 Task: Find connections with filter location Chāībāsa with filter topic #Leanstartupswith filter profile language German with filter current company Ampstek with filter school FLAME University with filter industry Steam and Air-Conditioning Supply with filter service category Outsourcing with filter keywords title Esthetician
Action: Mouse moved to (612, 67)
Screenshot: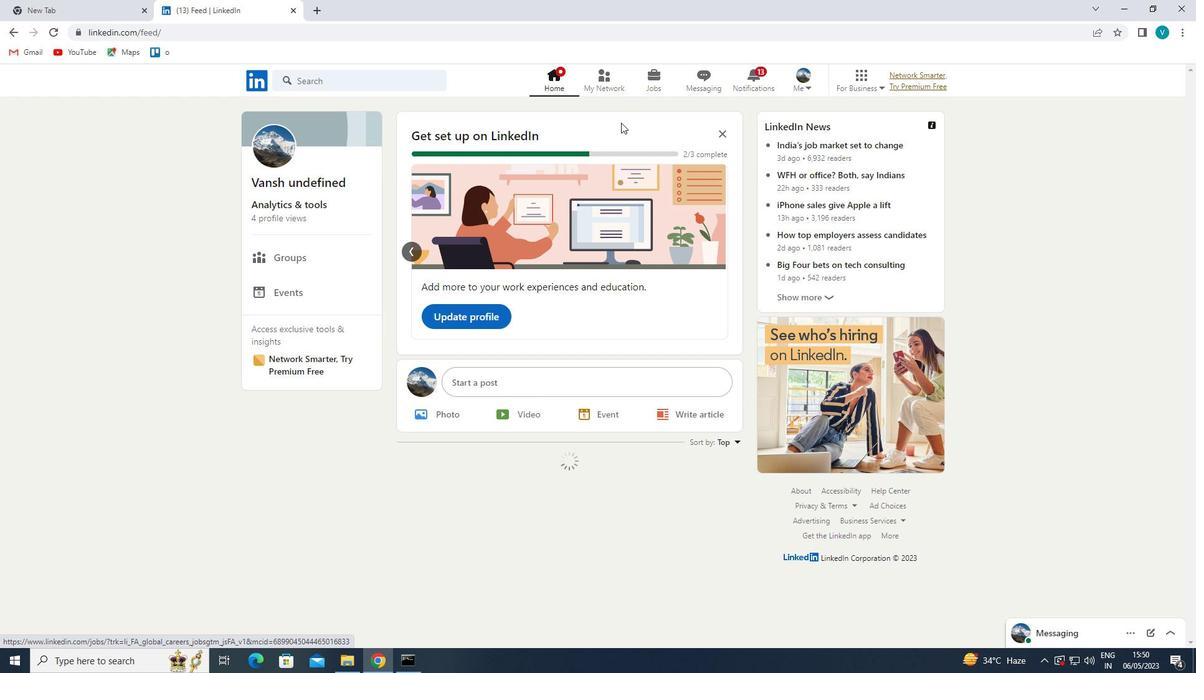 
Action: Mouse pressed left at (612, 67)
Screenshot: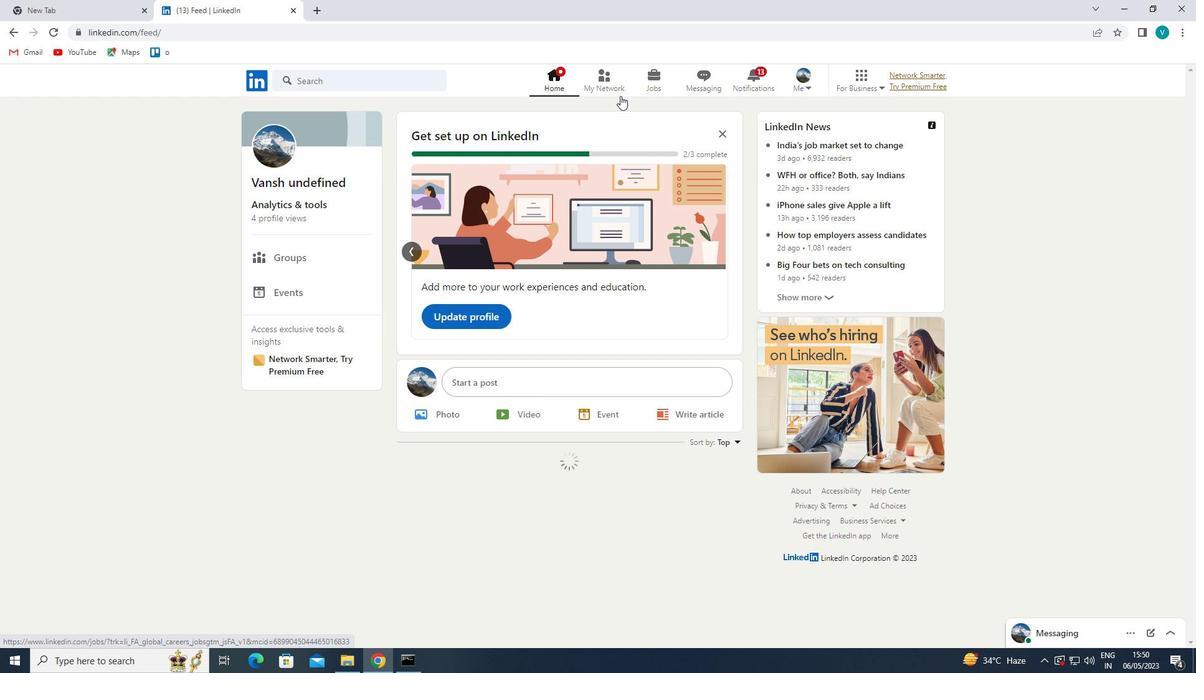 
Action: Mouse moved to (296, 159)
Screenshot: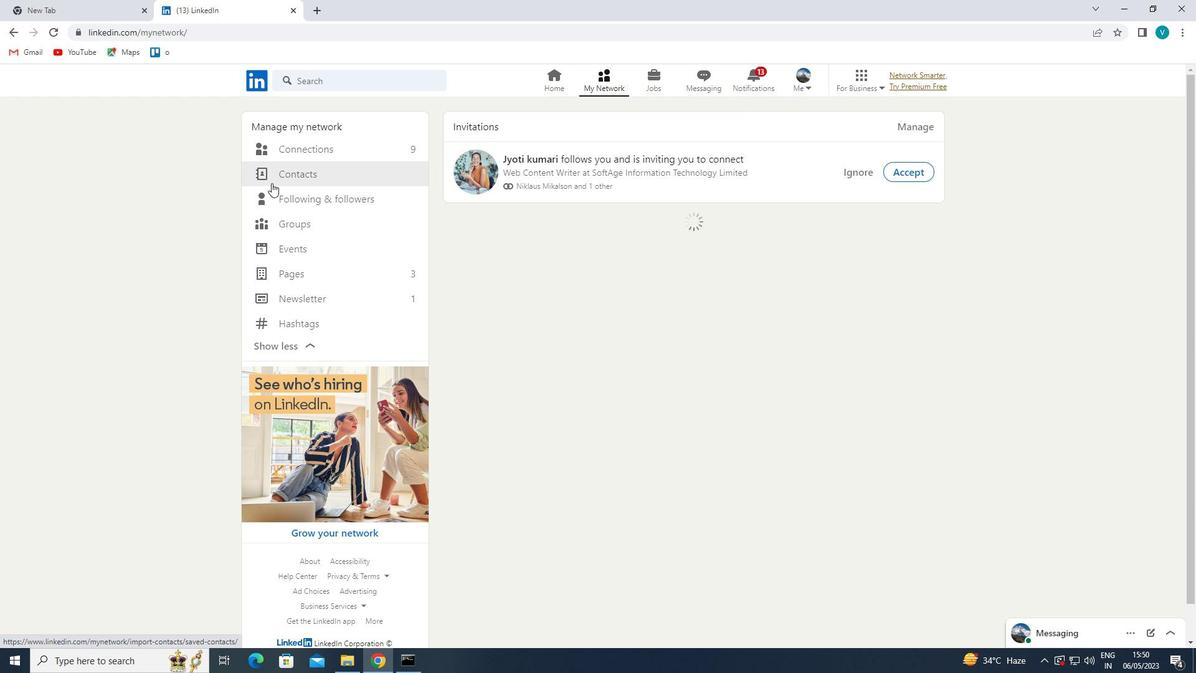 
Action: Mouse pressed left at (296, 159)
Screenshot: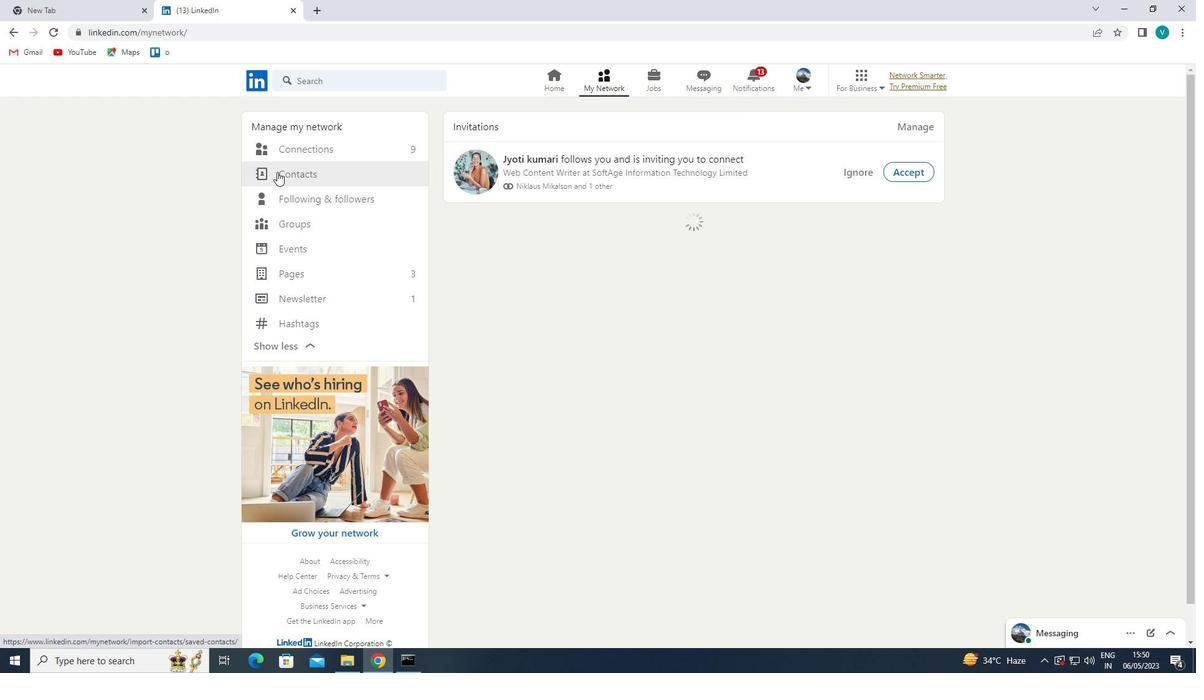 
Action: Mouse moved to (353, 148)
Screenshot: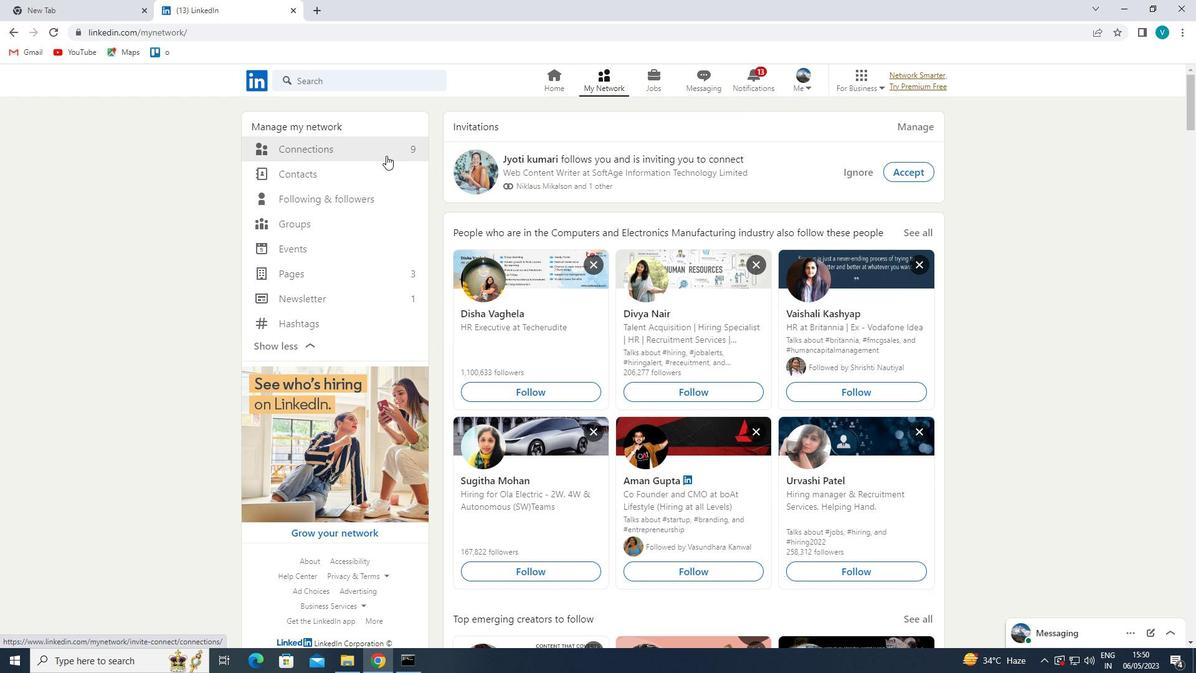 
Action: Mouse pressed left at (353, 148)
Screenshot: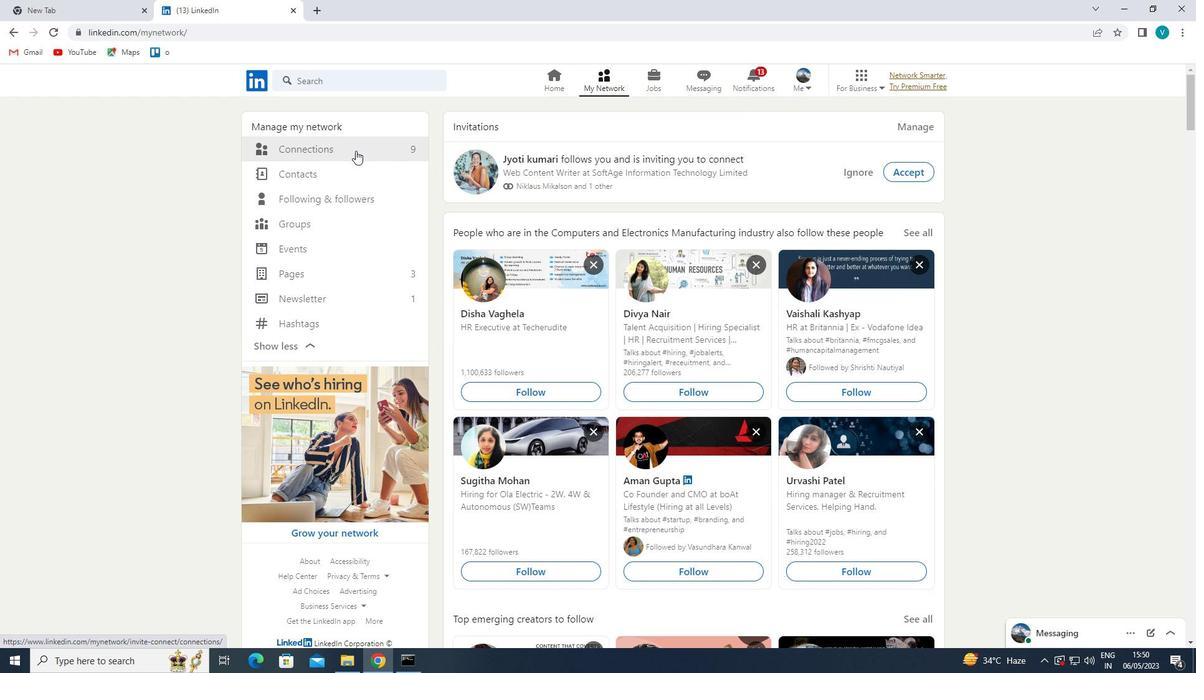 
Action: Mouse moved to (691, 148)
Screenshot: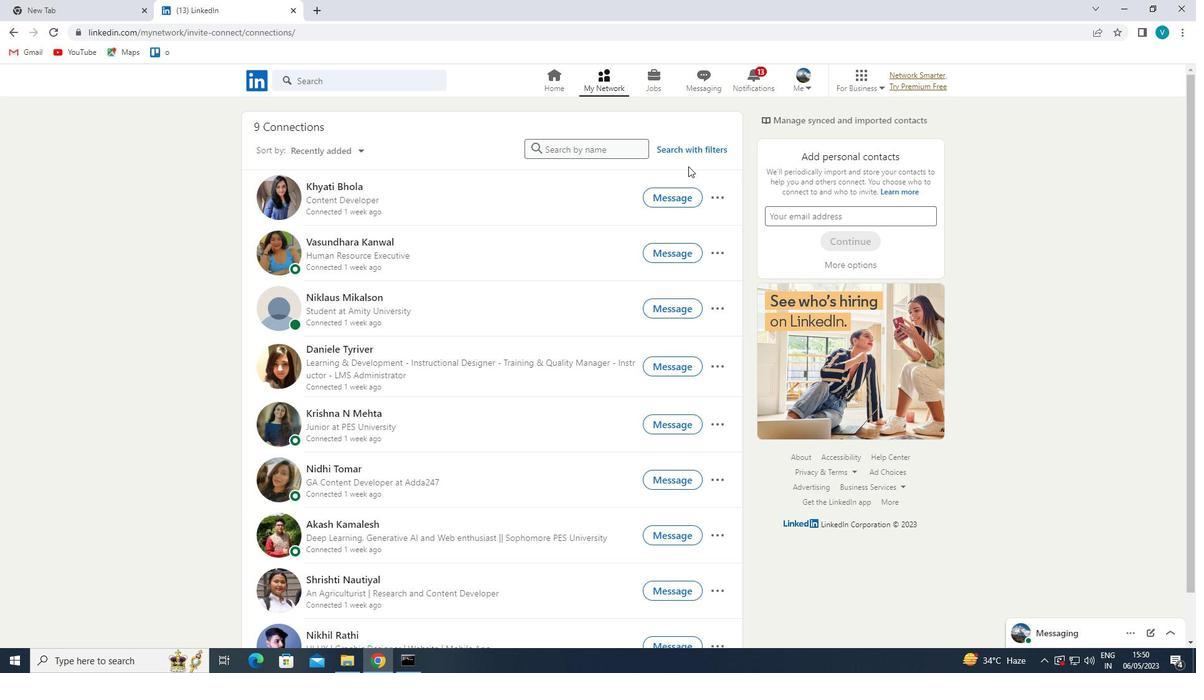 
Action: Mouse pressed left at (691, 148)
Screenshot: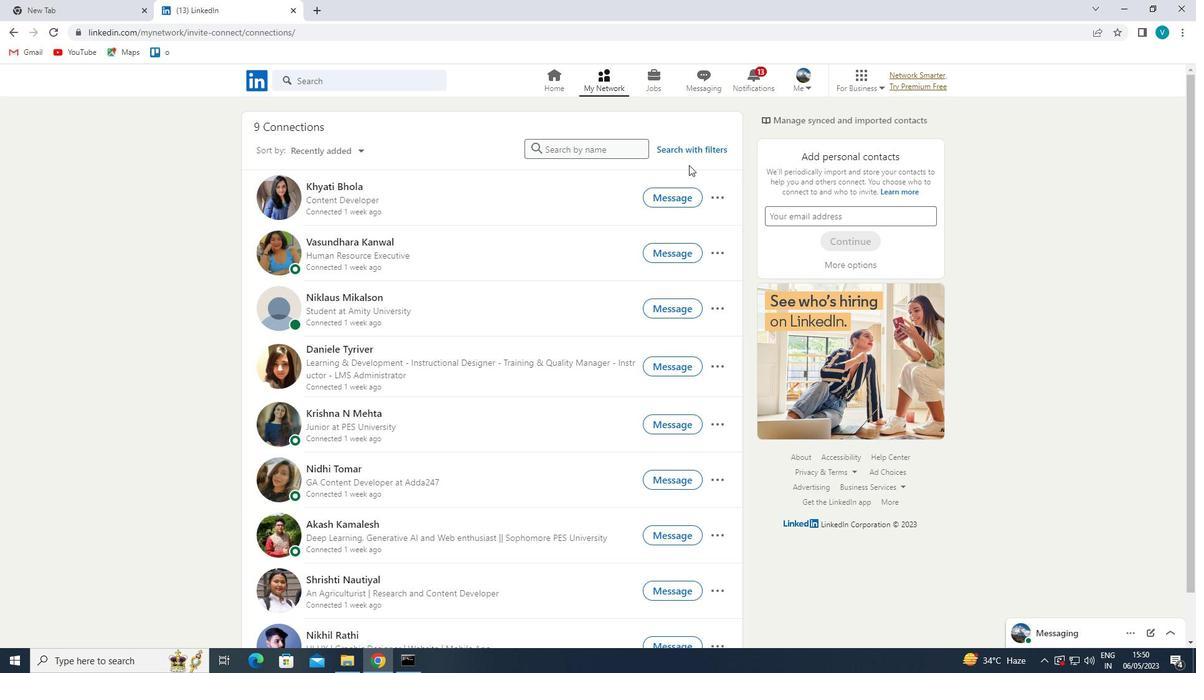 
Action: Mouse moved to (593, 116)
Screenshot: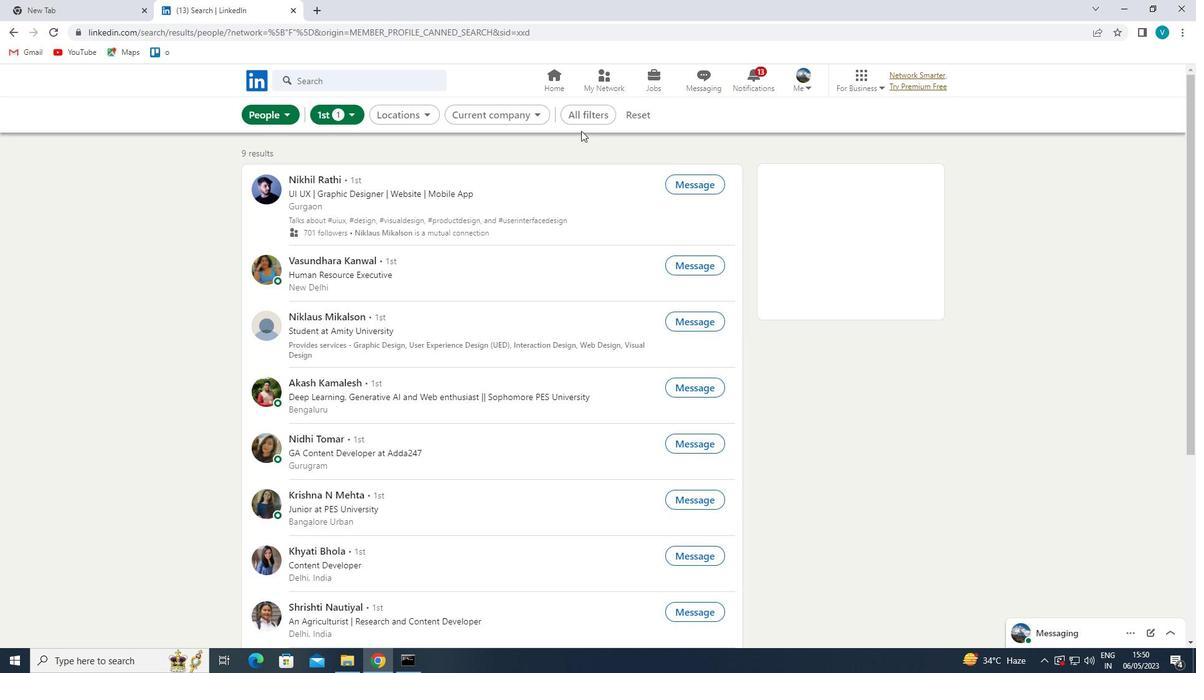 
Action: Mouse pressed left at (593, 116)
Screenshot: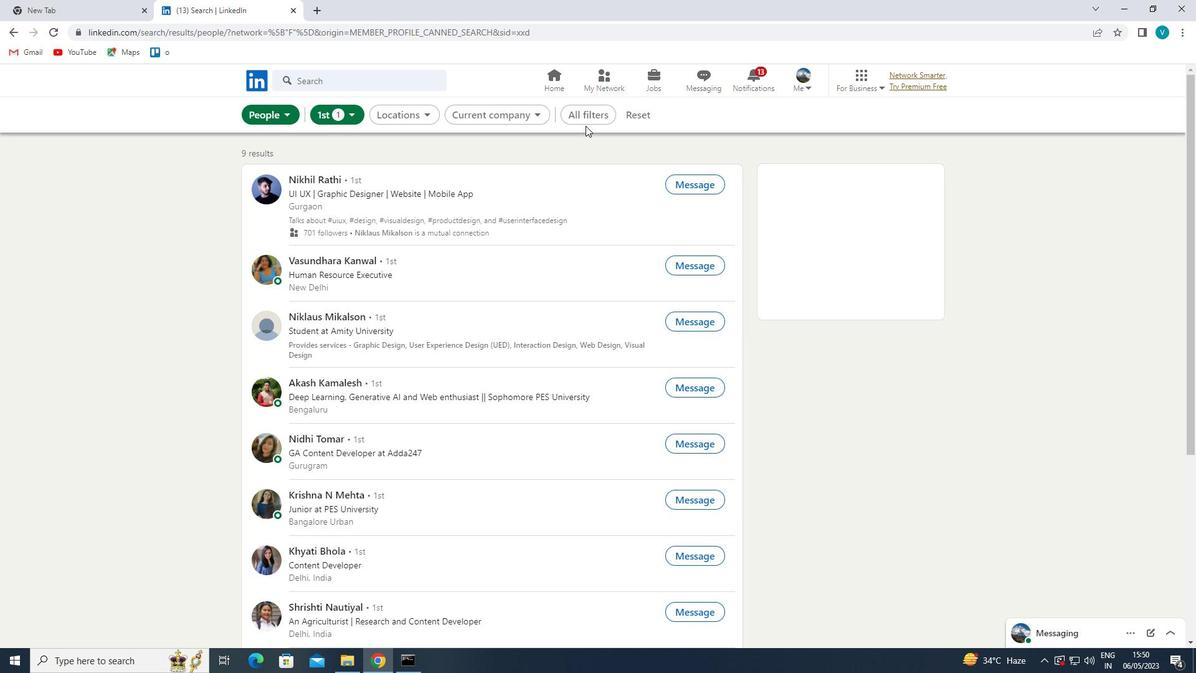 
Action: Mouse moved to (991, 268)
Screenshot: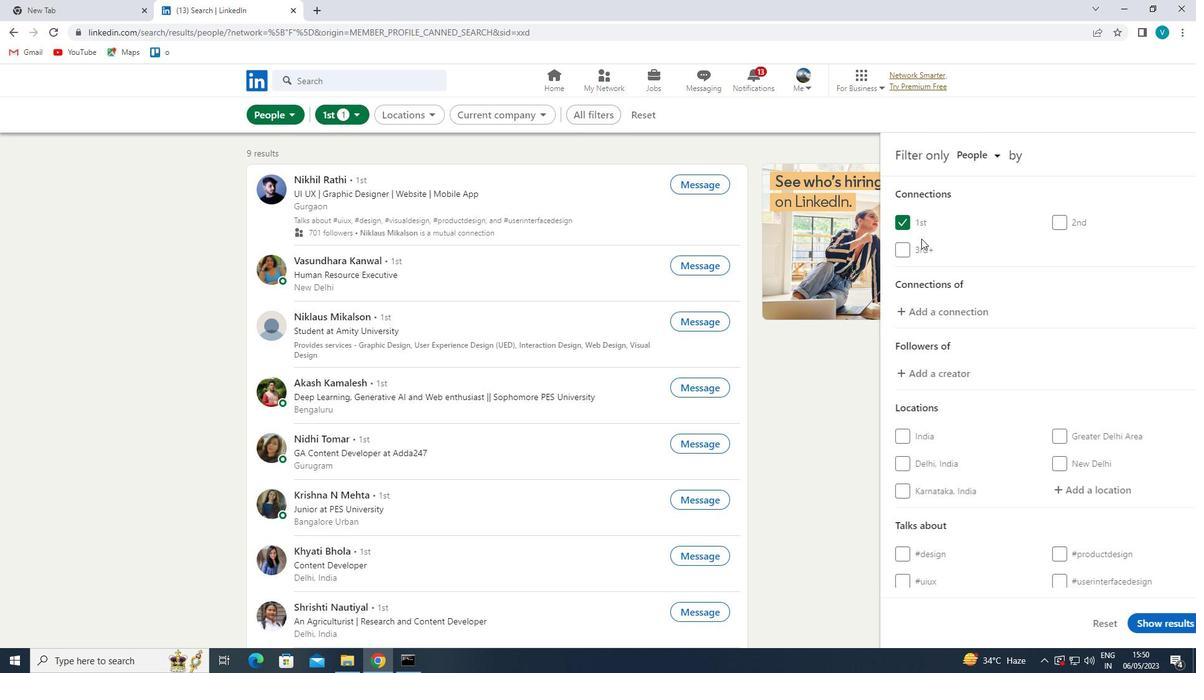 
Action: Mouse scrolled (991, 268) with delta (0, 0)
Screenshot: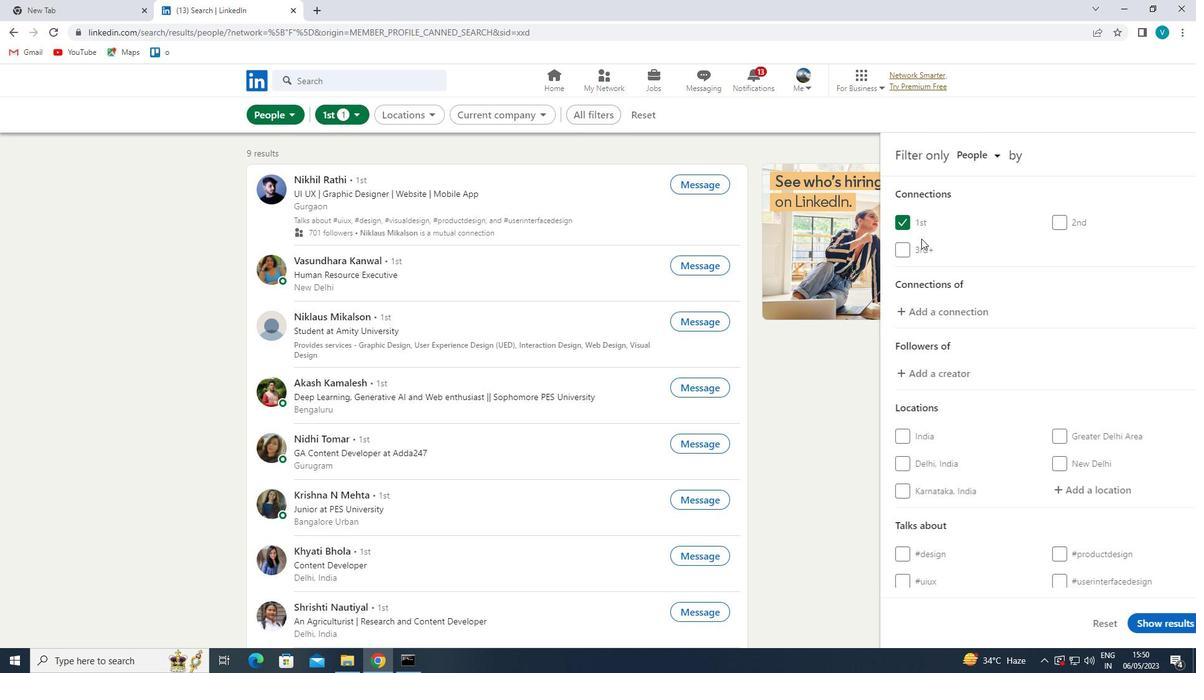 
Action: Mouse moved to (1062, 429)
Screenshot: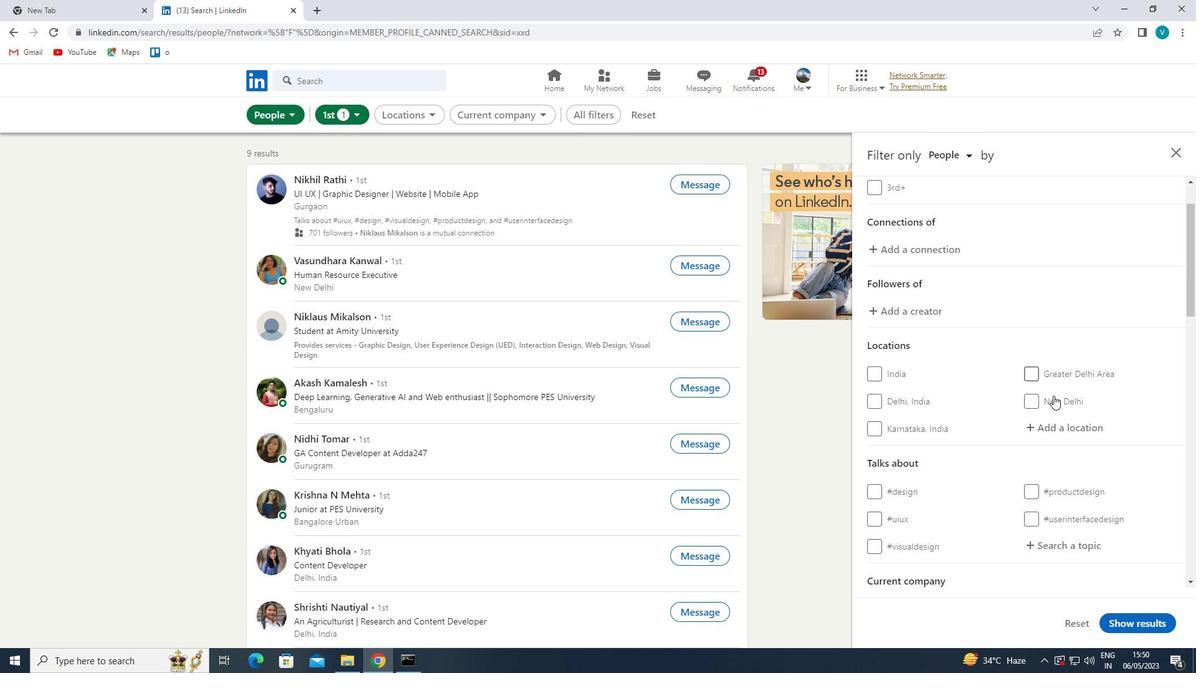 
Action: Mouse pressed left at (1062, 429)
Screenshot: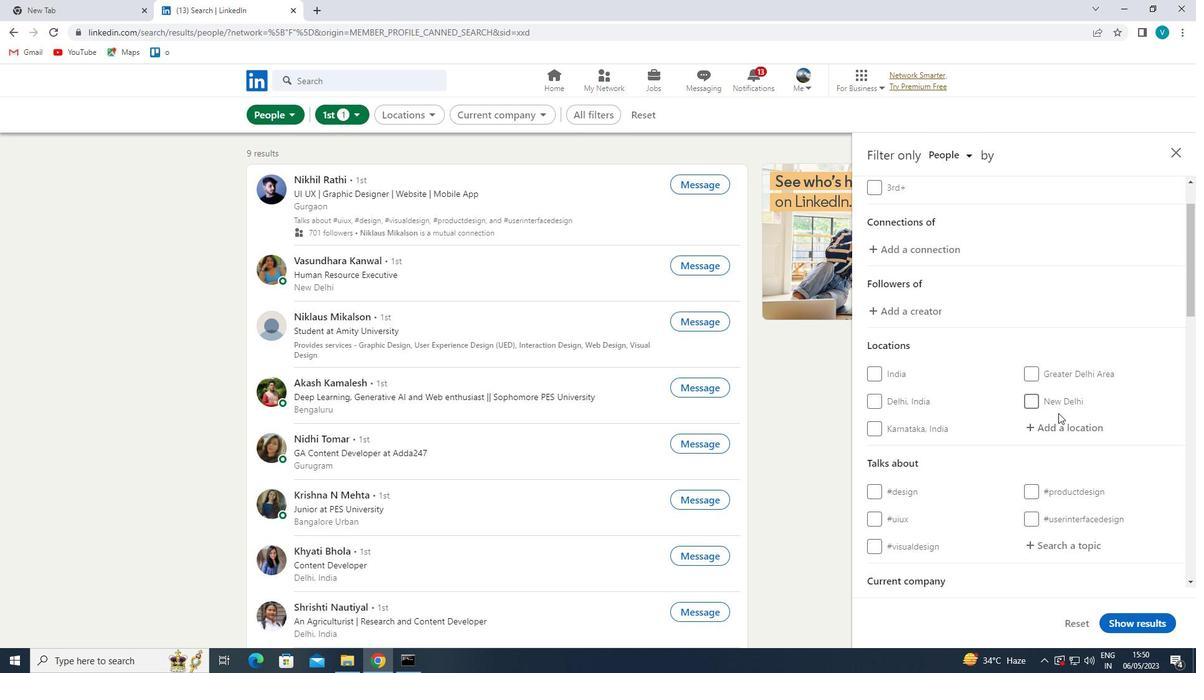 
Action: Mouse moved to (818, 295)
Screenshot: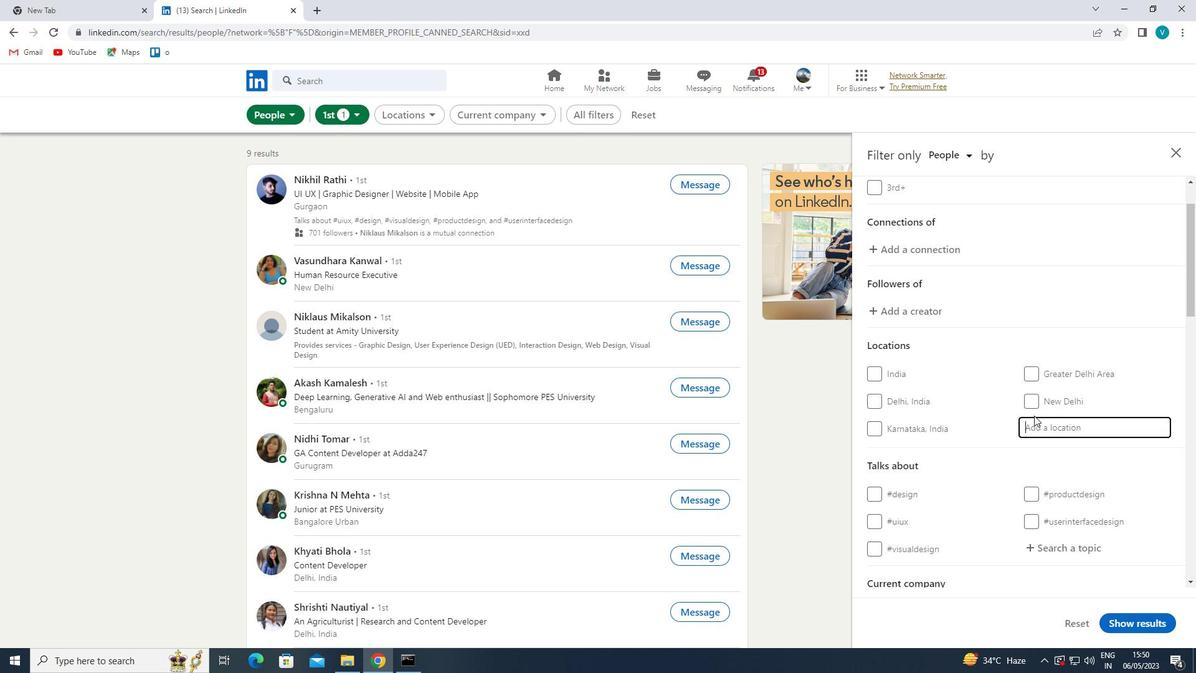 
Action: Key pressed <Key.shift>CHAIBASA
Screenshot: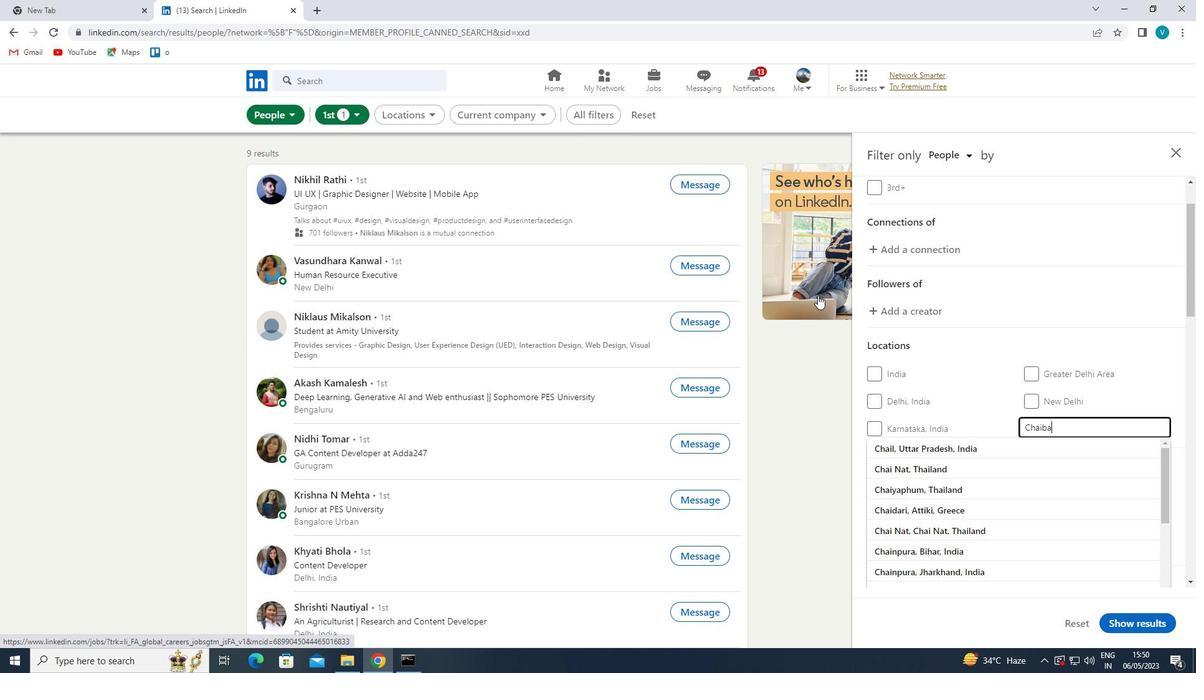 
Action: Mouse moved to (975, 446)
Screenshot: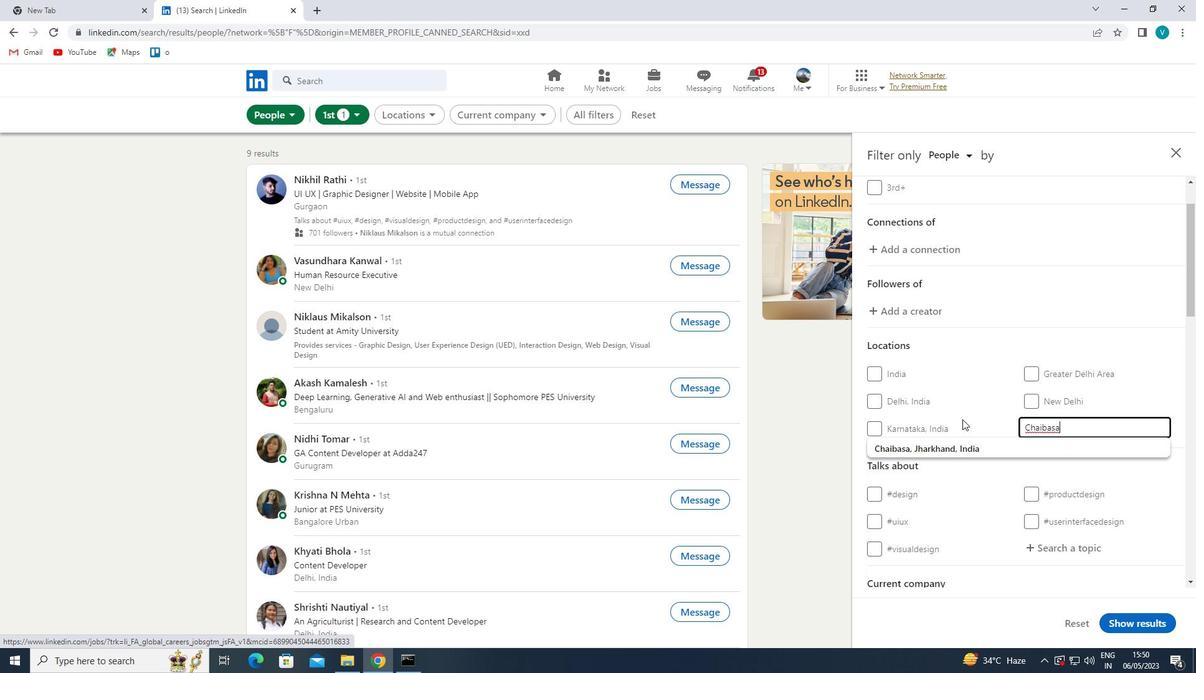 
Action: Mouse pressed left at (975, 446)
Screenshot: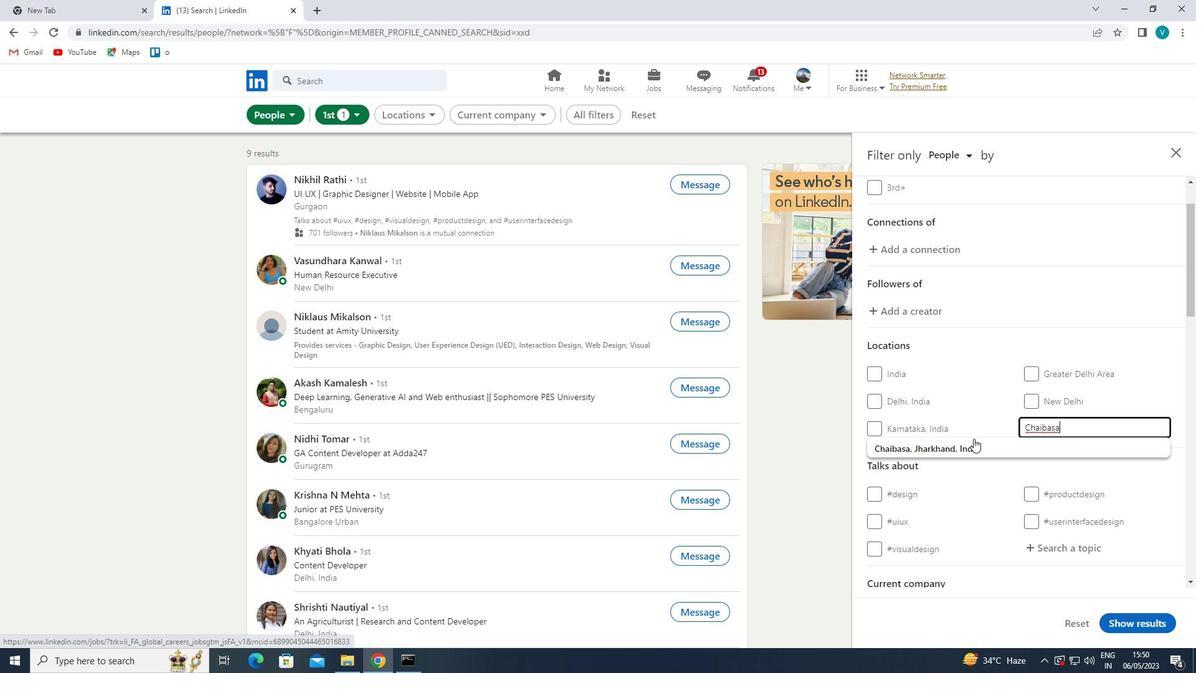 
Action: Mouse moved to (1009, 447)
Screenshot: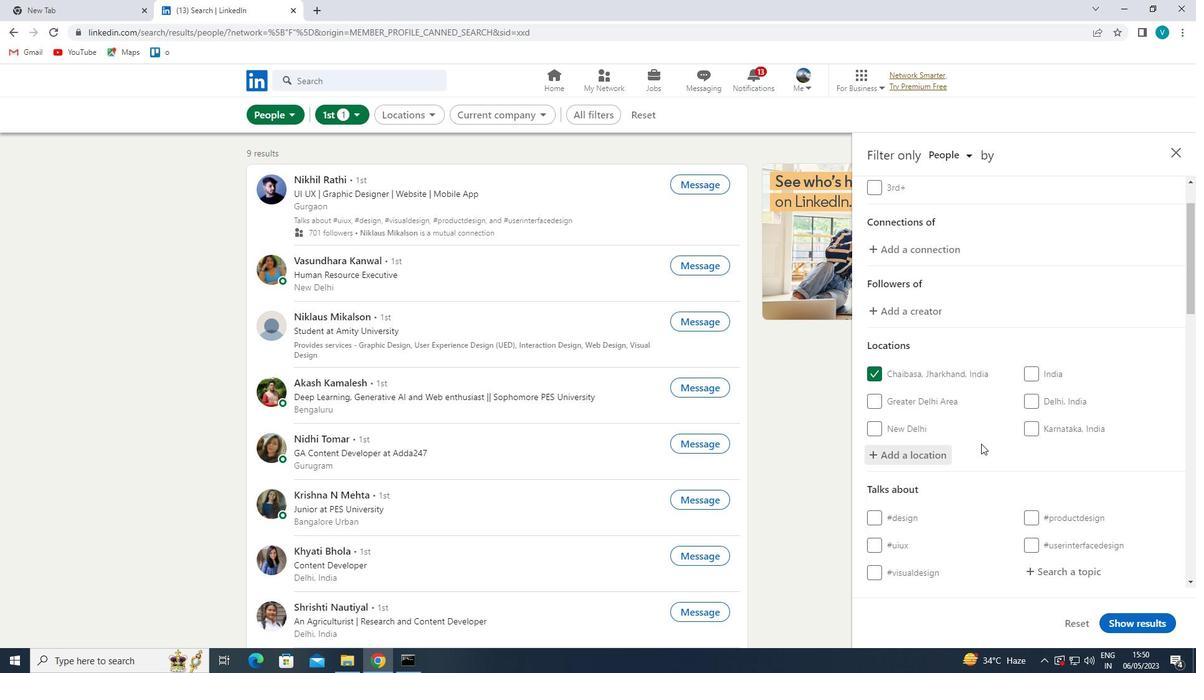 
Action: Mouse scrolled (1009, 446) with delta (0, 0)
Screenshot: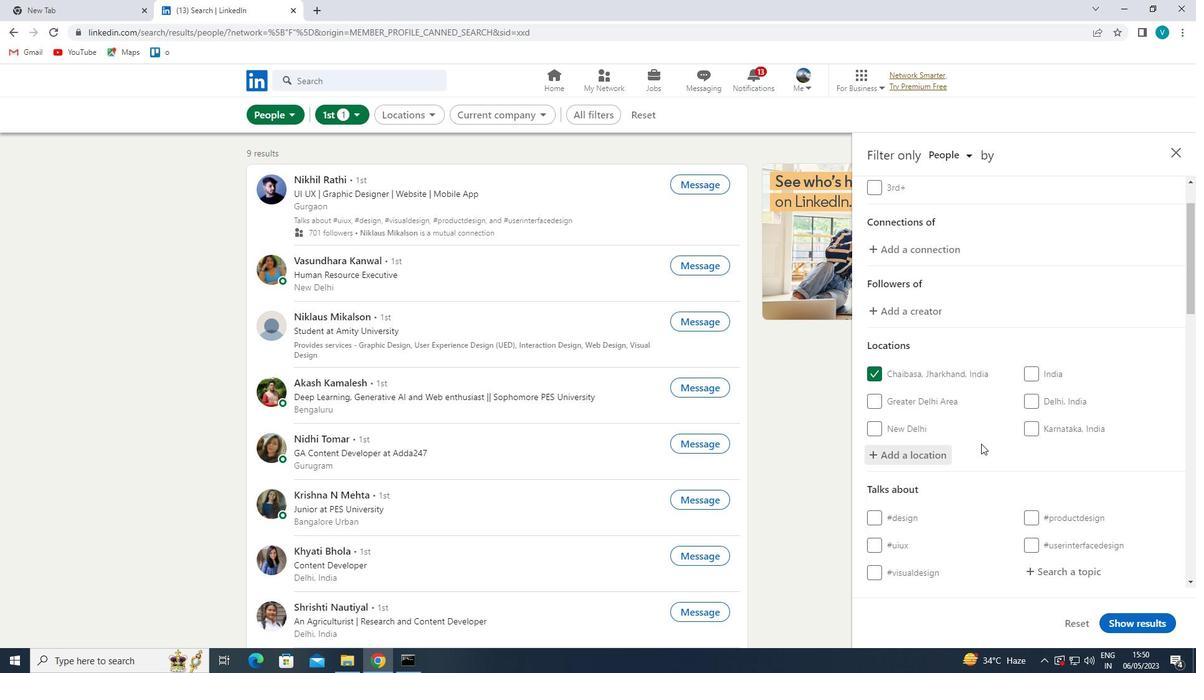 
Action: Mouse moved to (1023, 451)
Screenshot: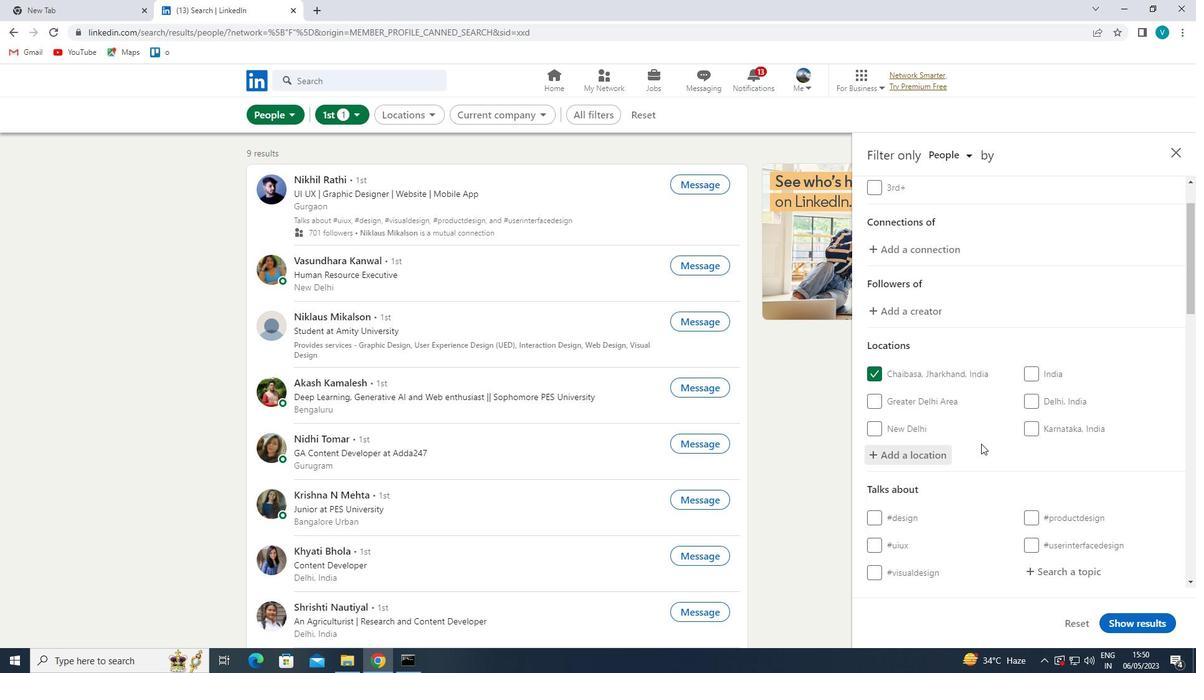 
Action: Mouse scrolled (1023, 451) with delta (0, 0)
Screenshot: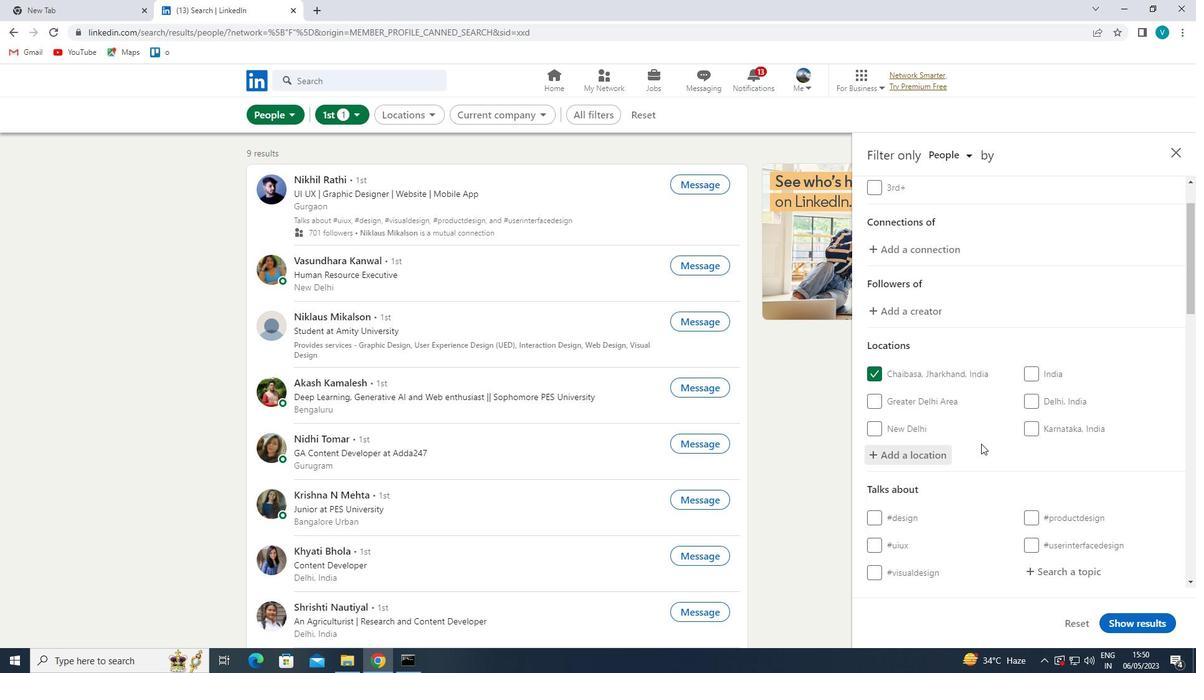 
Action: Mouse moved to (1059, 438)
Screenshot: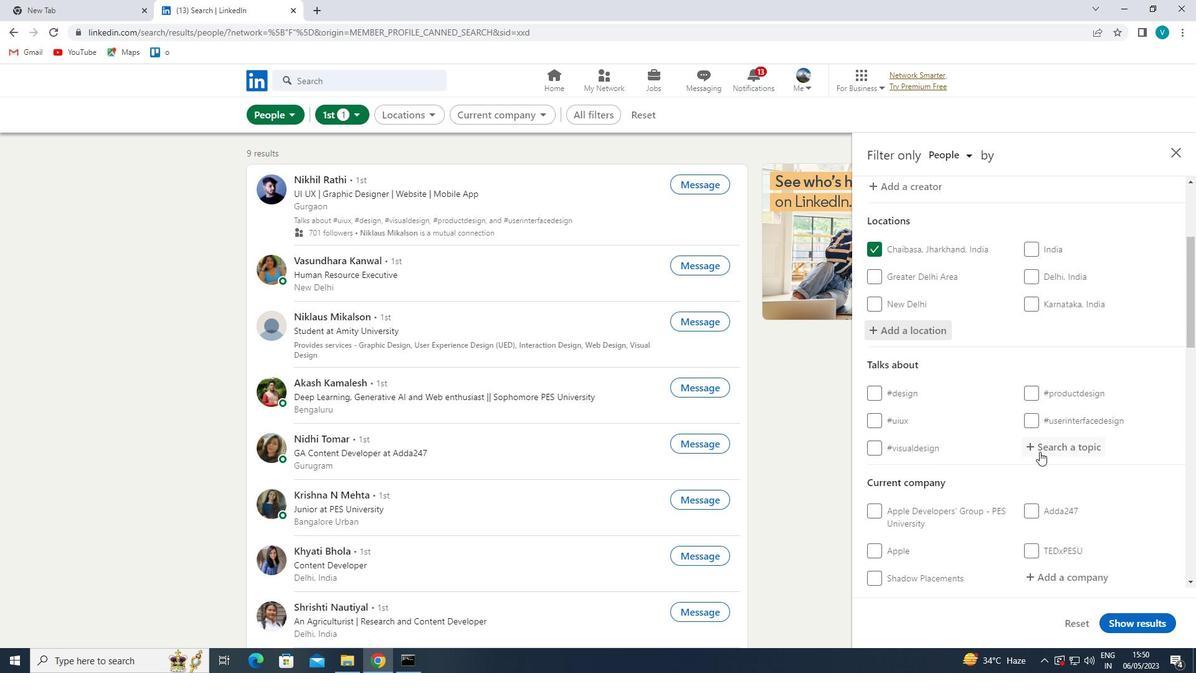 
Action: Mouse pressed left at (1059, 438)
Screenshot: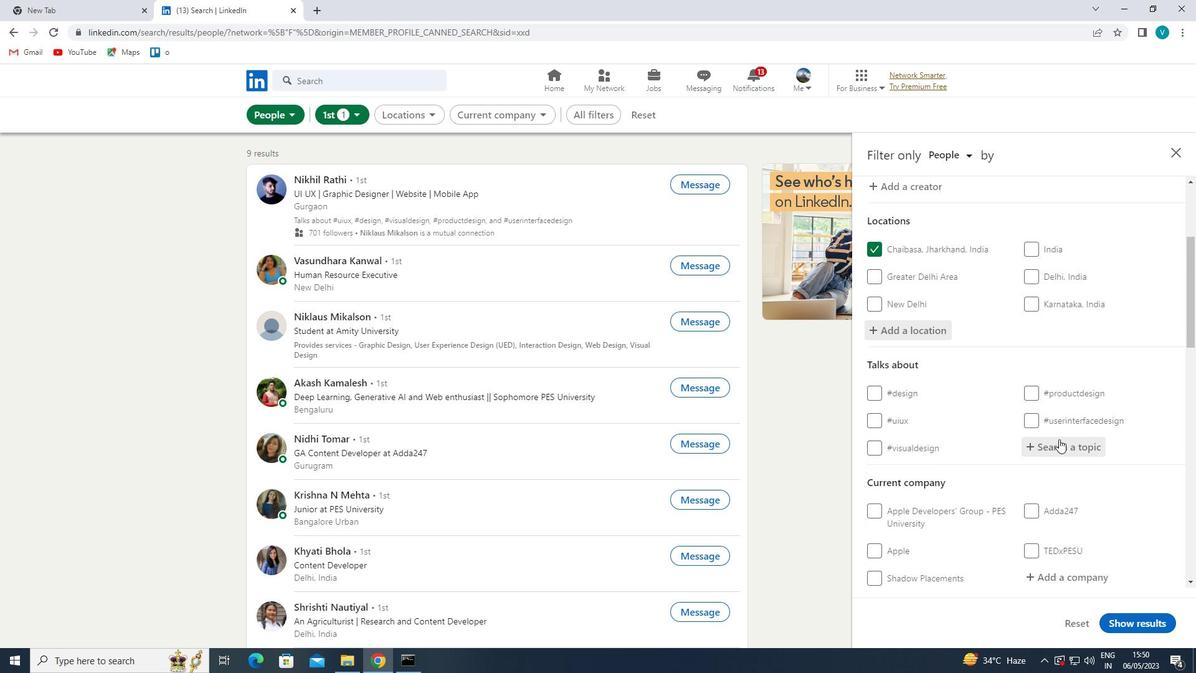
Action: Mouse moved to (975, 420)
Screenshot: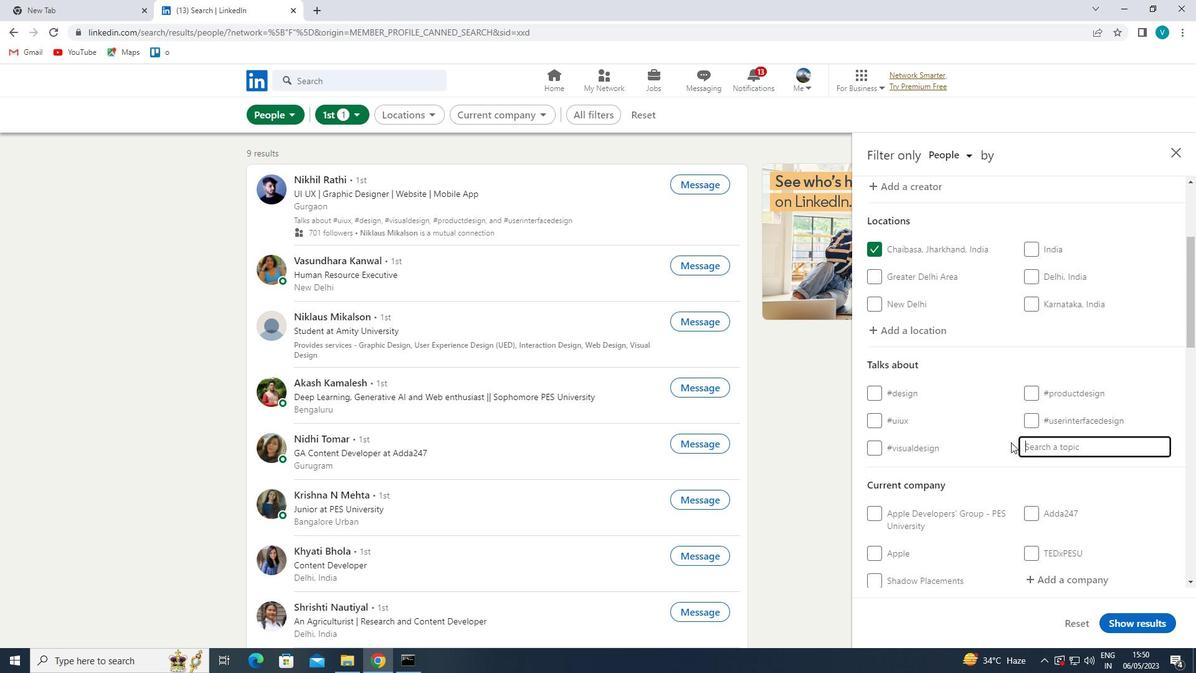 
Action: Key pressed LEARNSTART
Screenshot: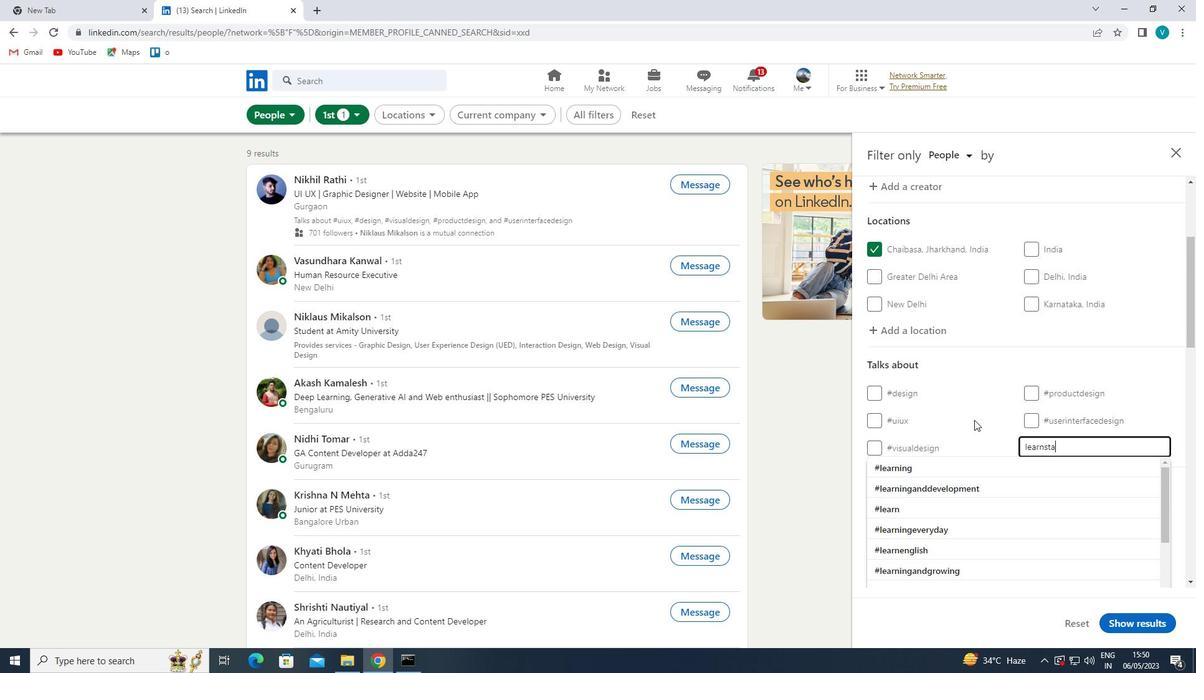 
Action: Mouse moved to (974, 427)
Screenshot: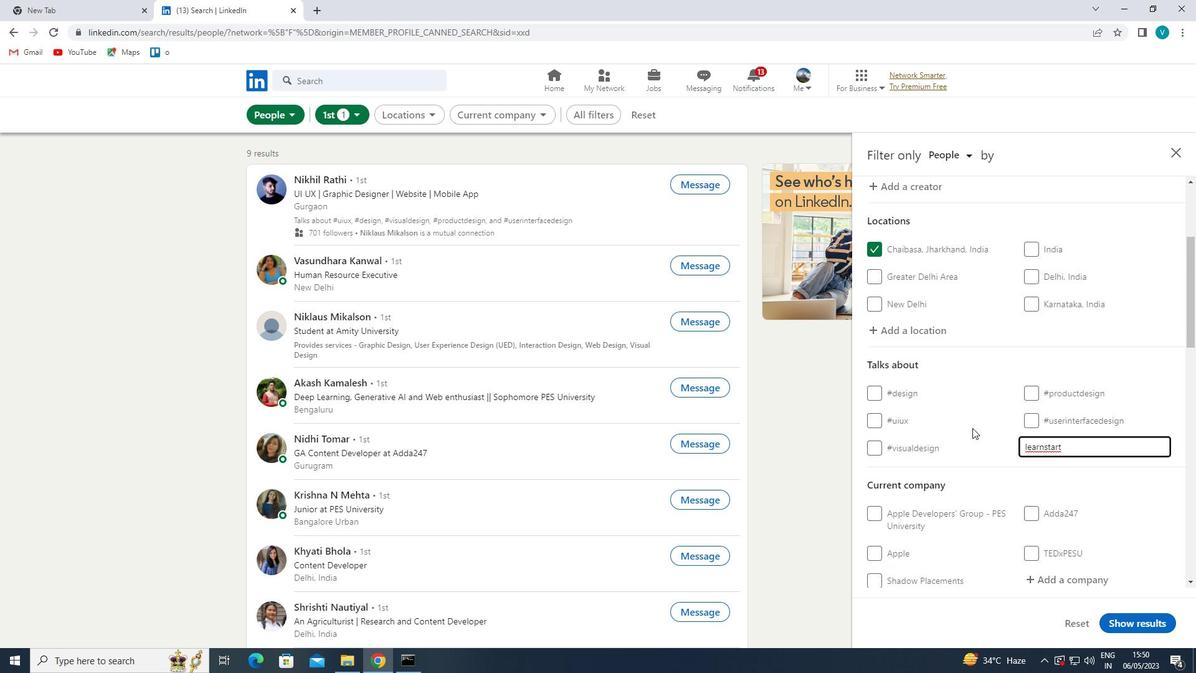 
Action: Key pressed UPS
Screenshot: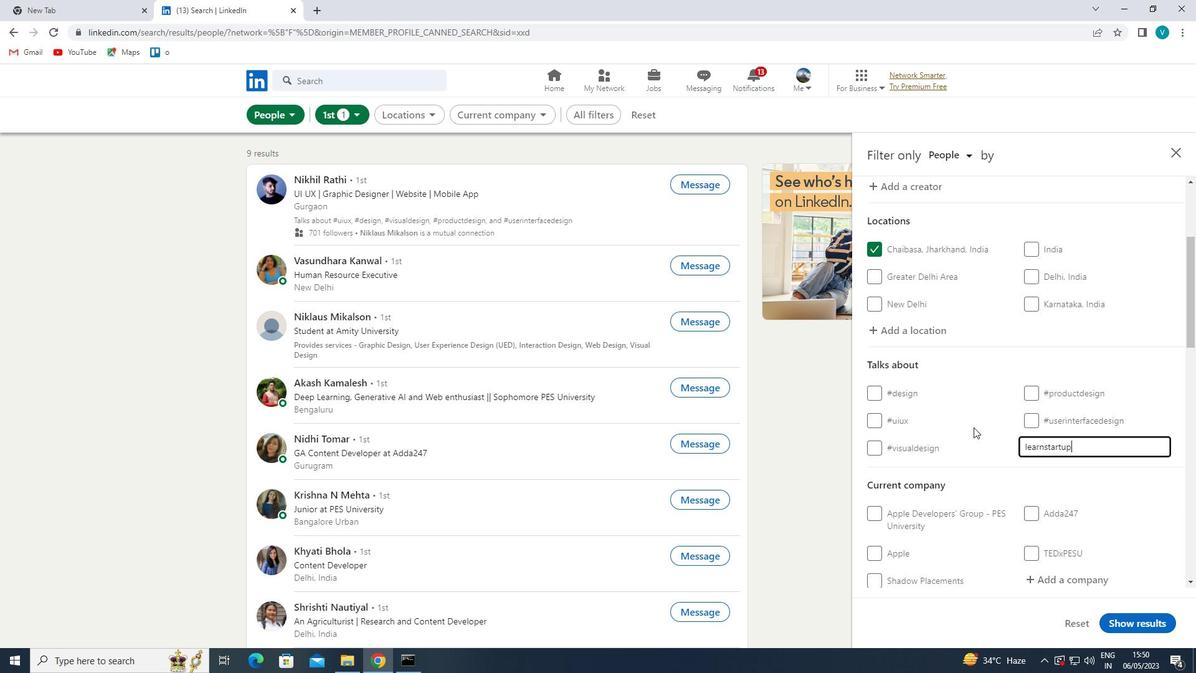 
Action: Mouse moved to (1026, 443)
Screenshot: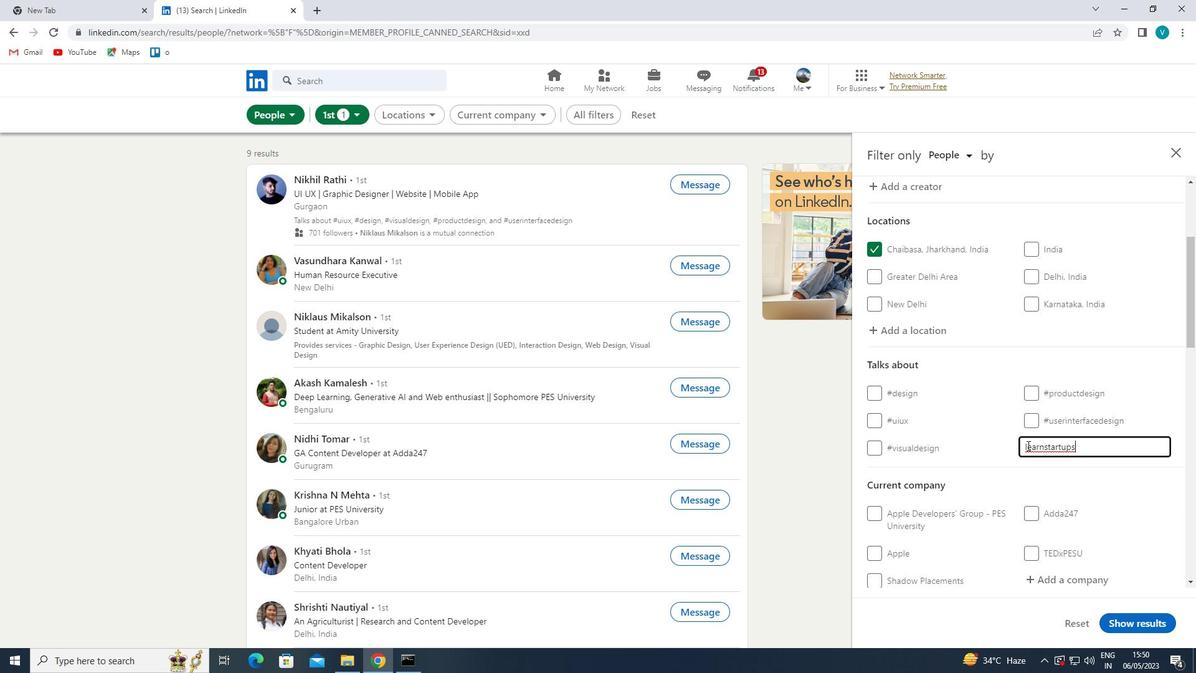 
Action: Mouse pressed left at (1026, 443)
Screenshot: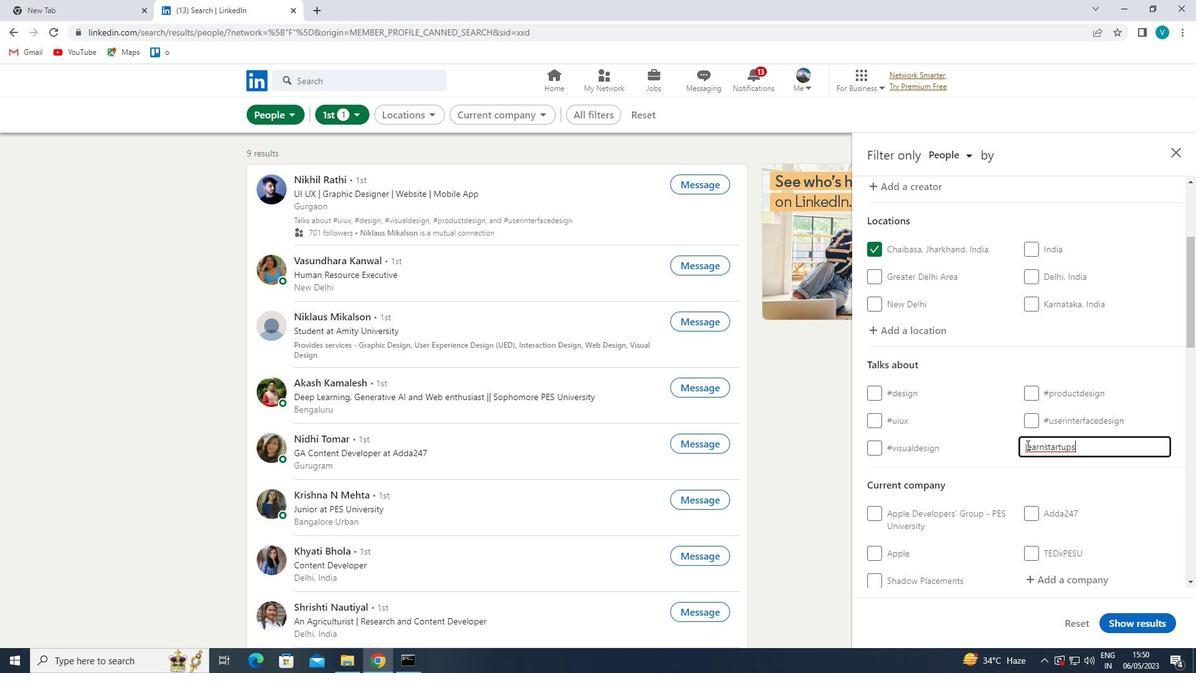 
Action: Mouse moved to (1070, 533)
Screenshot: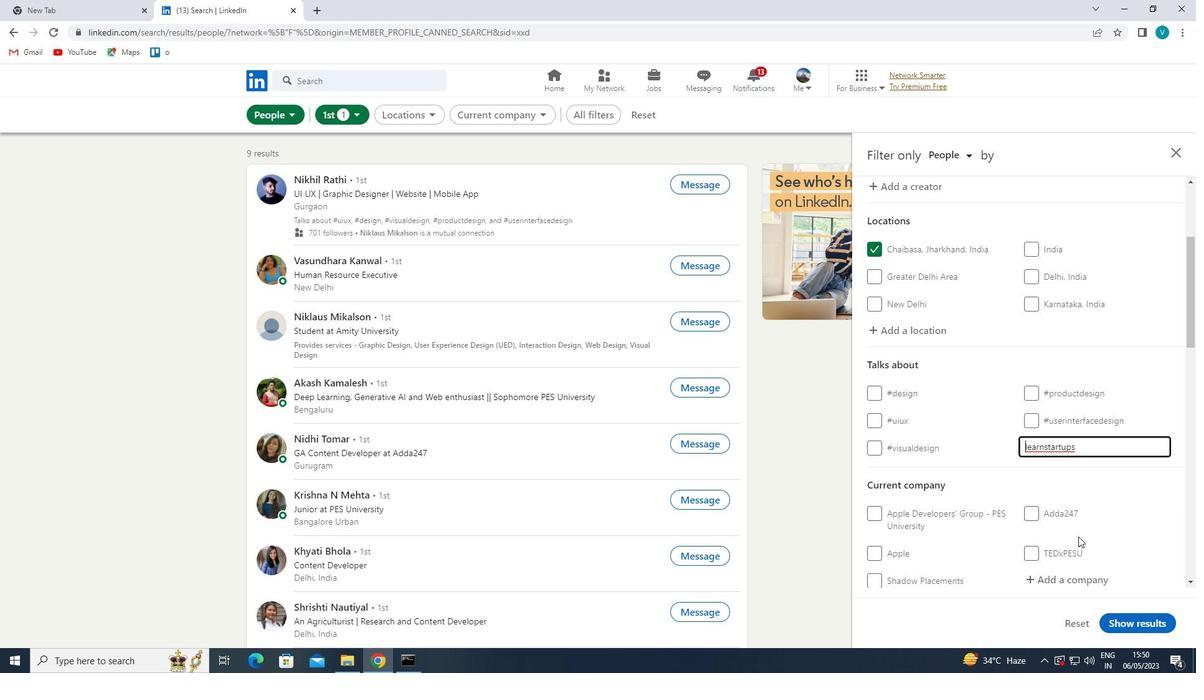 
Action: Key pressed <Key.shift>#
Screenshot: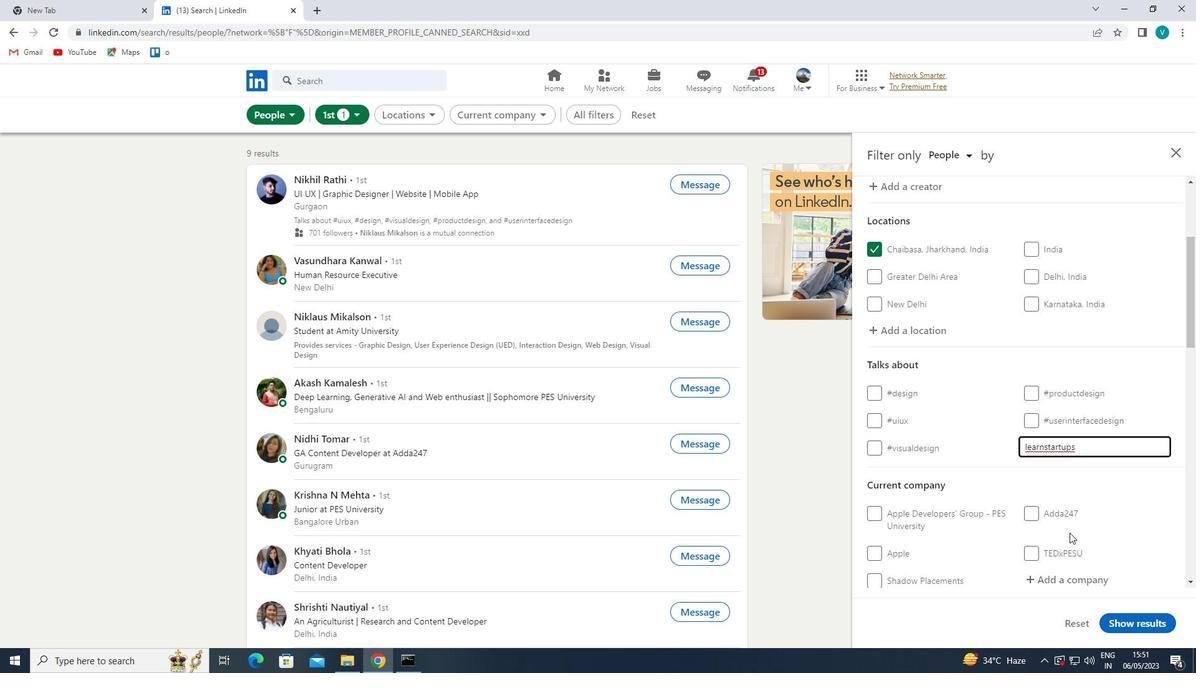 
Action: Mouse moved to (1016, 463)
Screenshot: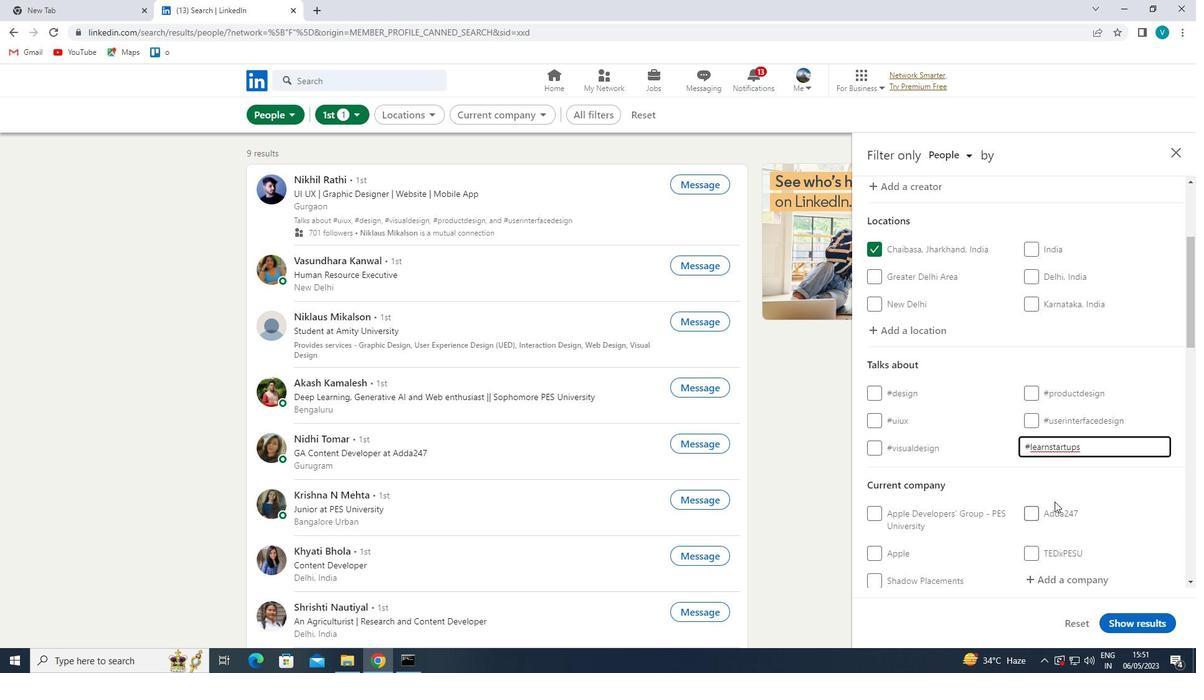 
Action: Mouse pressed left at (1016, 463)
Screenshot: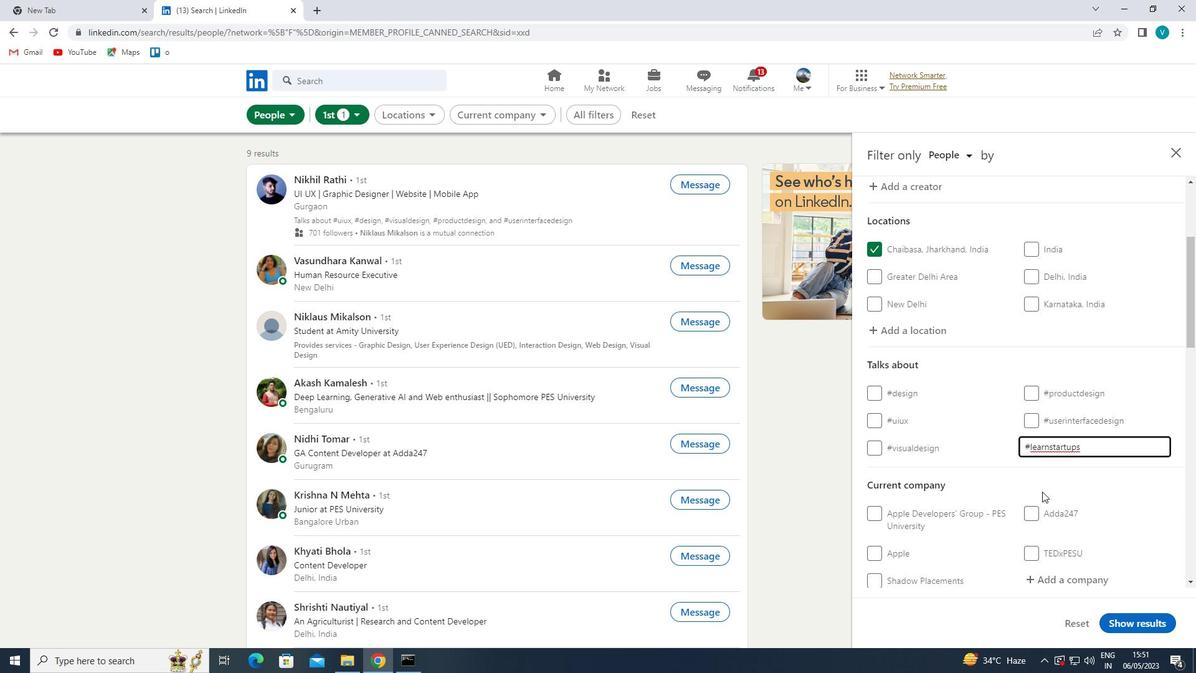 
Action: Mouse moved to (1015, 463)
Screenshot: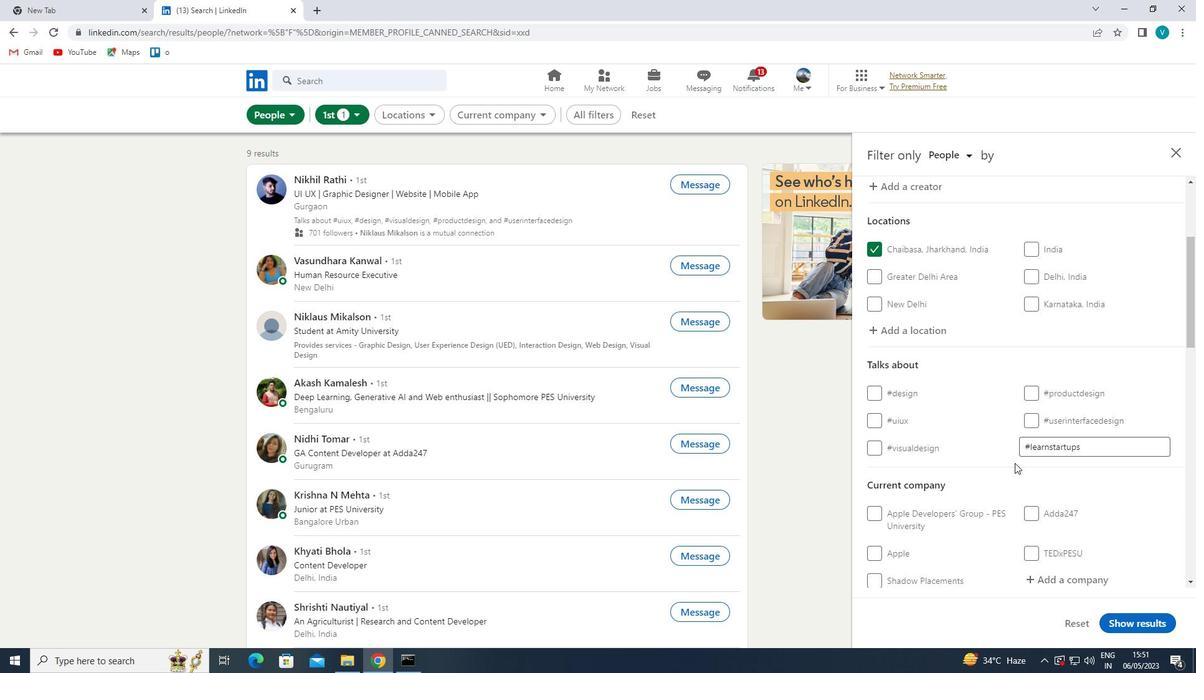 
Action: Mouse scrolled (1015, 462) with delta (0, 0)
Screenshot: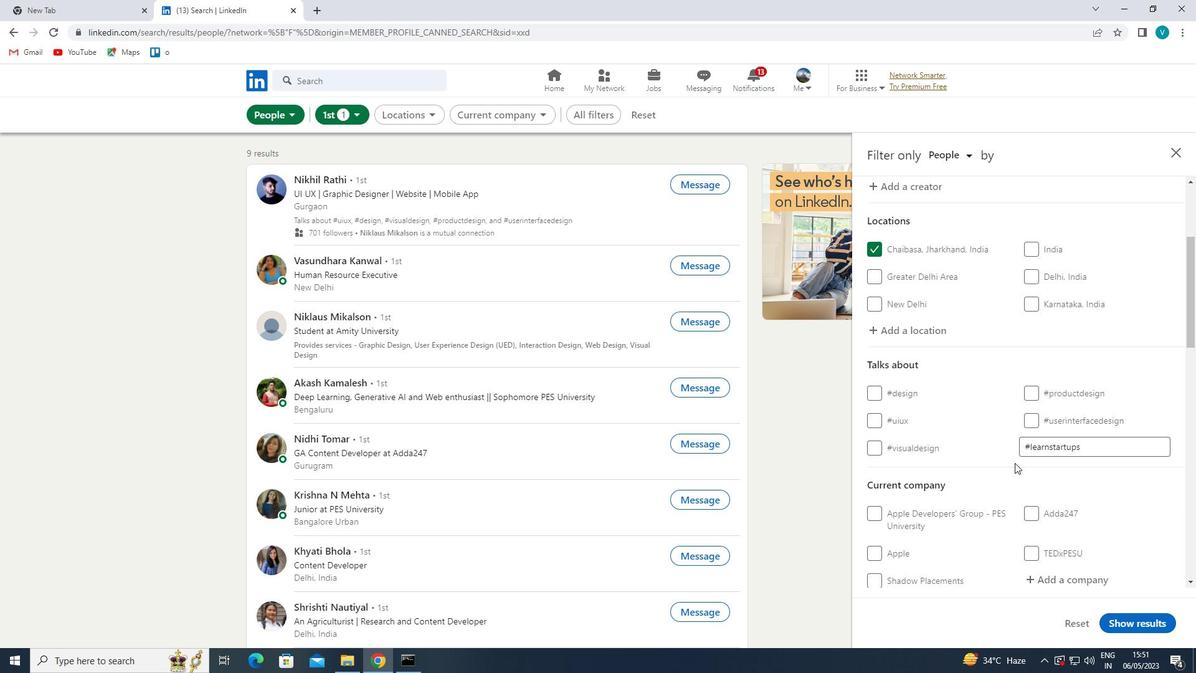 
Action: Mouse scrolled (1015, 462) with delta (0, 0)
Screenshot: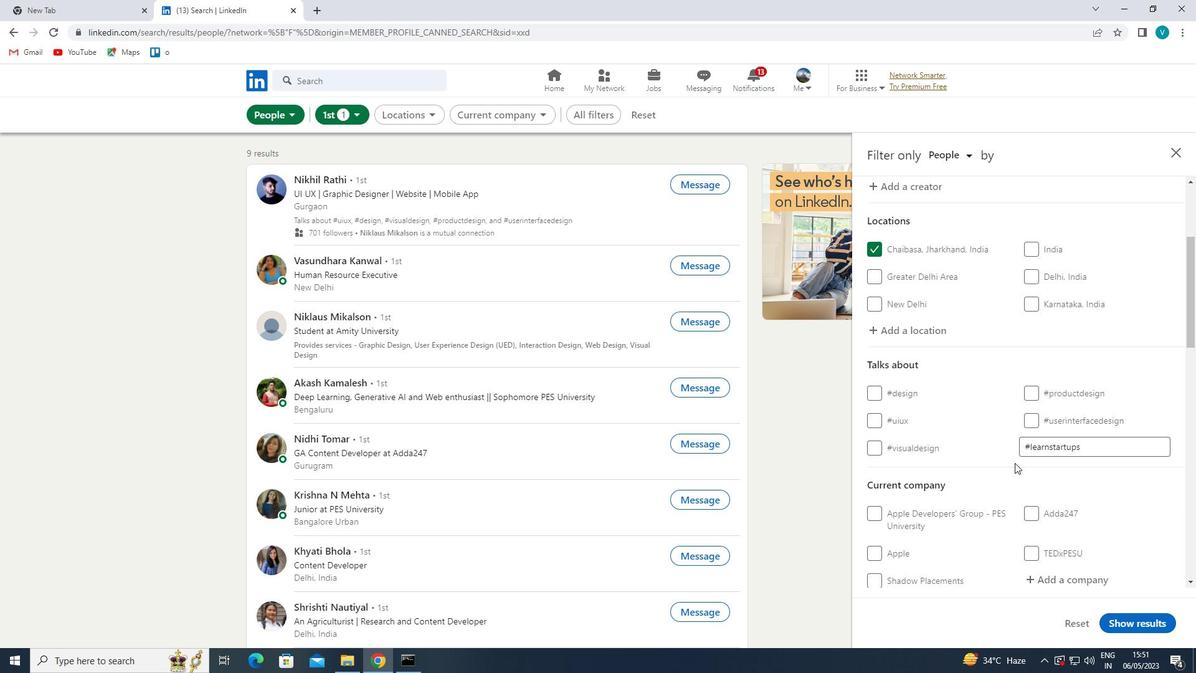 
Action: Mouse scrolled (1015, 462) with delta (0, 0)
Screenshot: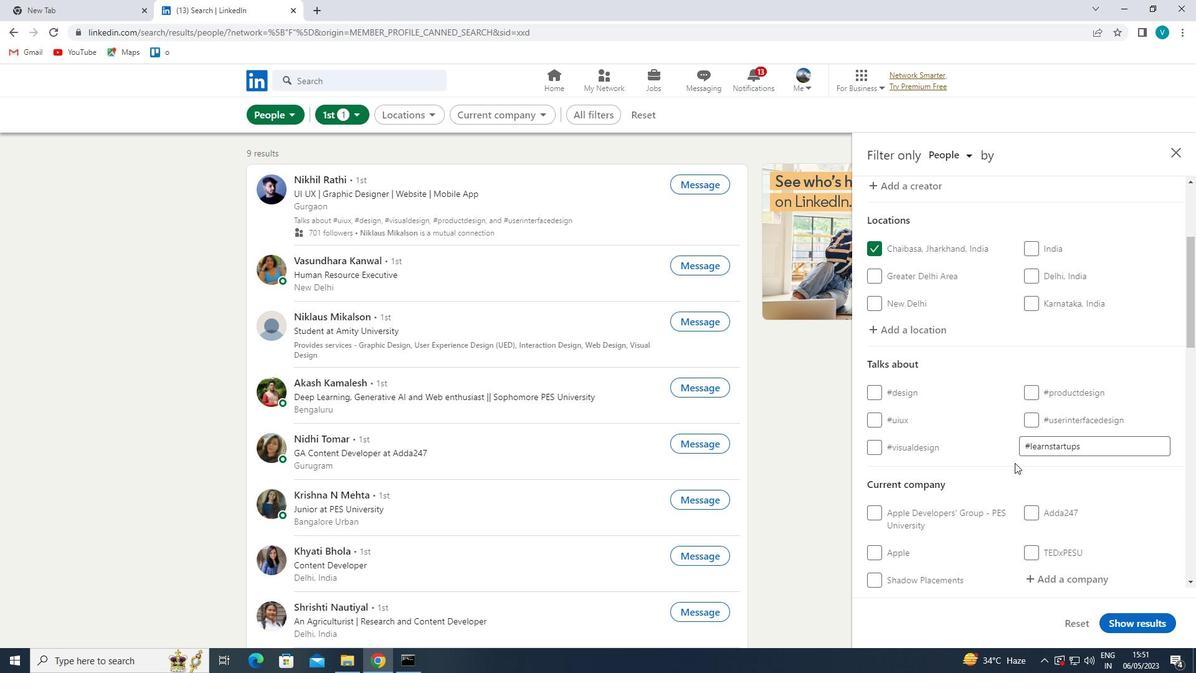 
Action: Mouse moved to (1059, 399)
Screenshot: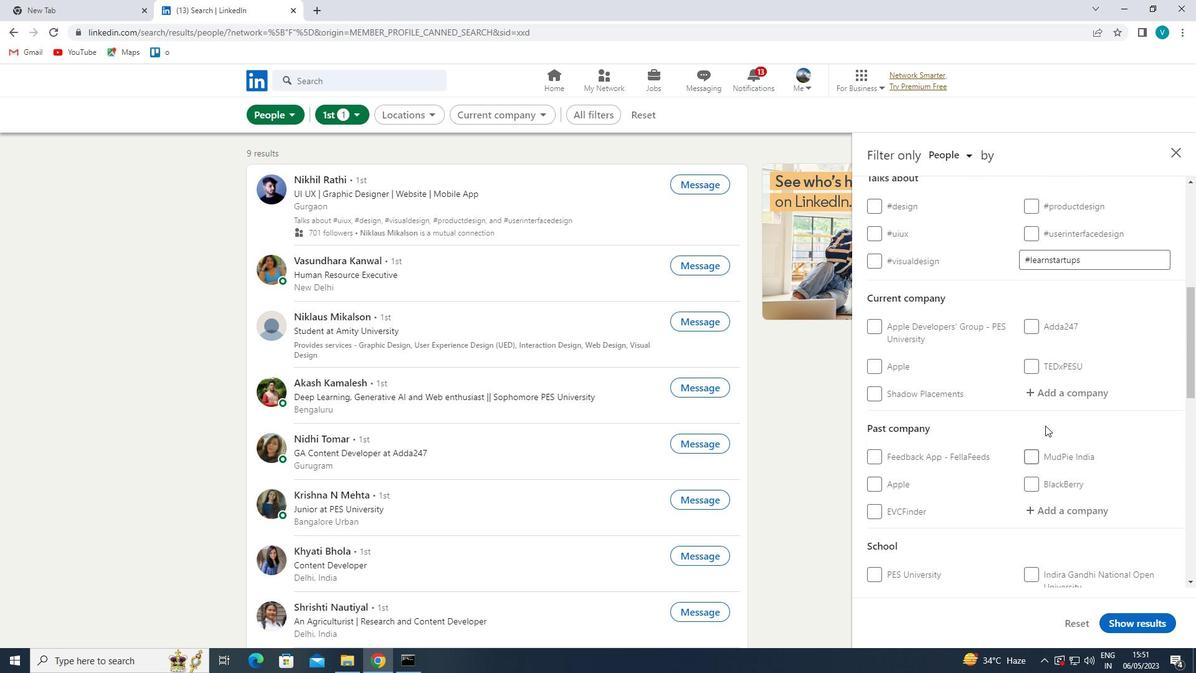 
Action: Mouse pressed left at (1059, 399)
Screenshot: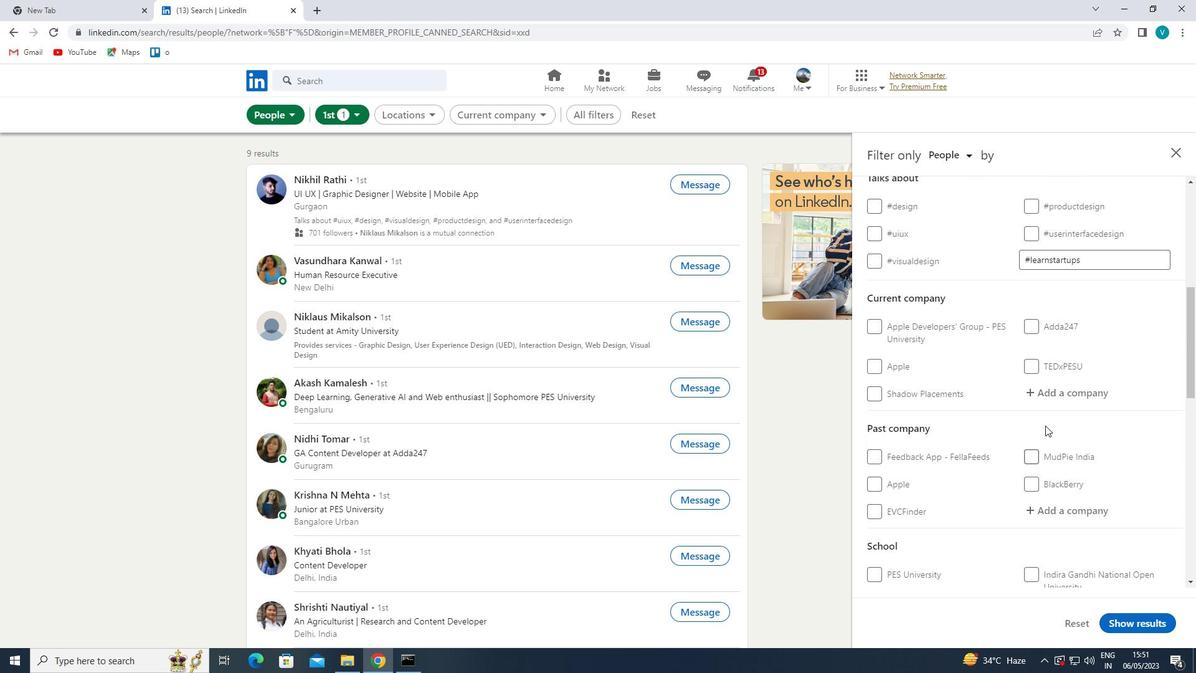 
Action: Mouse moved to (961, 337)
Screenshot: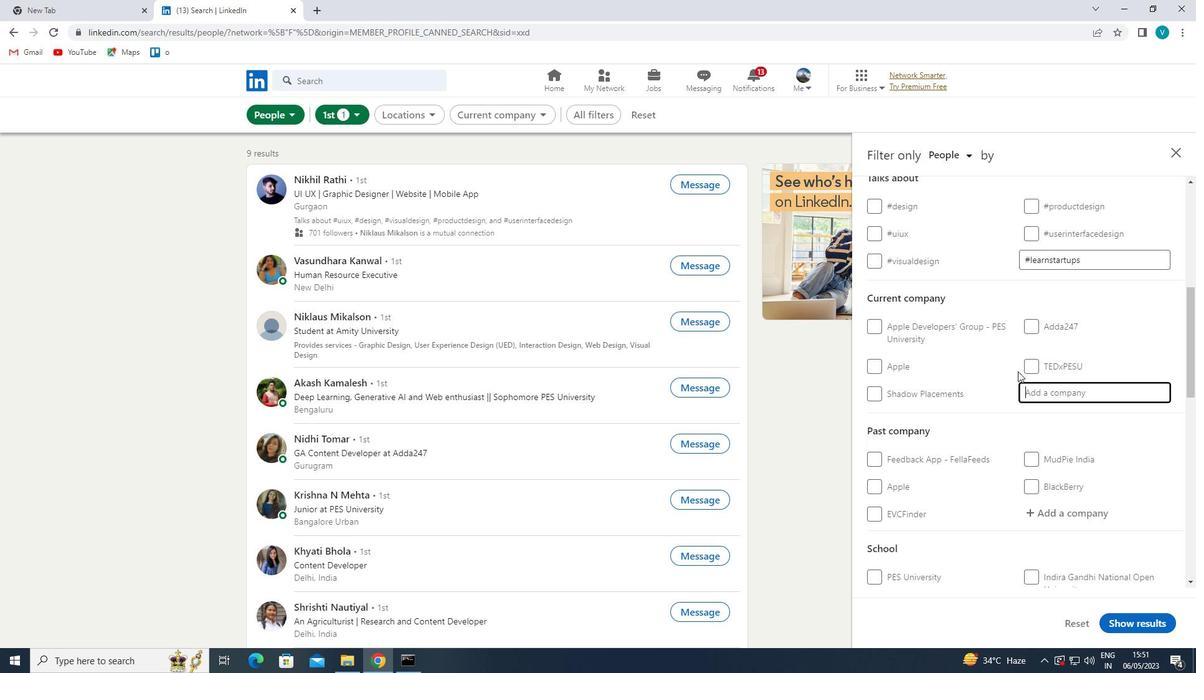 
Action: Key pressed <Key.shift>AMPSTEK
Screenshot: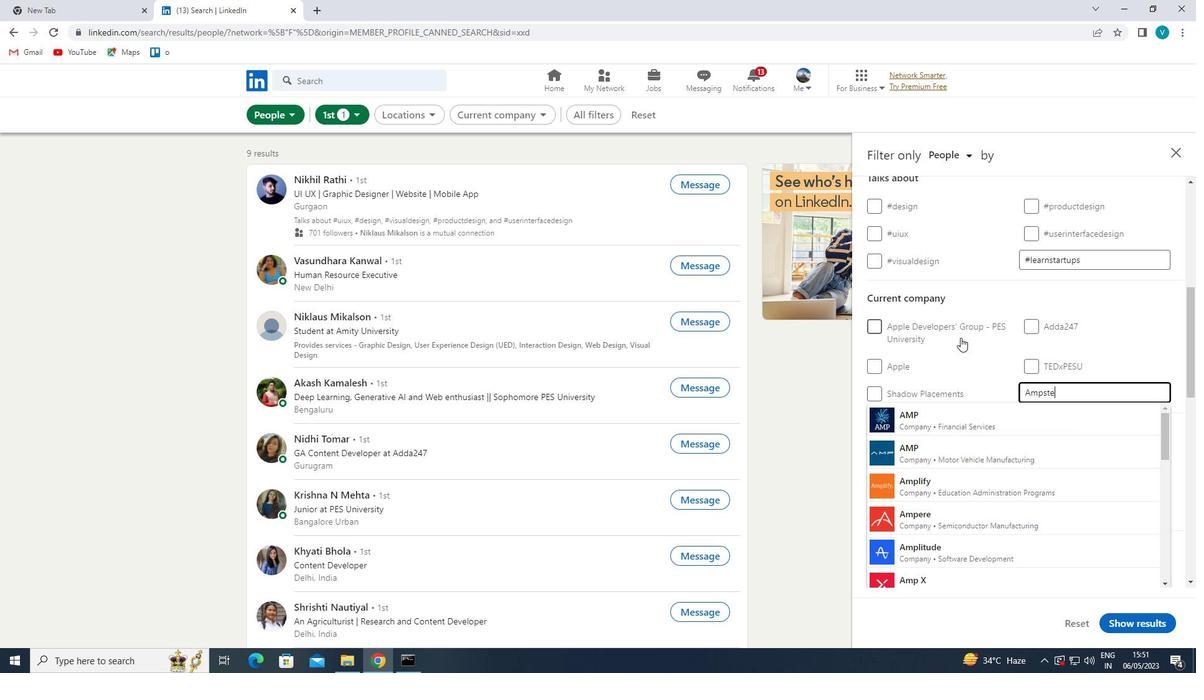 
Action: Mouse moved to (959, 409)
Screenshot: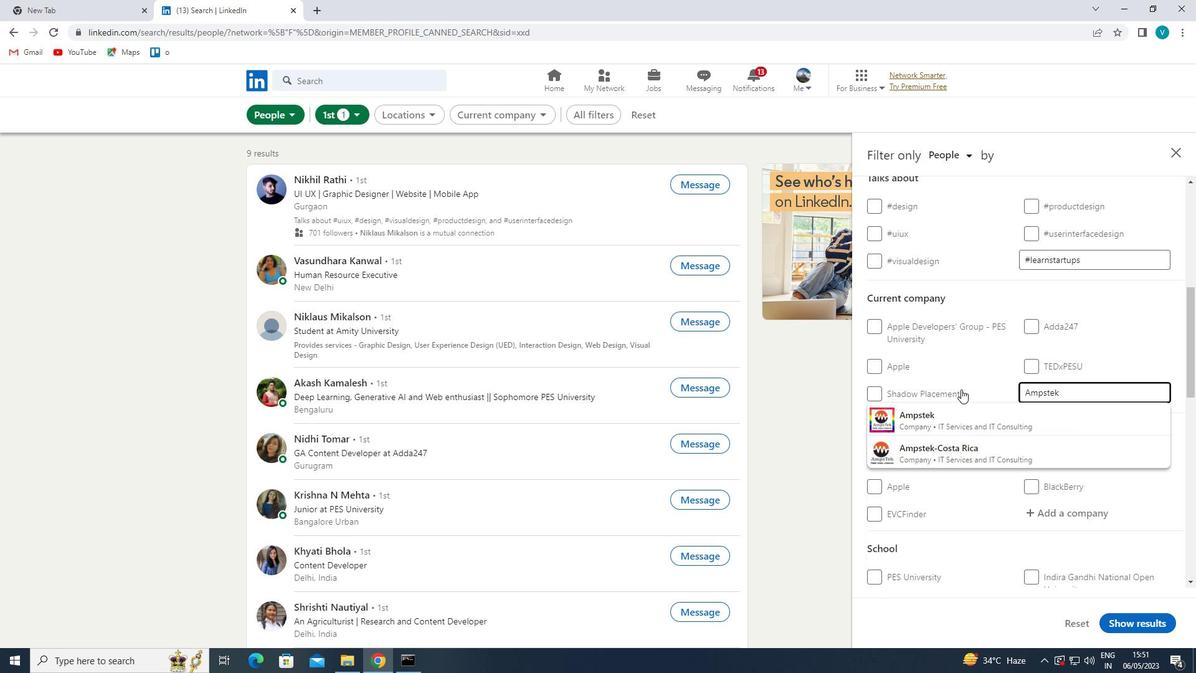 
Action: Mouse pressed left at (959, 409)
Screenshot: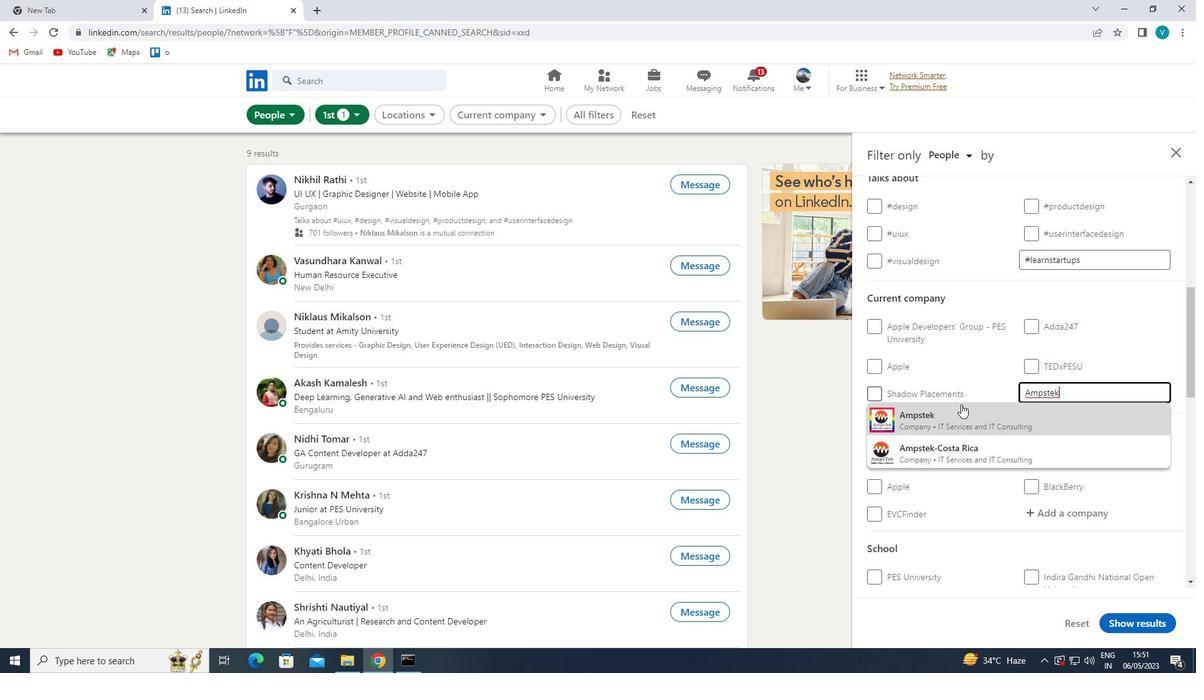 
Action: Mouse moved to (966, 405)
Screenshot: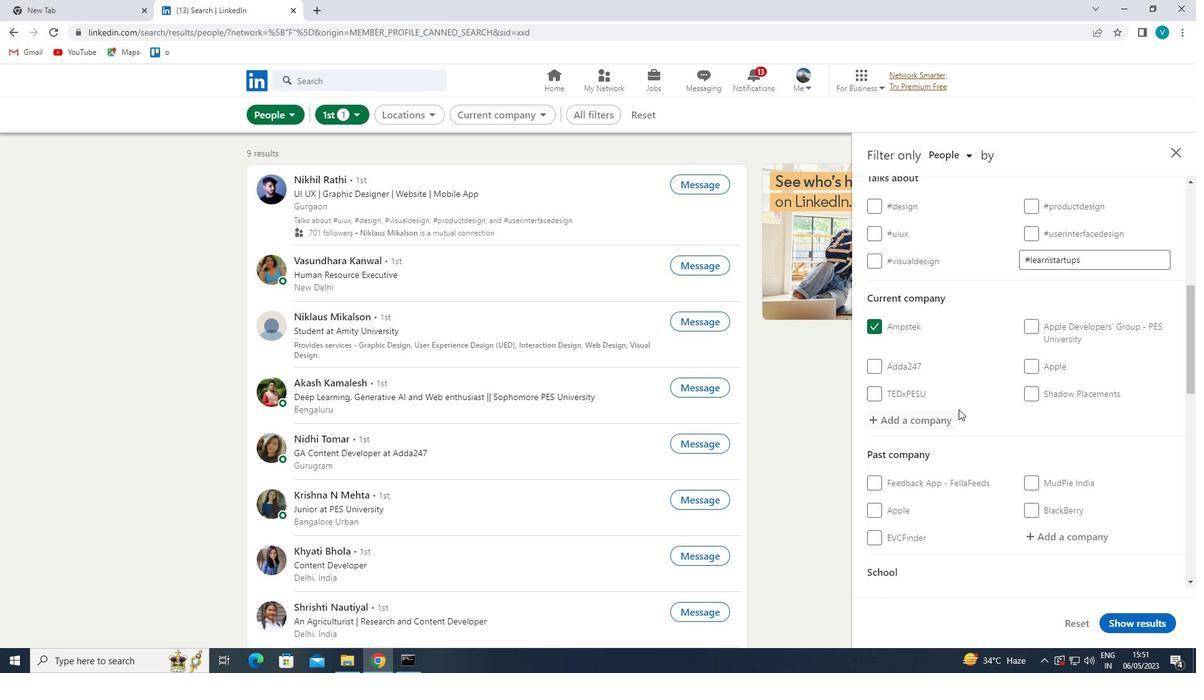 
Action: Mouse scrolled (966, 405) with delta (0, 0)
Screenshot: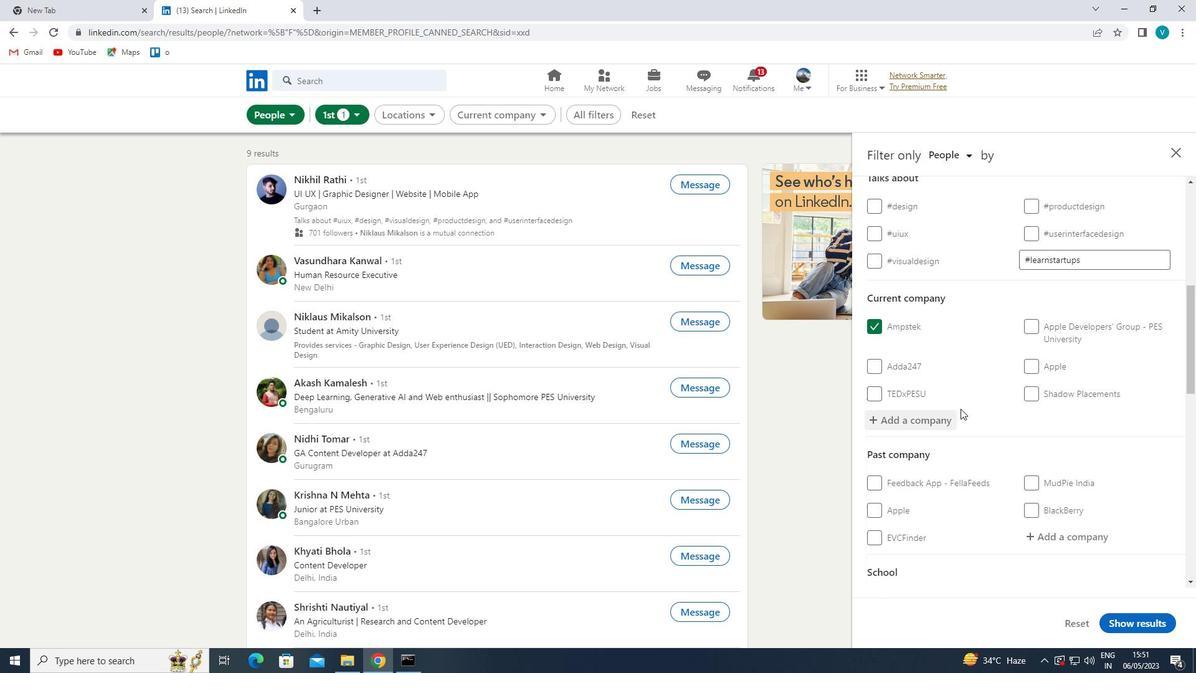 
Action: Mouse moved to (969, 405)
Screenshot: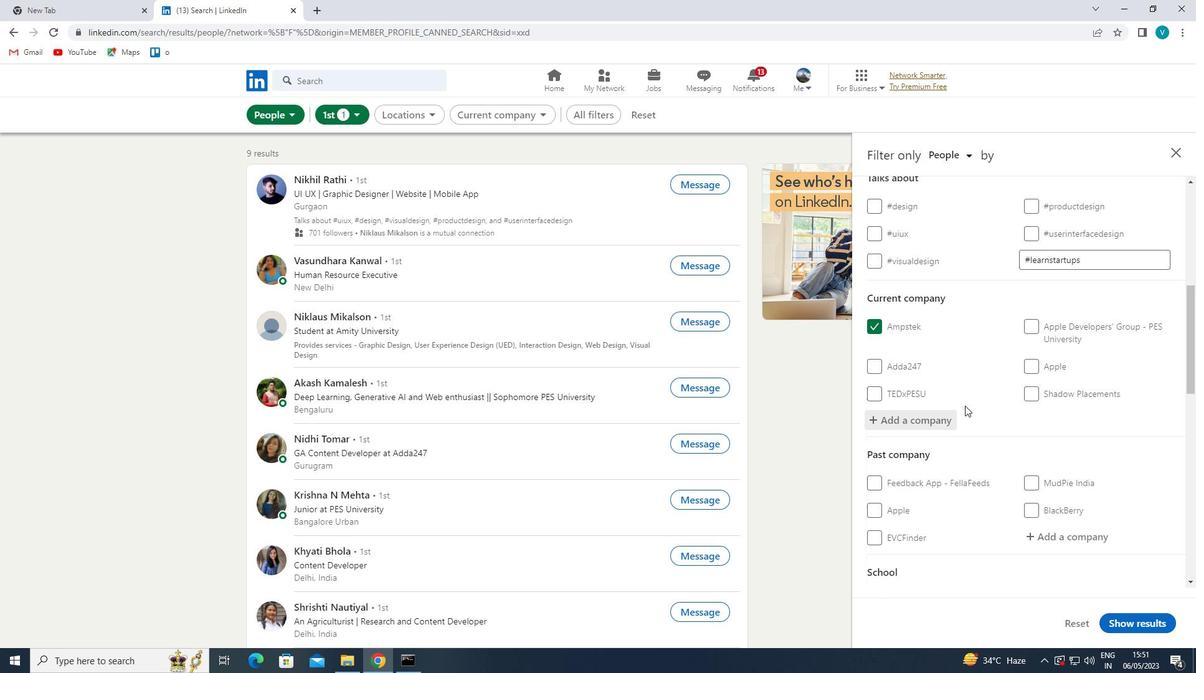 
Action: Mouse scrolled (969, 405) with delta (0, 0)
Screenshot: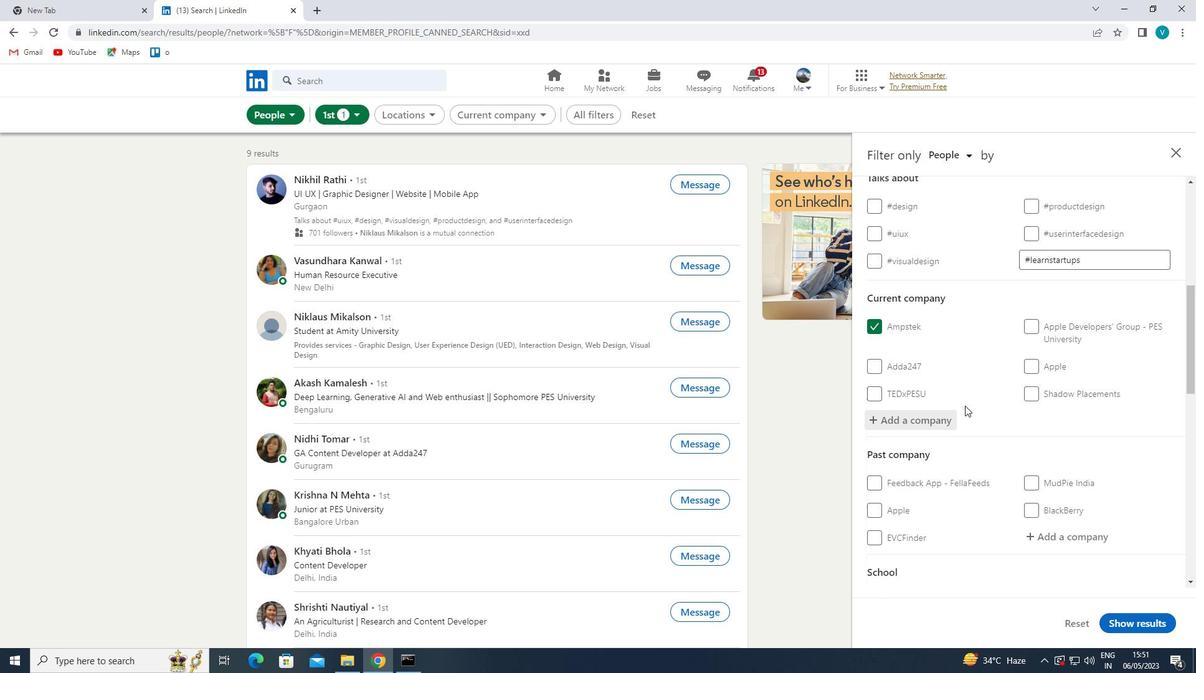 
Action: Mouse moved to (972, 407)
Screenshot: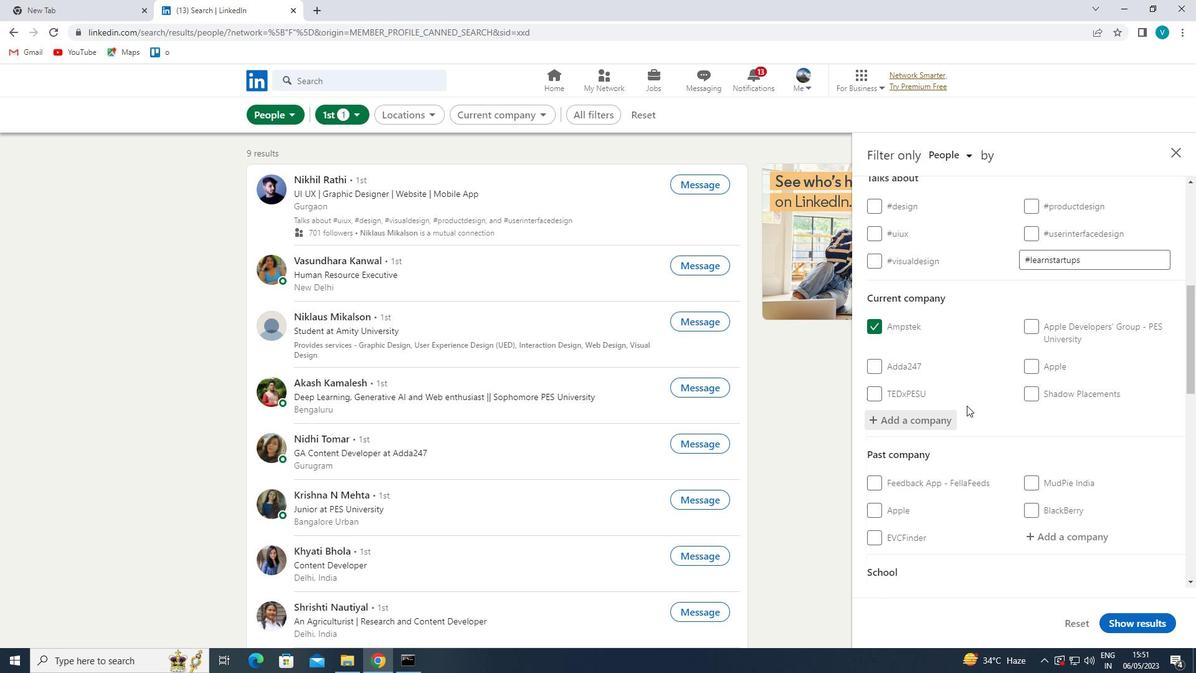 
Action: Mouse scrolled (972, 407) with delta (0, 0)
Screenshot: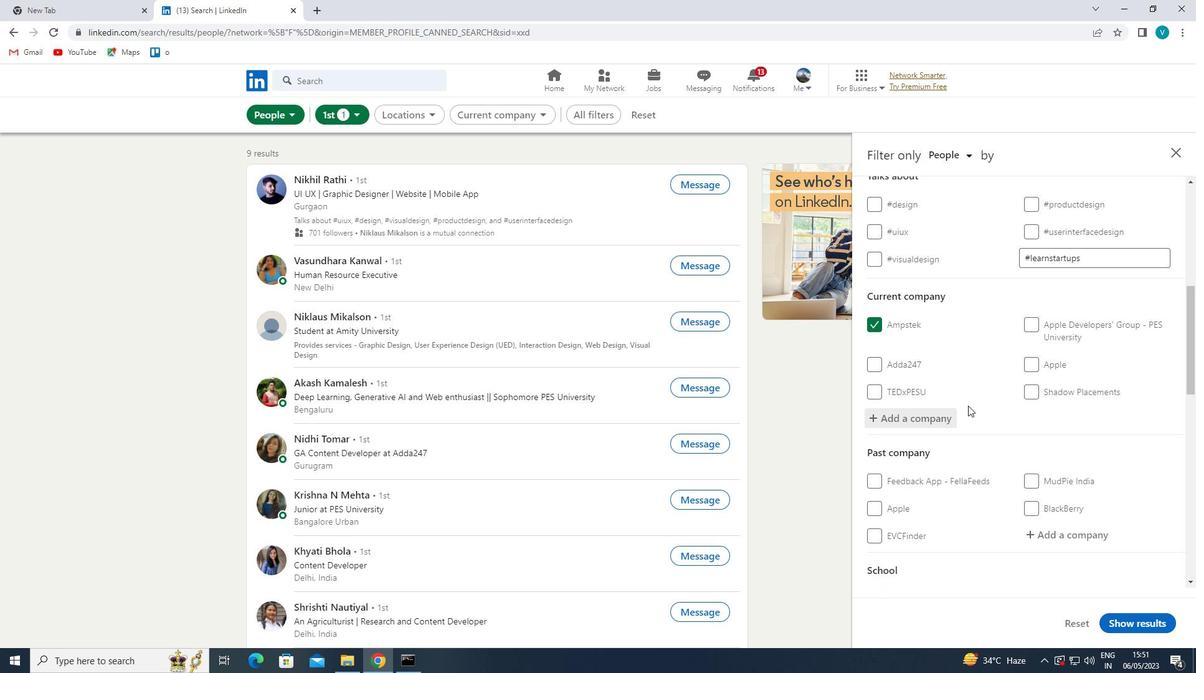 
Action: Mouse moved to (974, 409)
Screenshot: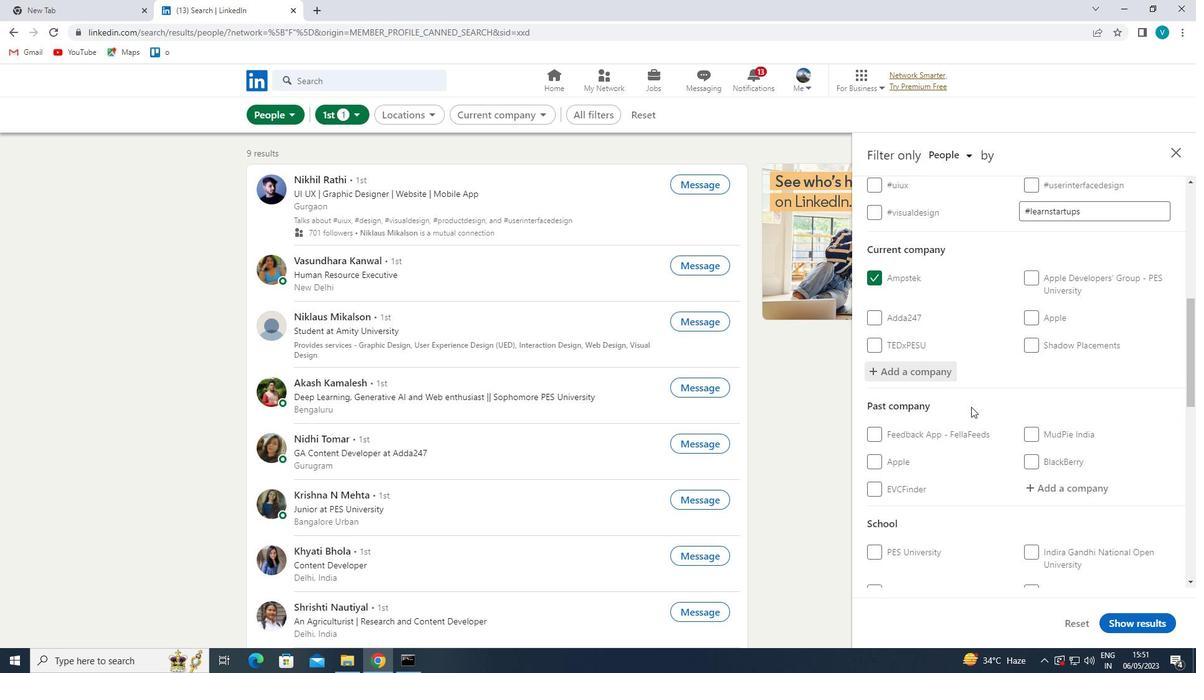 
Action: Mouse scrolled (974, 408) with delta (0, 0)
Screenshot: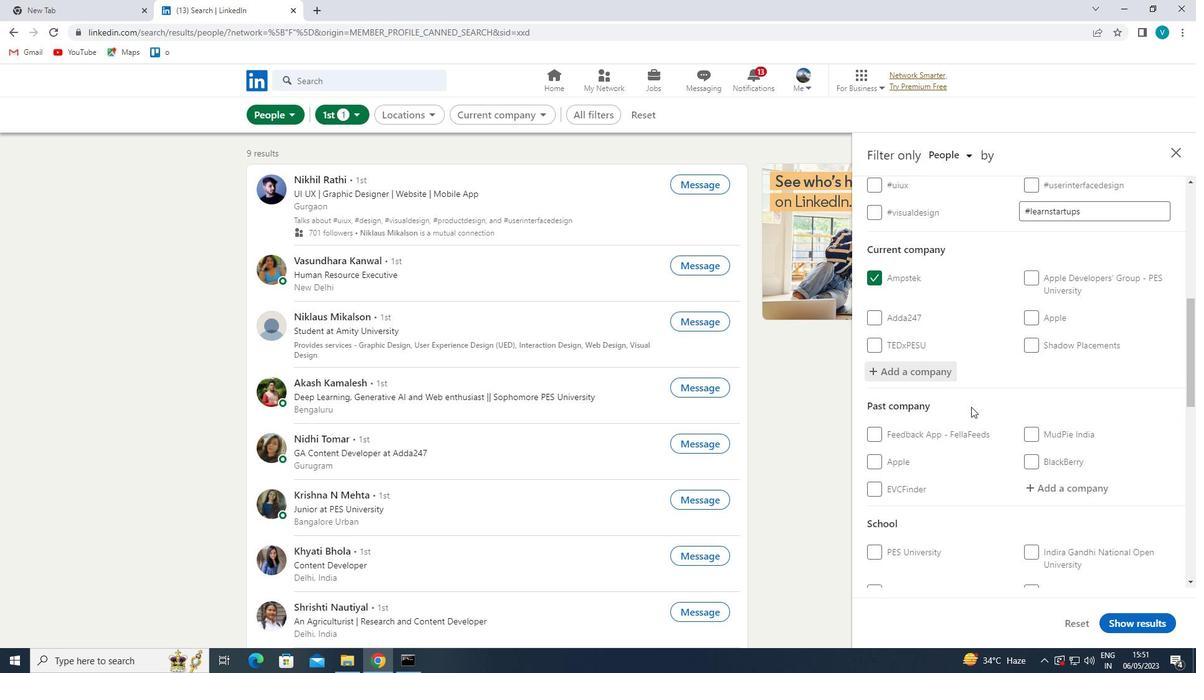 
Action: Mouse moved to (979, 414)
Screenshot: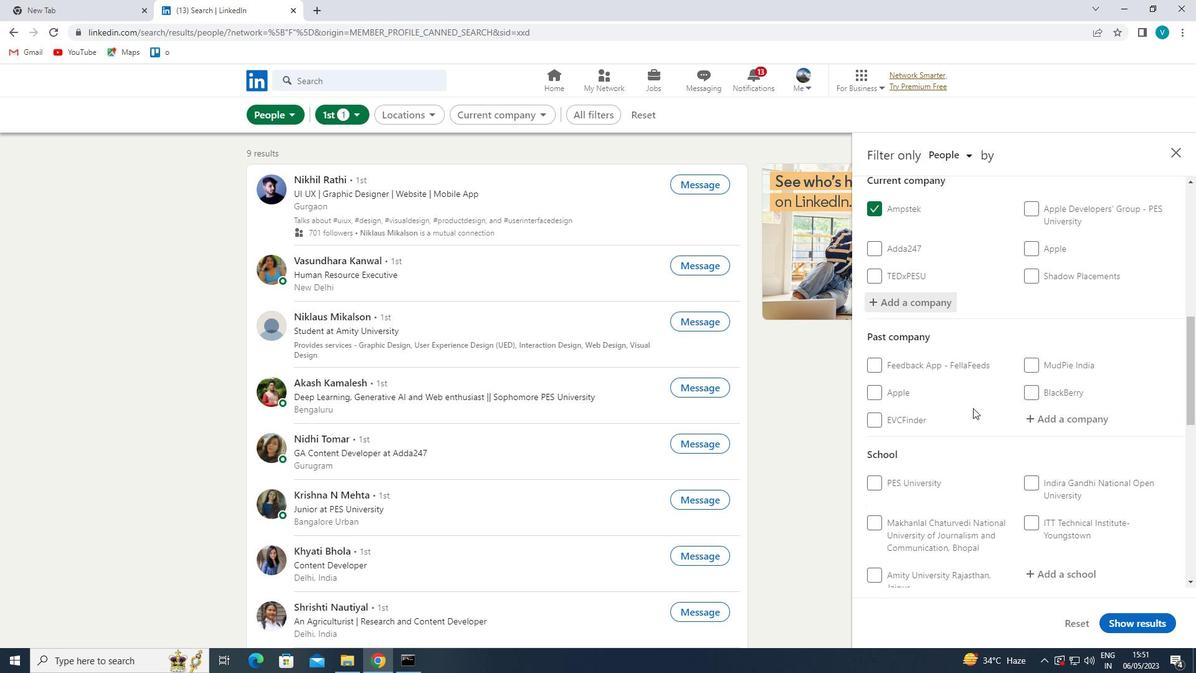 
Action: Mouse scrolled (979, 413) with delta (0, 0)
Screenshot: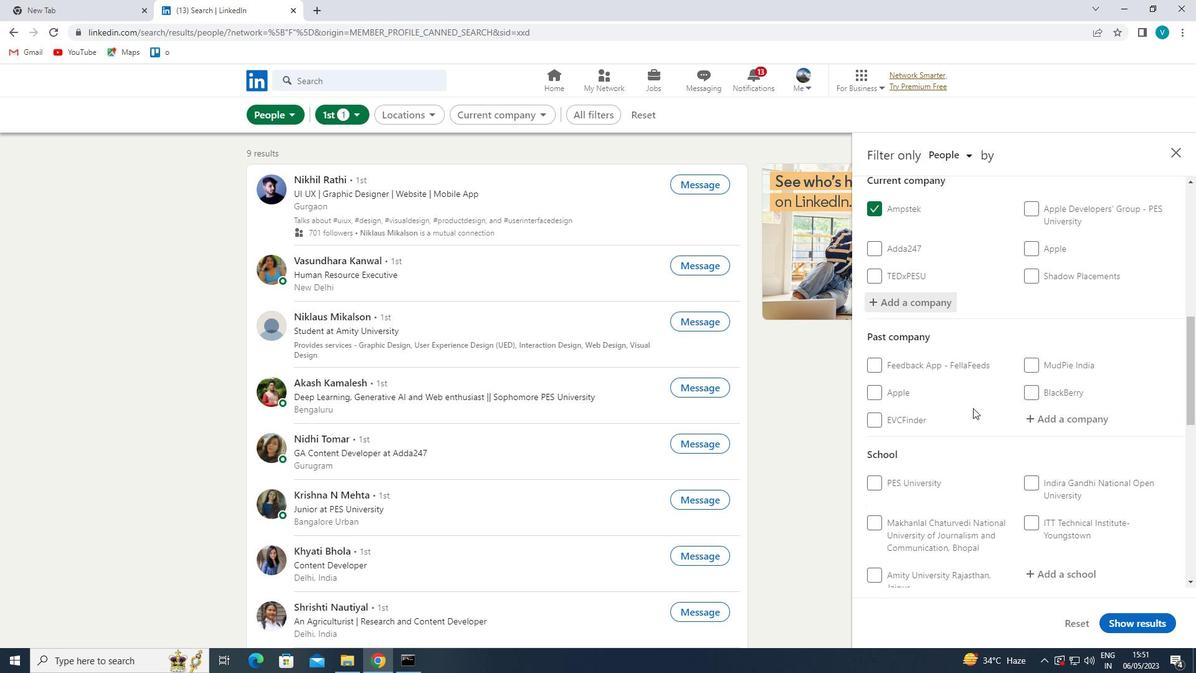 
Action: Mouse moved to (1074, 385)
Screenshot: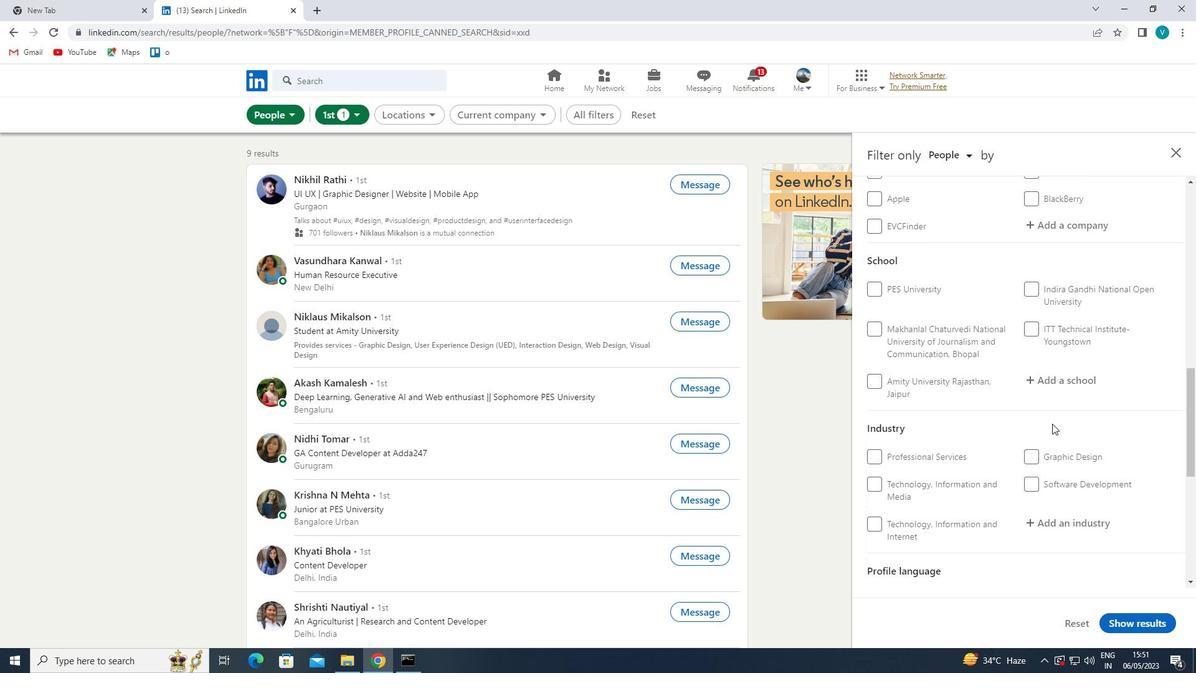 
Action: Mouse pressed left at (1074, 385)
Screenshot: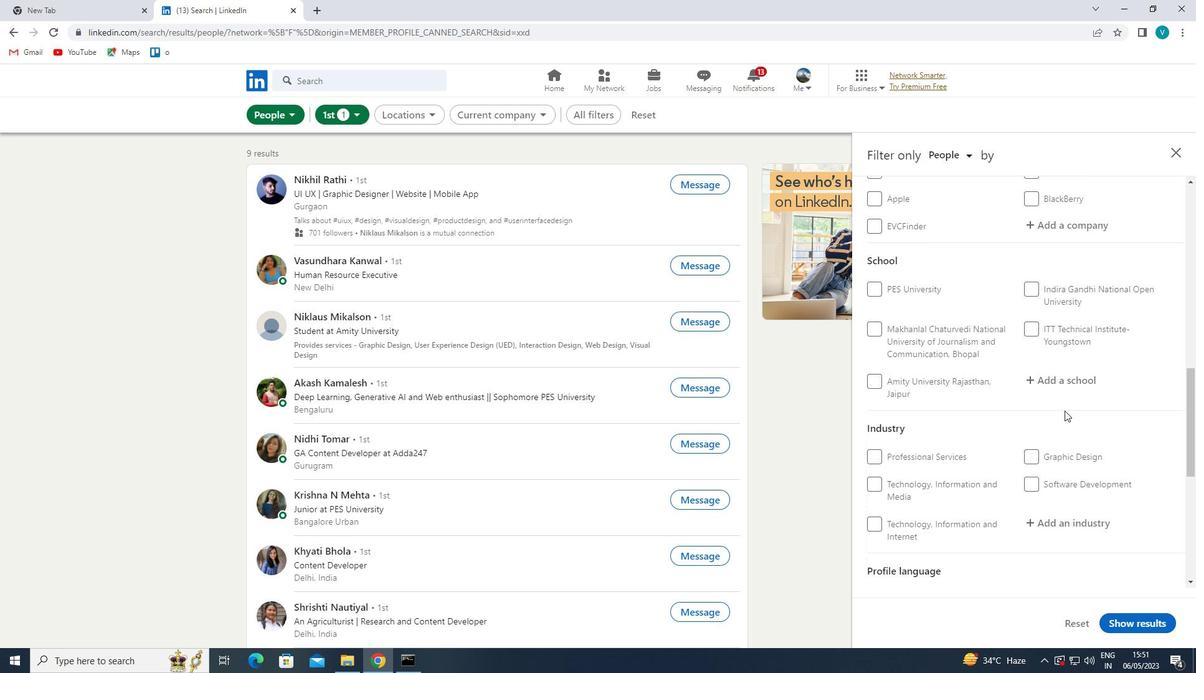 
Action: Mouse moved to (959, 317)
Screenshot: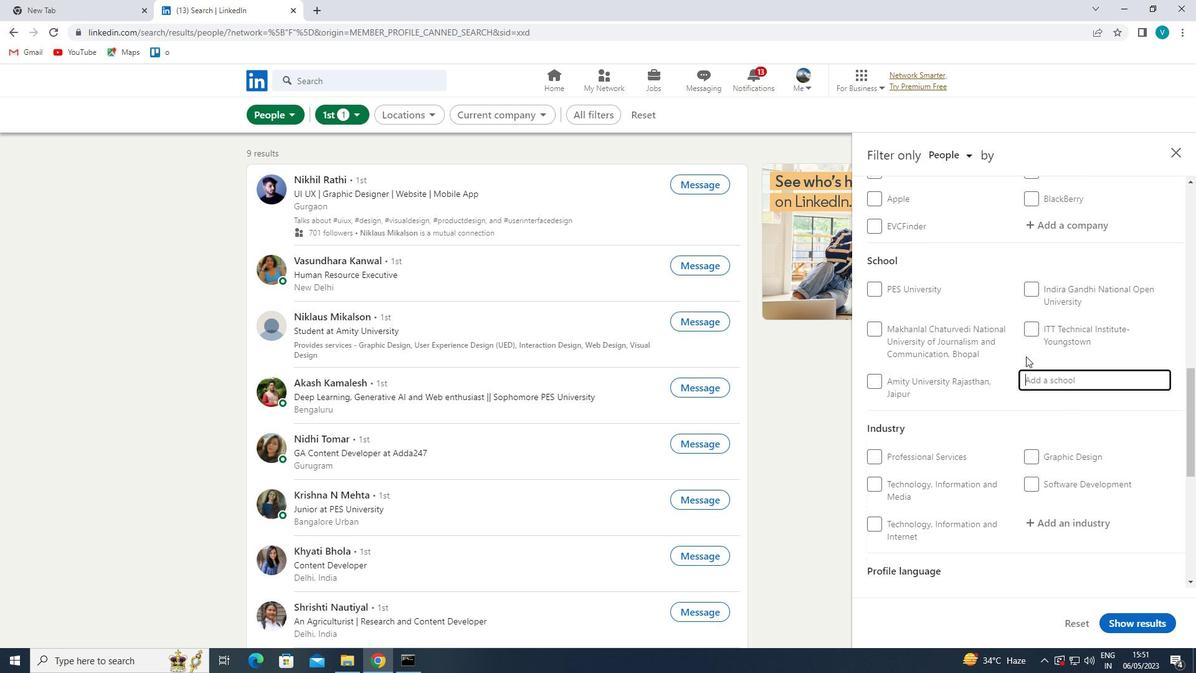 
Action: Key pressed <Key.shift>FLAME<Key.space><Key.shift><Key.shift><Key.shift>UNIVERSITY
Screenshot: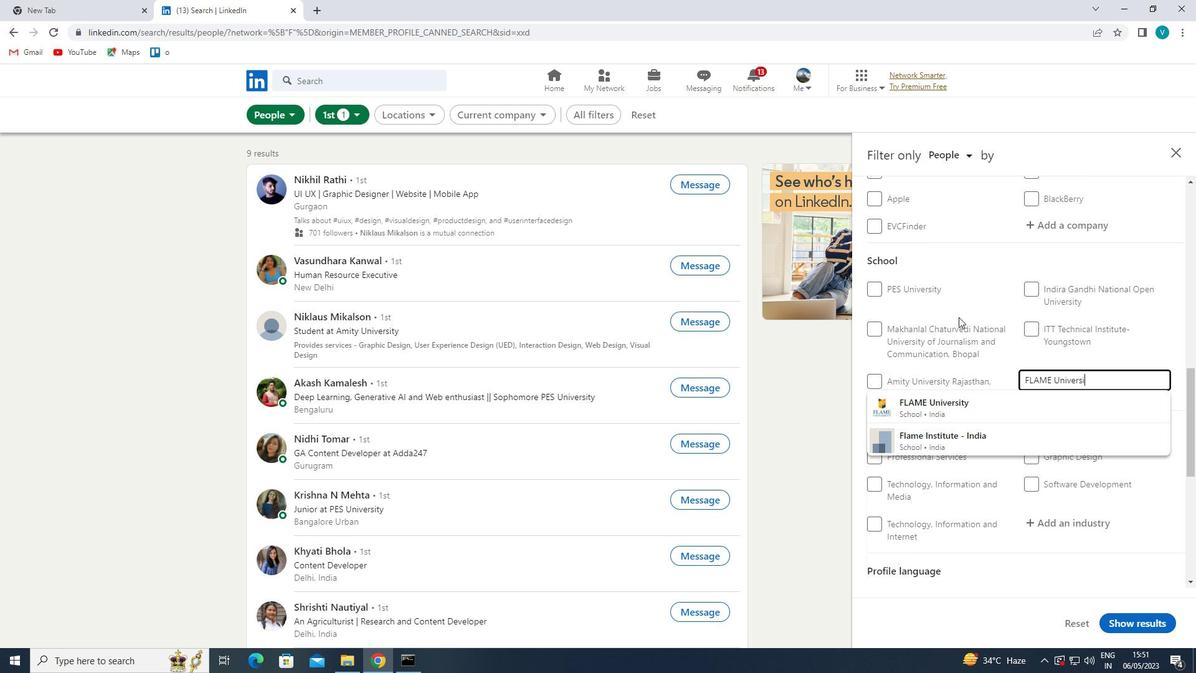 
Action: Mouse moved to (960, 402)
Screenshot: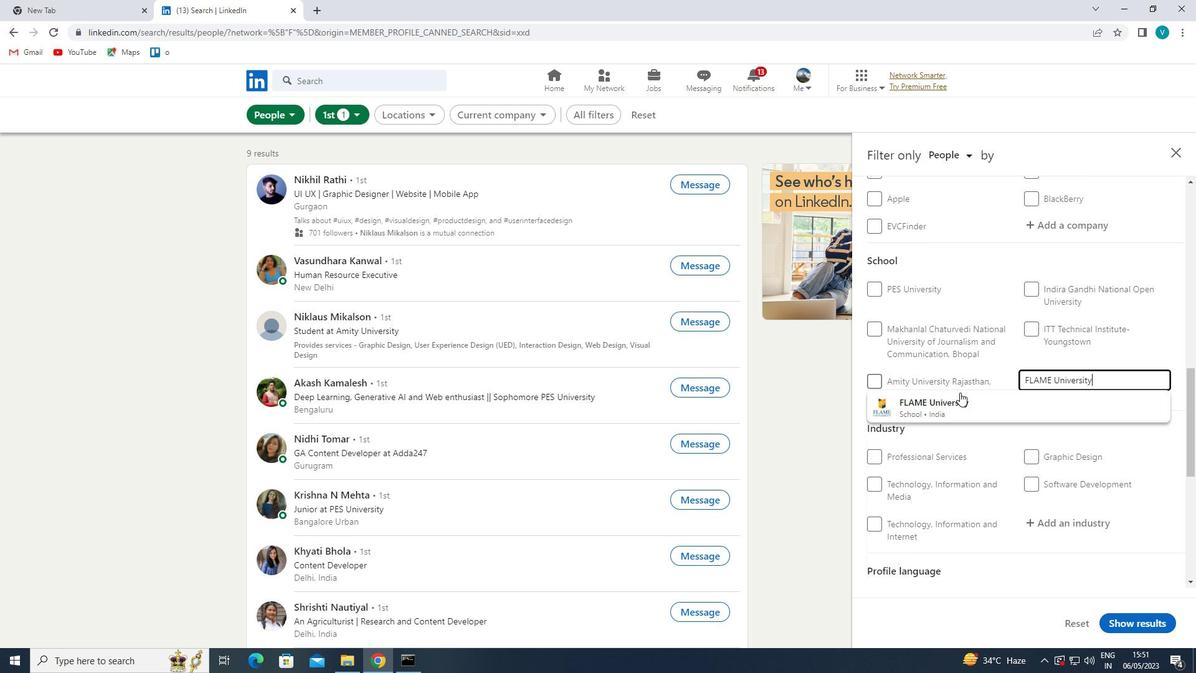 
Action: Mouse pressed left at (960, 402)
Screenshot: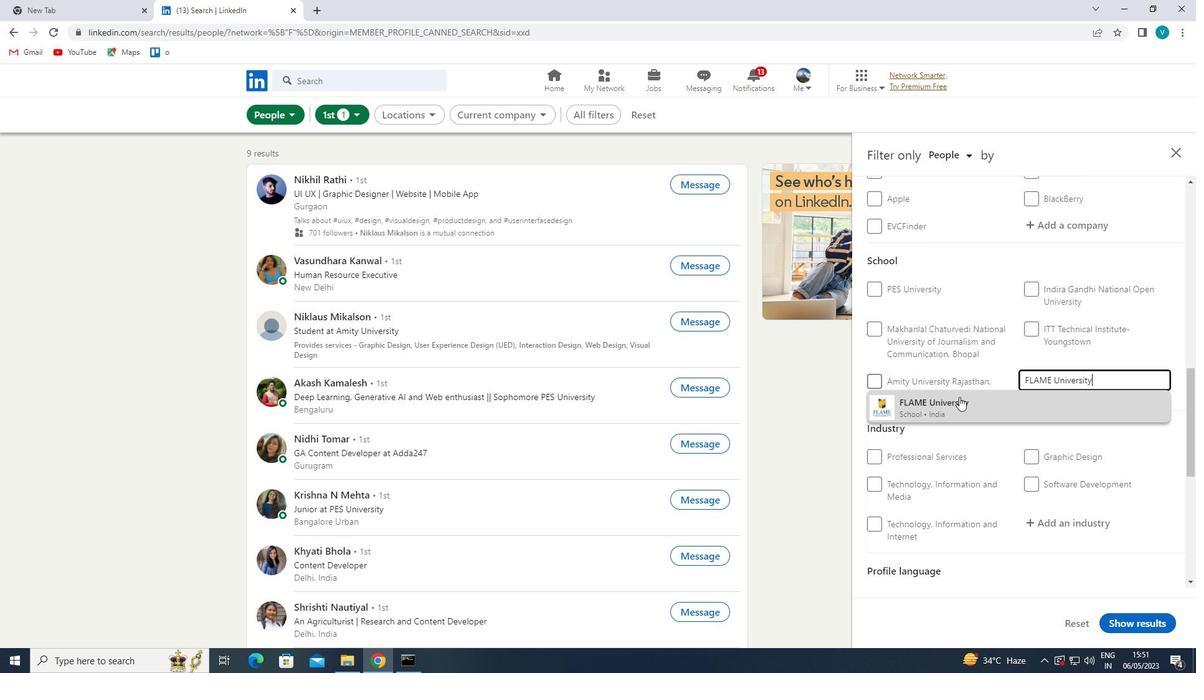
Action: Mouse moved to (978, 392)
Screenshot: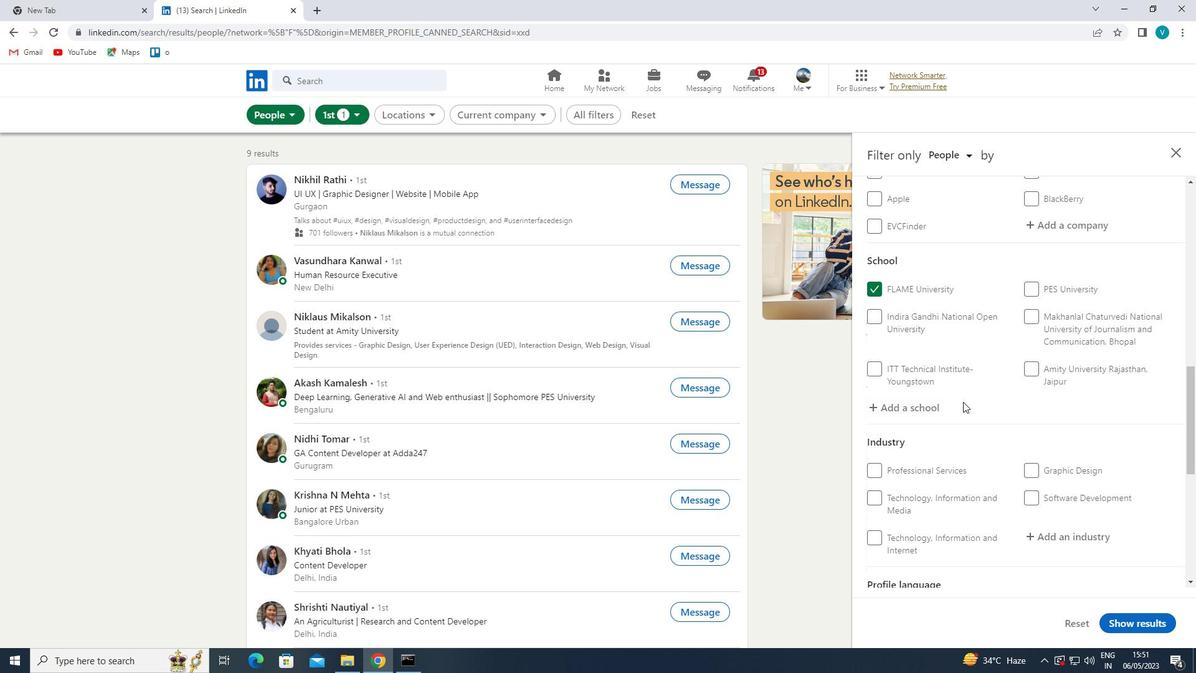 
Action: Mouse scrolled (978, 392) with delta (0, 0)
Screenshot: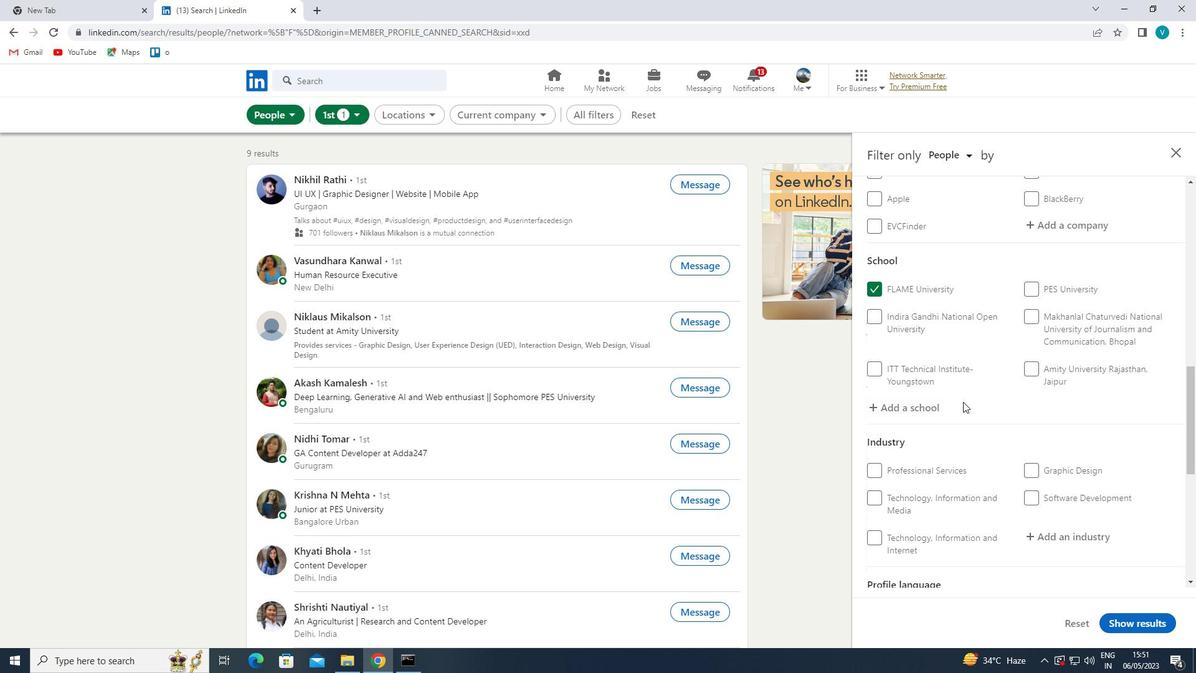 
Action: Mouse moved to (981, 394)
Screenshot: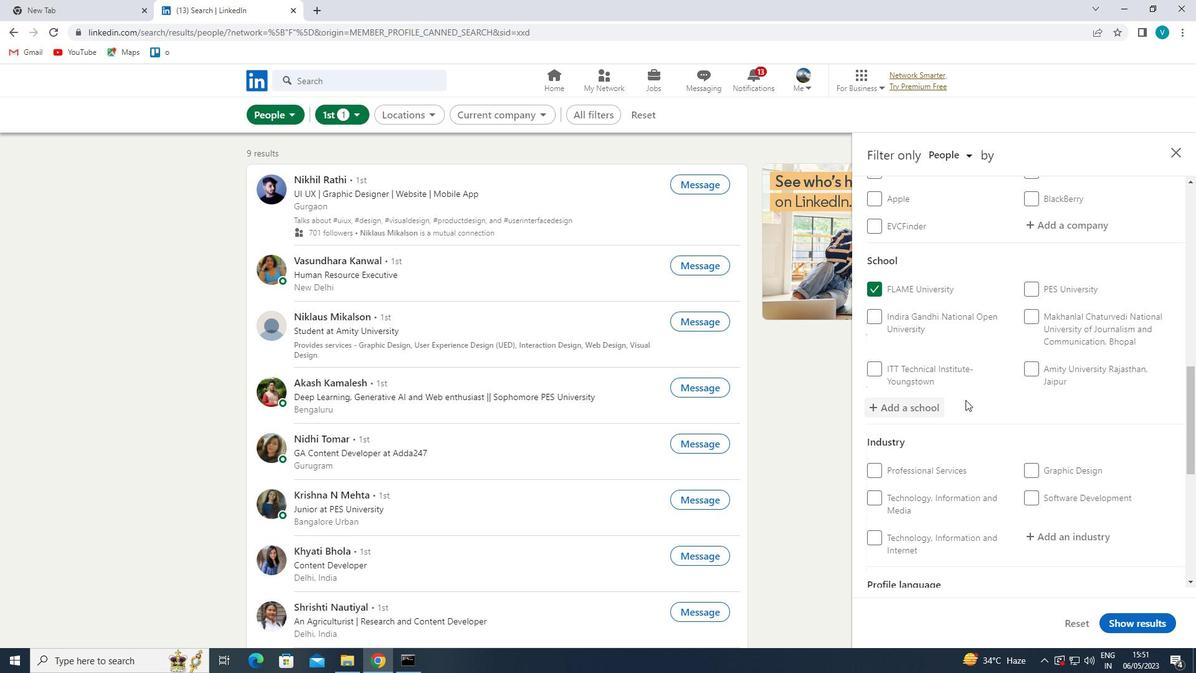 
Action: Mouse scrolled (981, 393) with delta (0, 0)
Screenshot: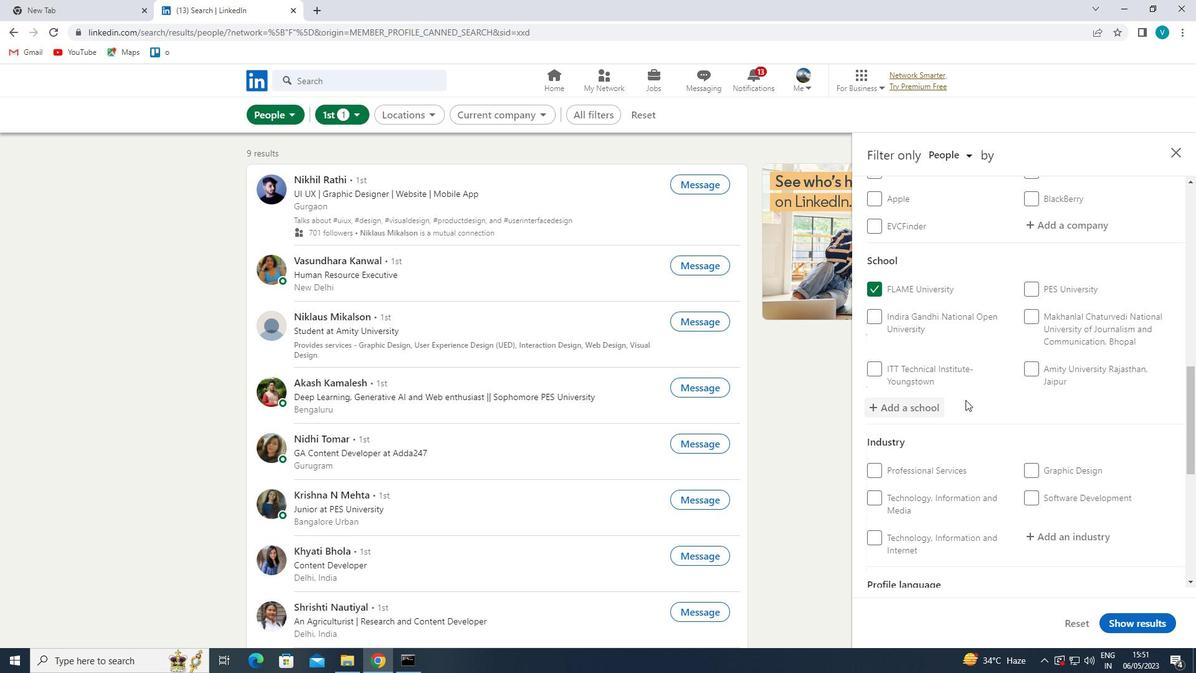 
Action: Mouse scrolled (981, 393) with delta (0, 0)
Screenshot: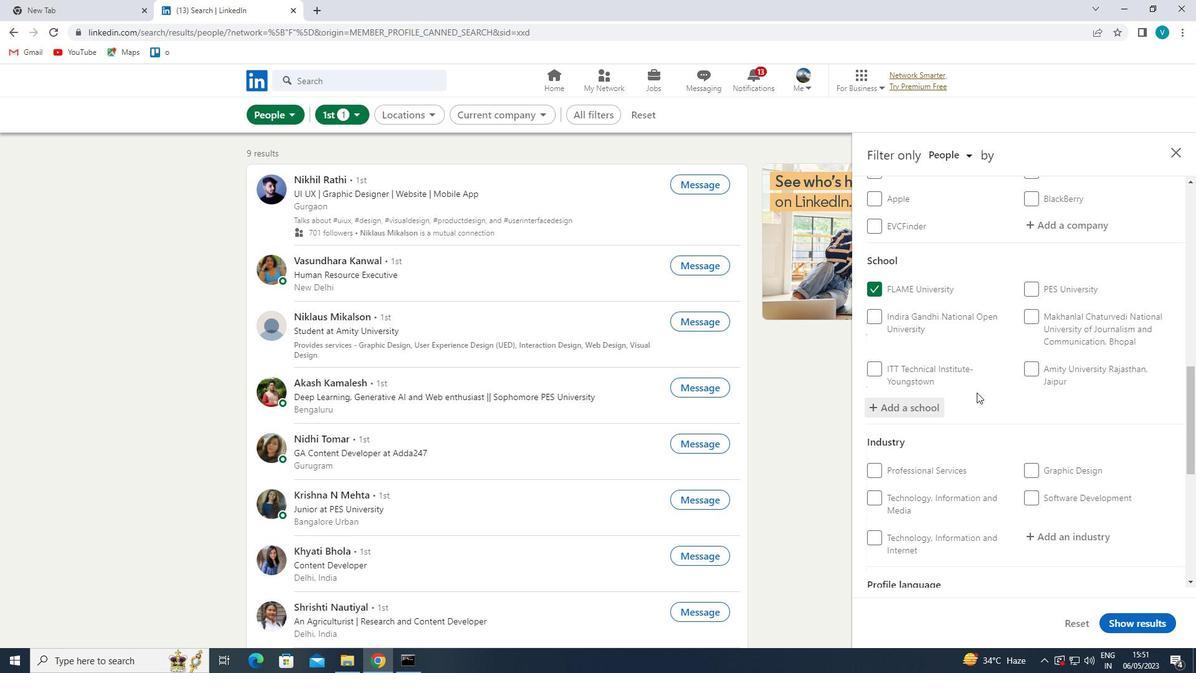 
Action: Mouse moved to (1059, 353)
Screenshot: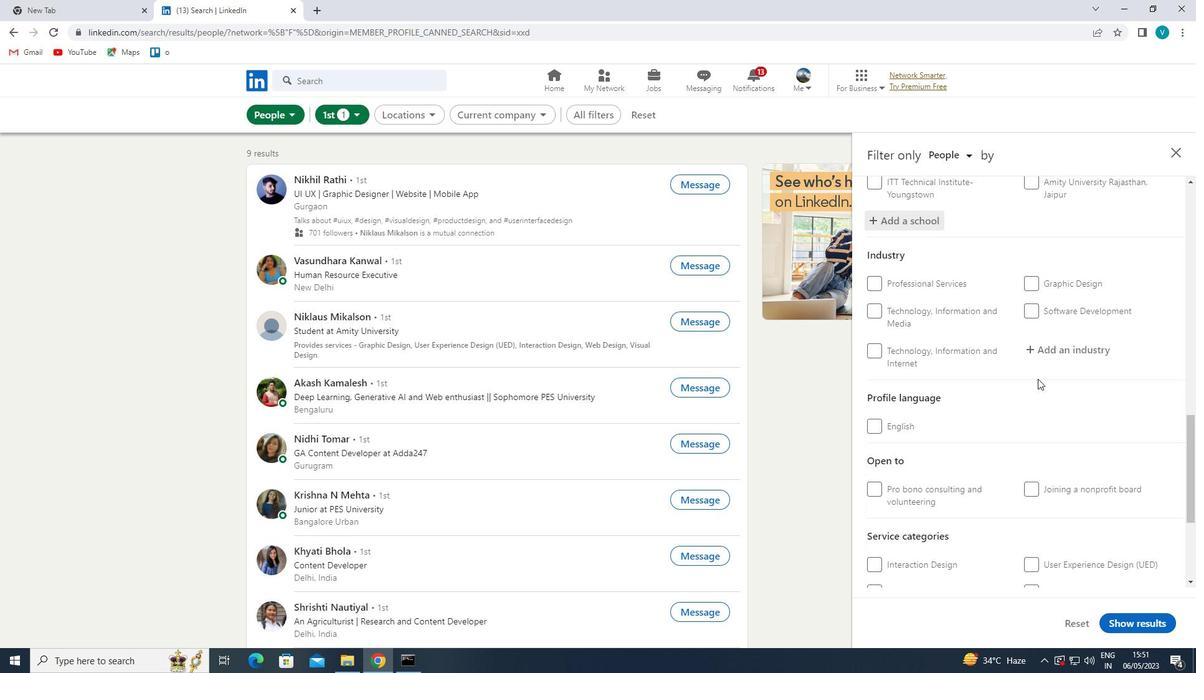 
Action: Mouse pressed left at (1059, 353)
Screenshot: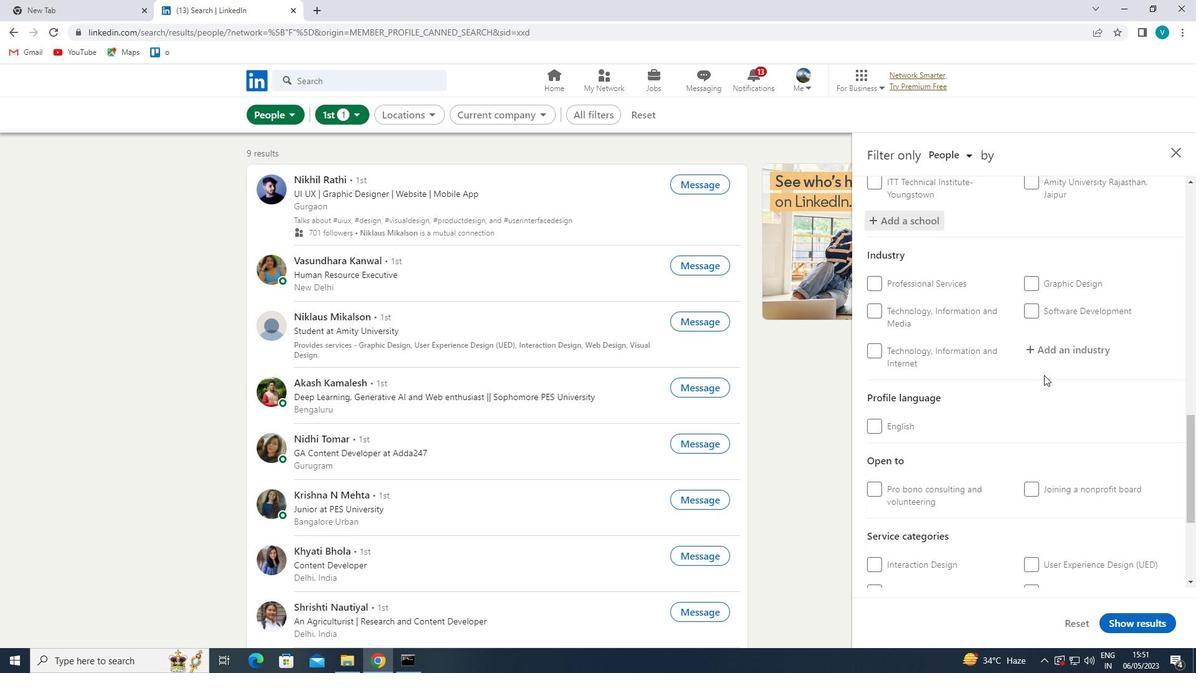 
Action: Key pressed <Key.shift>STEAM<Key.space>AN<Key.backspace>ND<Key.space>
Screenshot: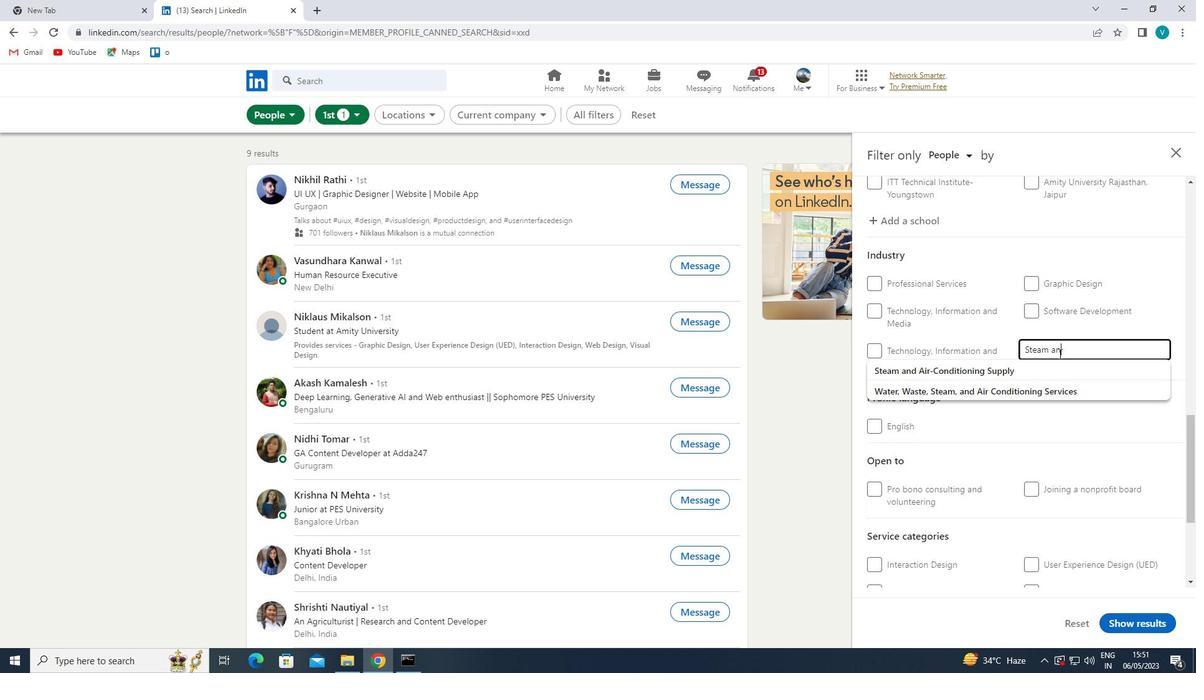 
Action: Mouse moved to (1067, 371)
Screenshot: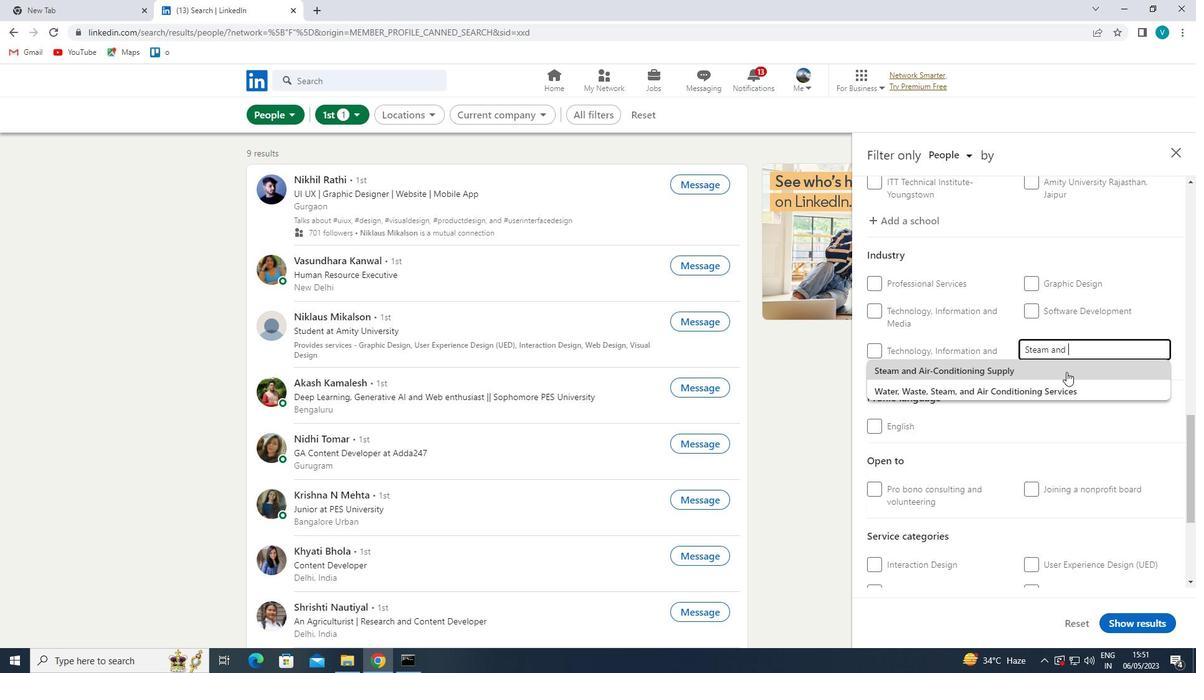 
Action: Mouse pressed left at (1067, 371)
Screenshot: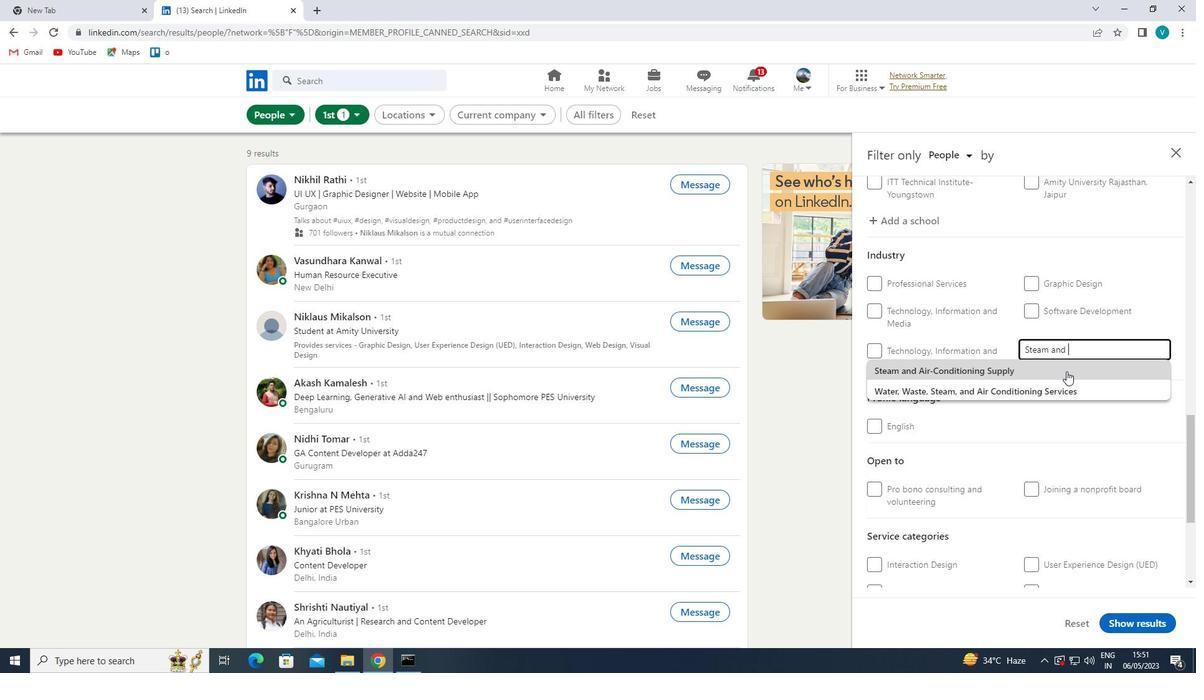 
Action: Mouse scrolled (1067, 370) with delta (0, 0)
Screenshot: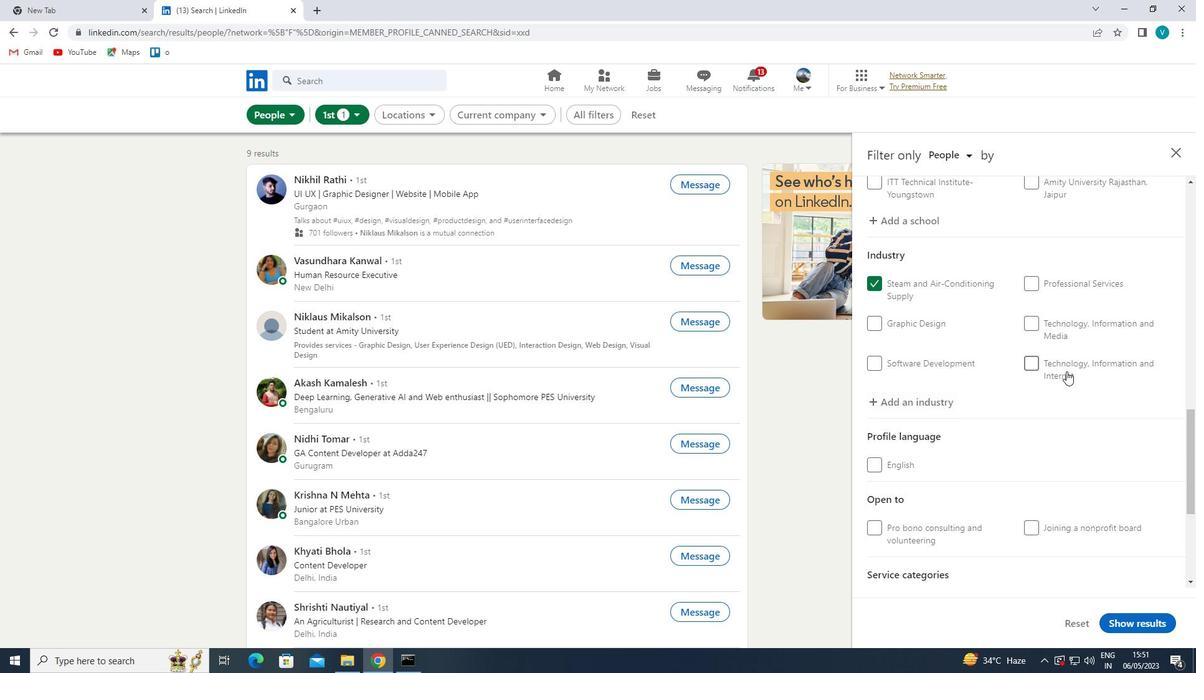 
Action: Mouse scrolled (1067, 370) with delta (0, 0)
Screenshot: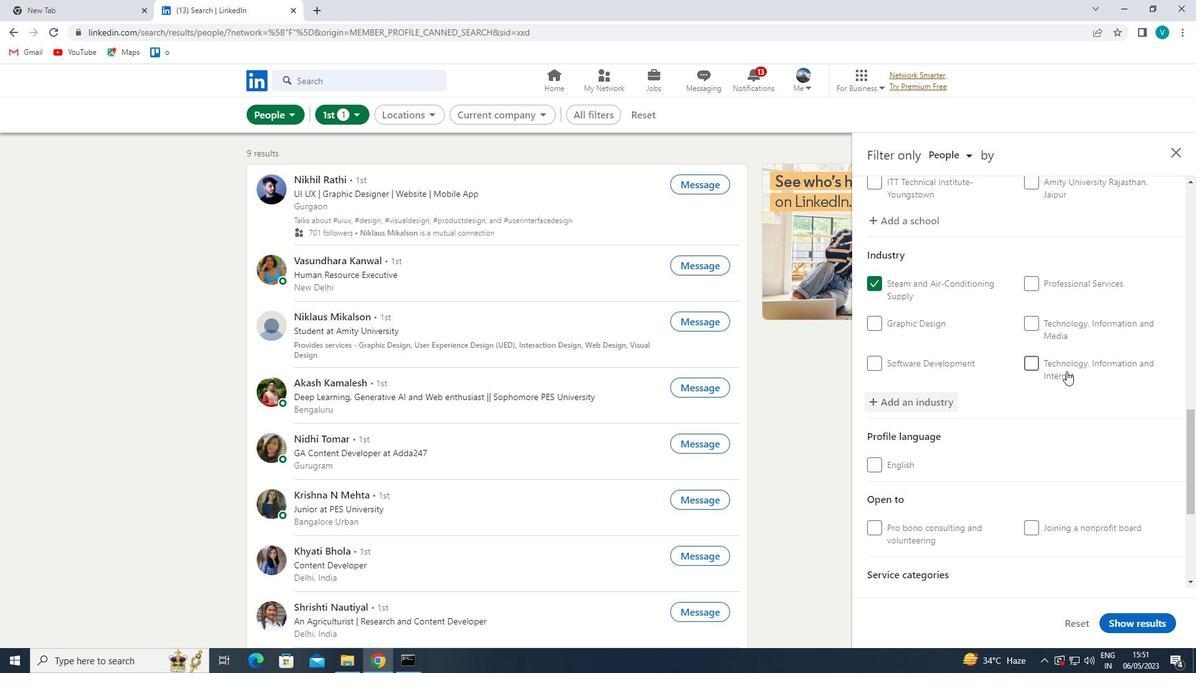 
Action: Mouse scrolled (1067, 370) with delta (0, 0)
Screenshot: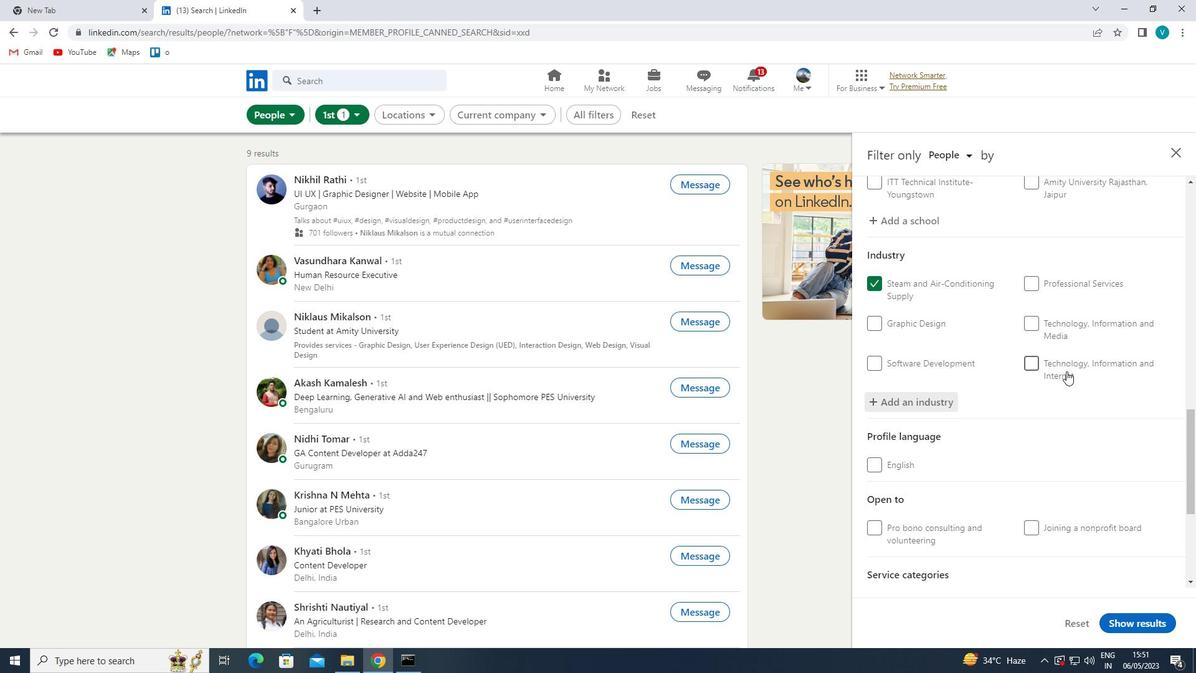 
Action: Mouse scrolled (1067, 370) with delta (0, 0)
Screenshot: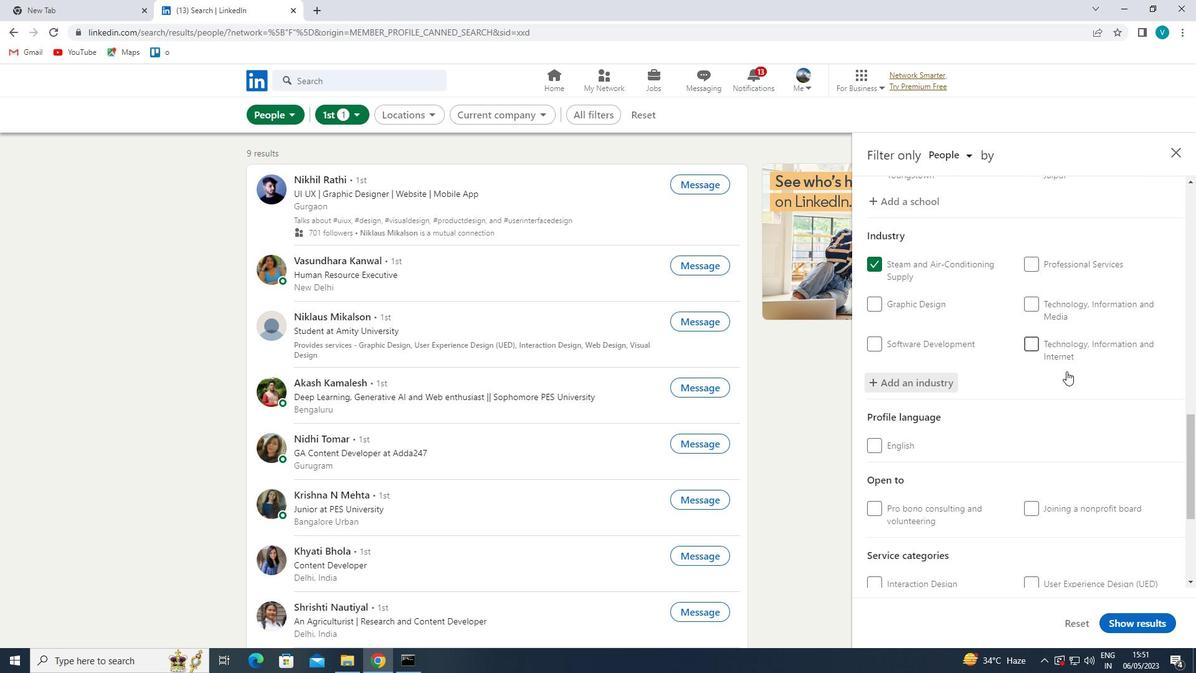 
Action: Mouse scrolled (1067, 370) with delta (0, 0)
Screenshot: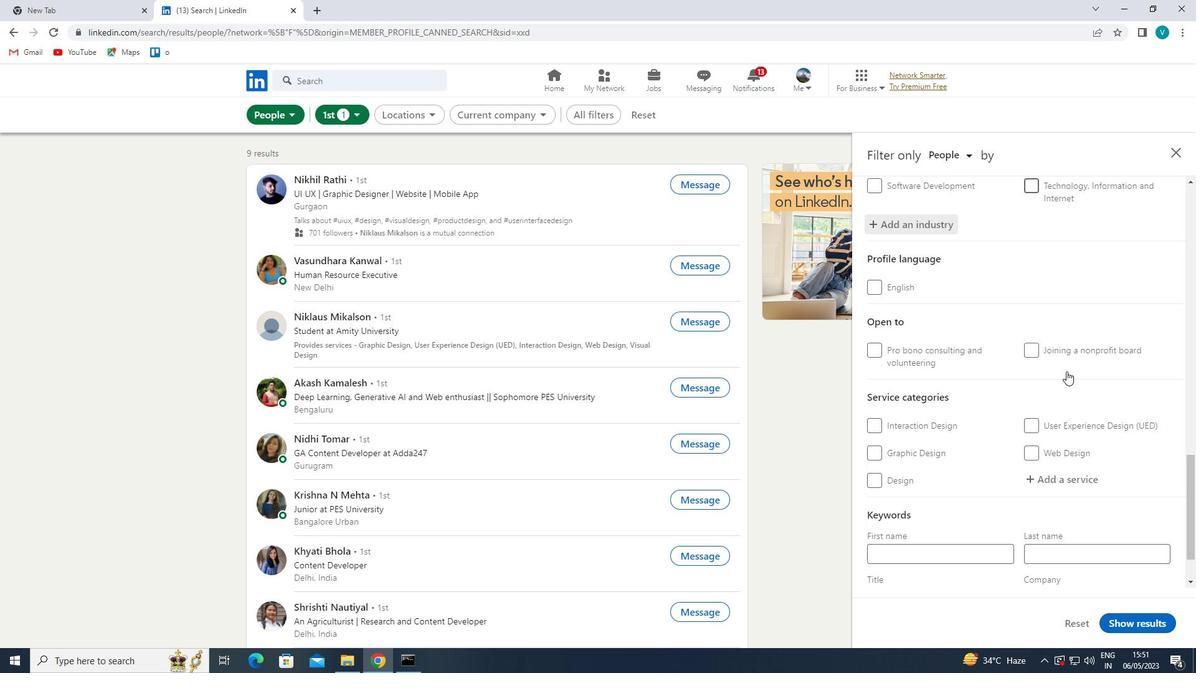 
Action: Mouse moved to (1064, 407)
Screenshot: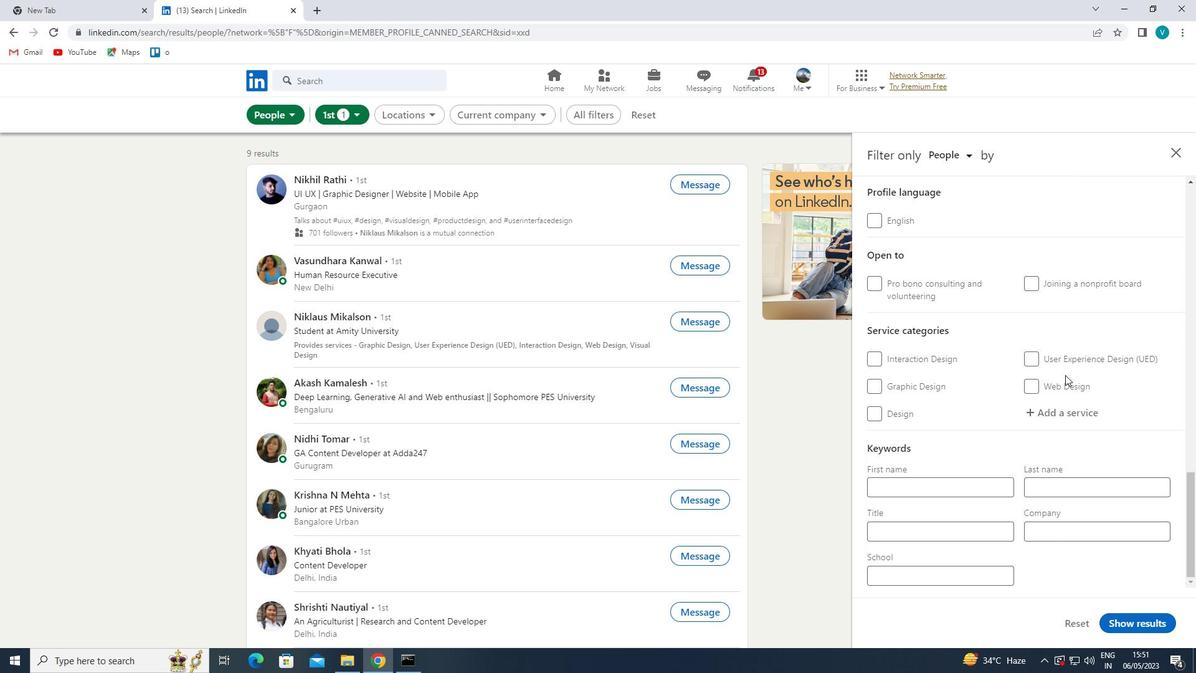 
Action: Mouse pressed left at (1064, 407)
Screenshot: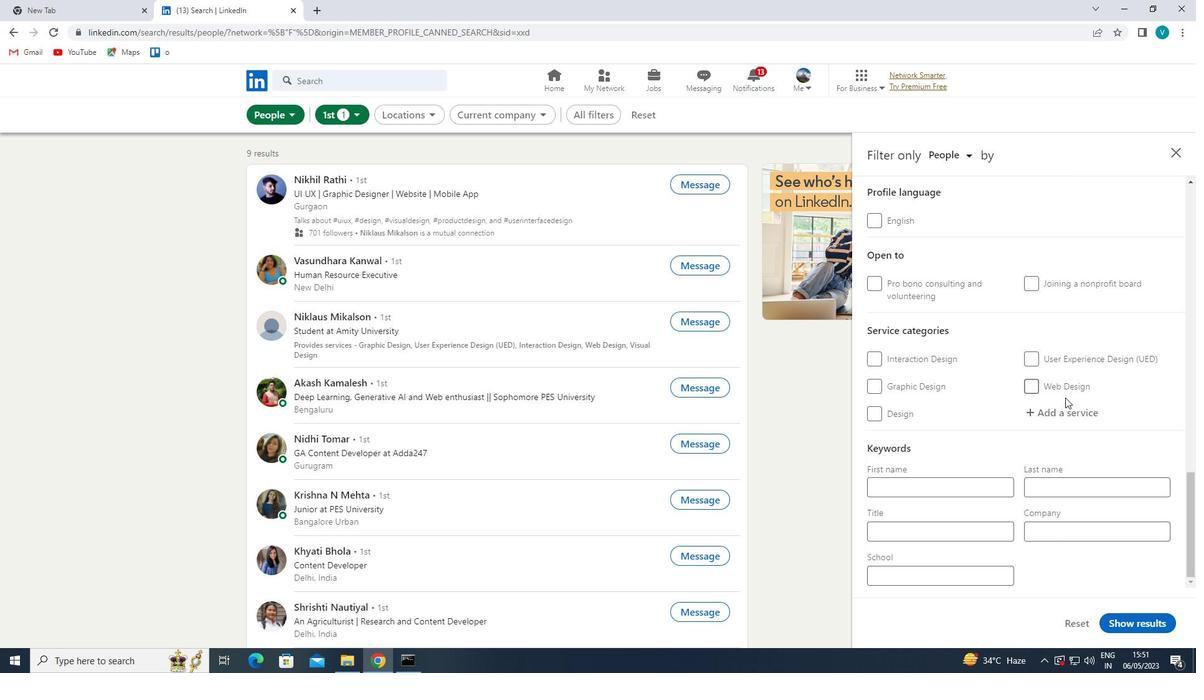 
Action: Mouse moved to (1062, 409)
Screenshot: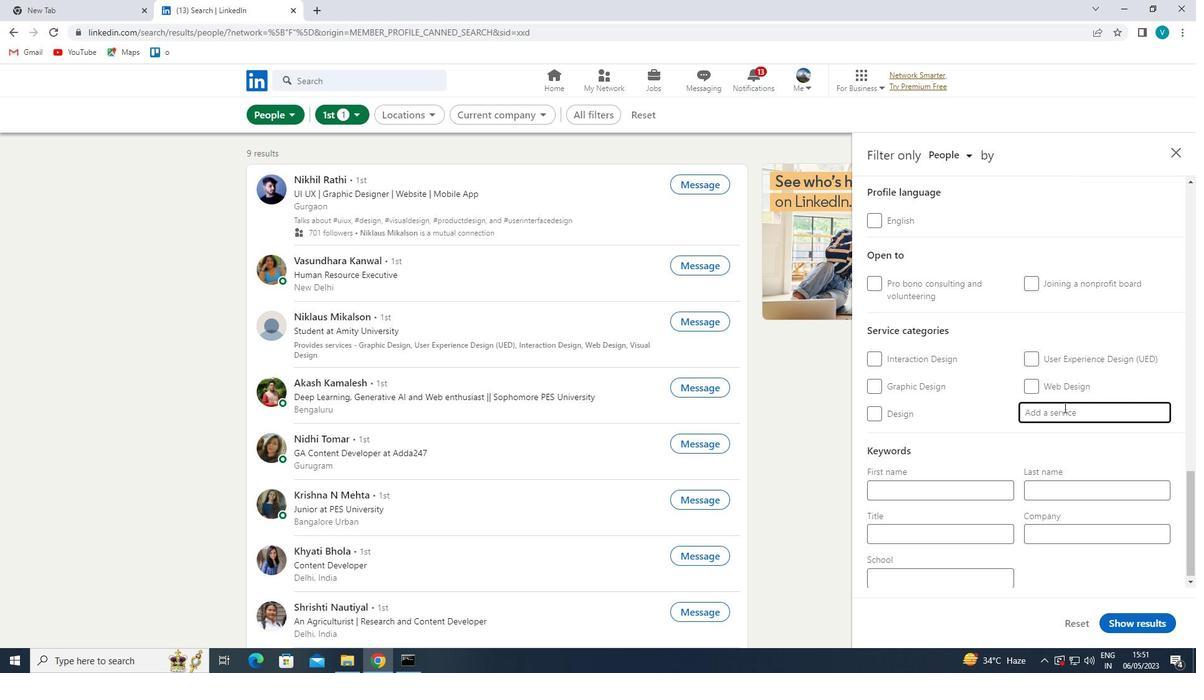
Action: Key pressed <Key.shift>OUTS
Screenshot: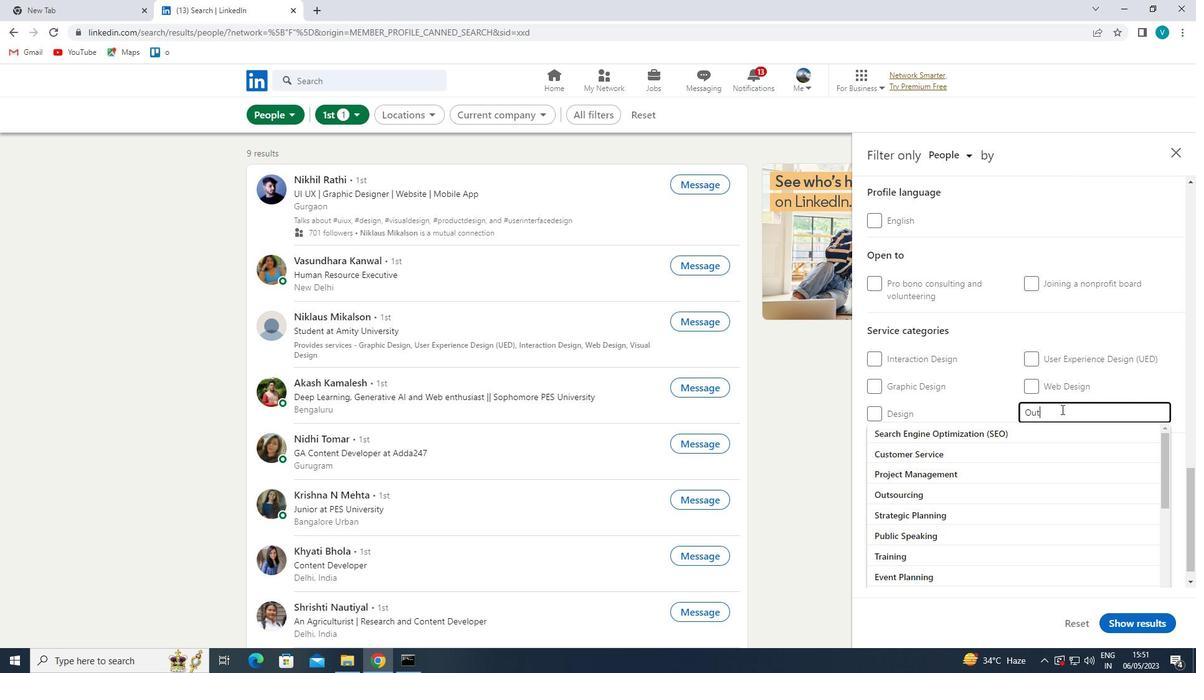 
Action: Mouse moved to (1008, 445)
Screenshot: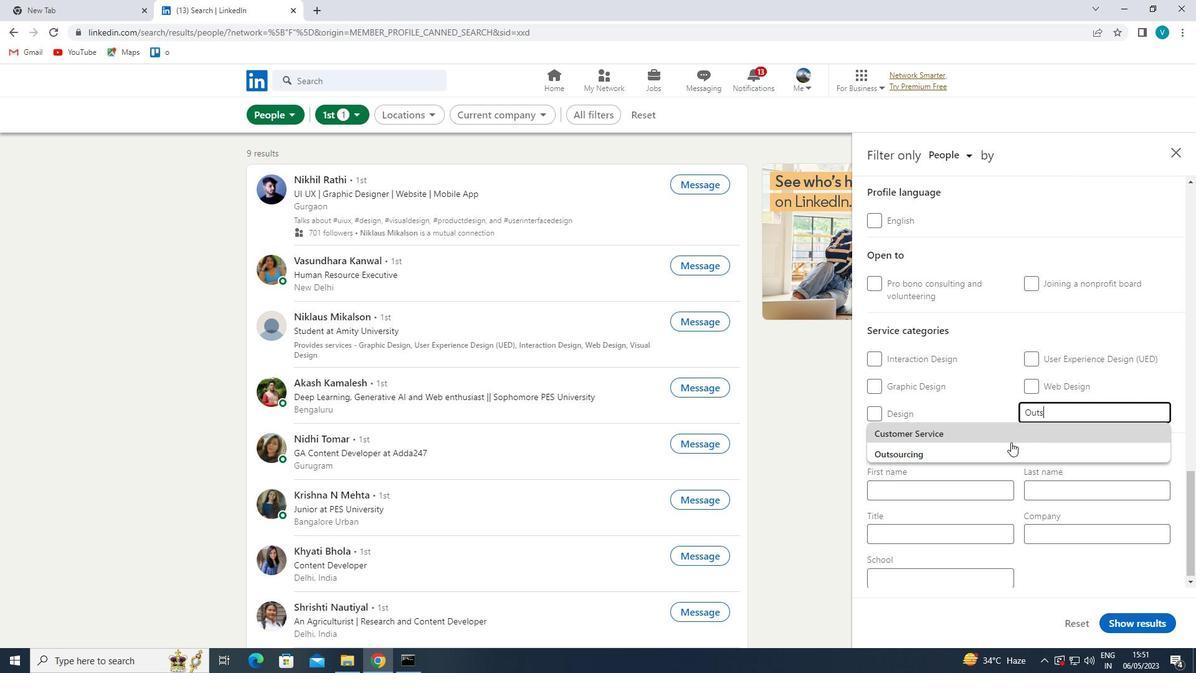 
Action: Mouse pressed left at (1008, 445)
Screenshot: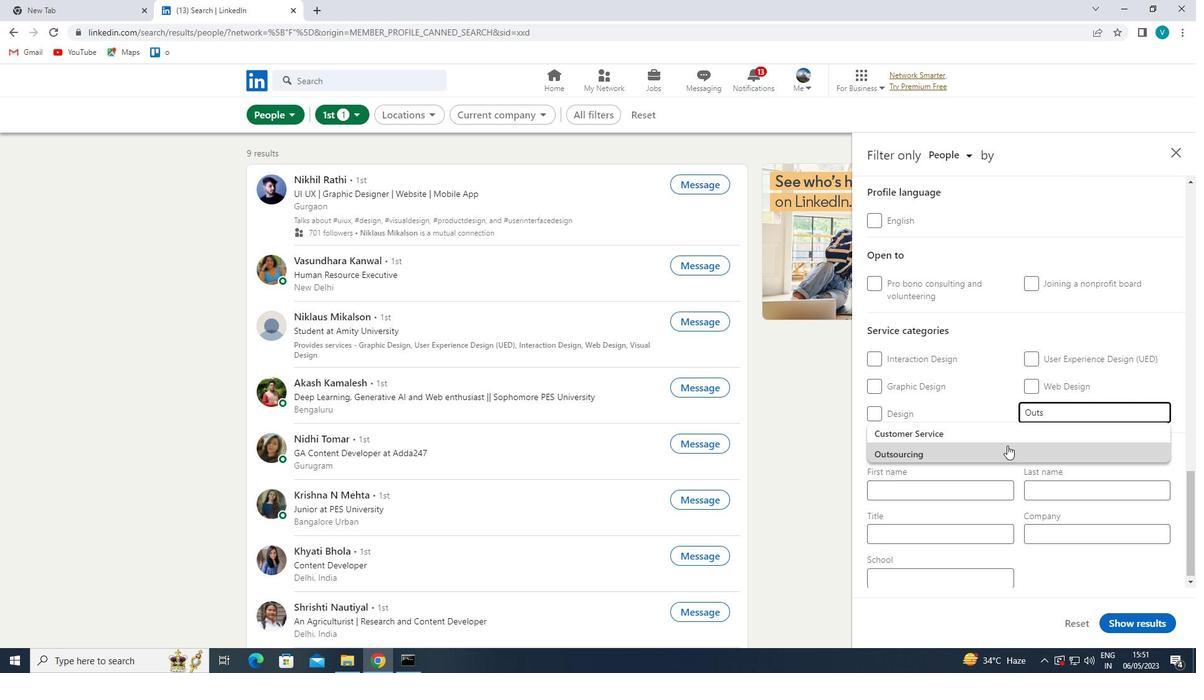 
Action: Mouse moved to (1014, 443)
Screenshot: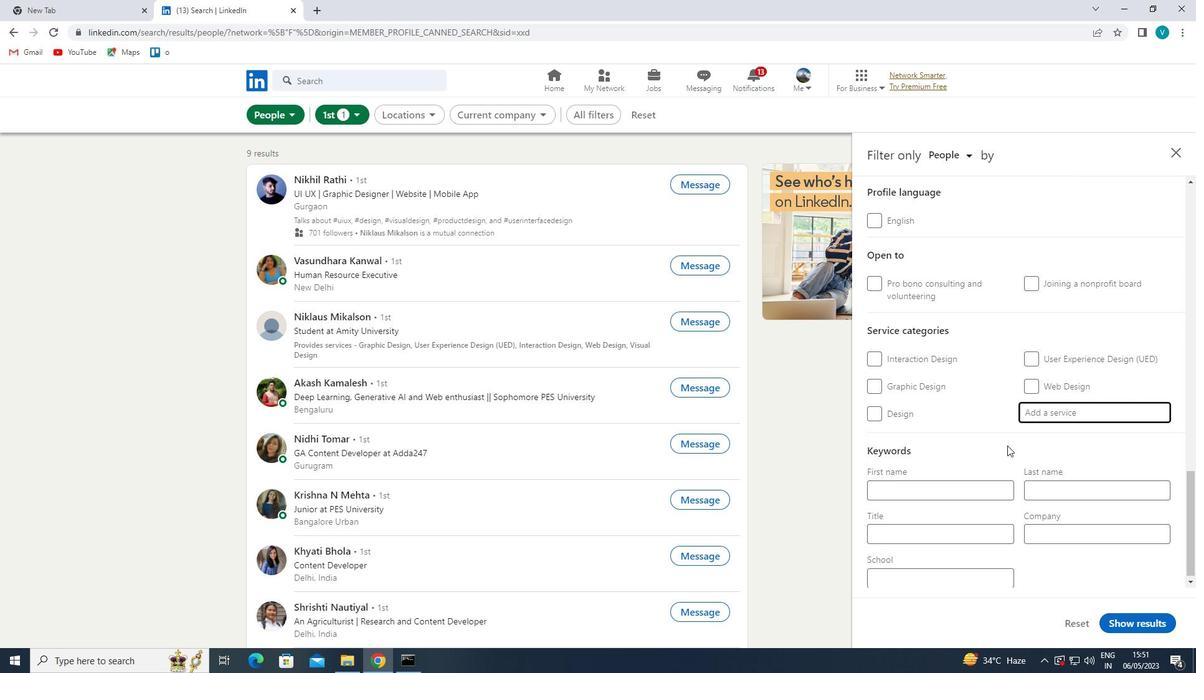 
Action: Mouse scrolled (1014, 442) with delta (0, 0)
Screenshot: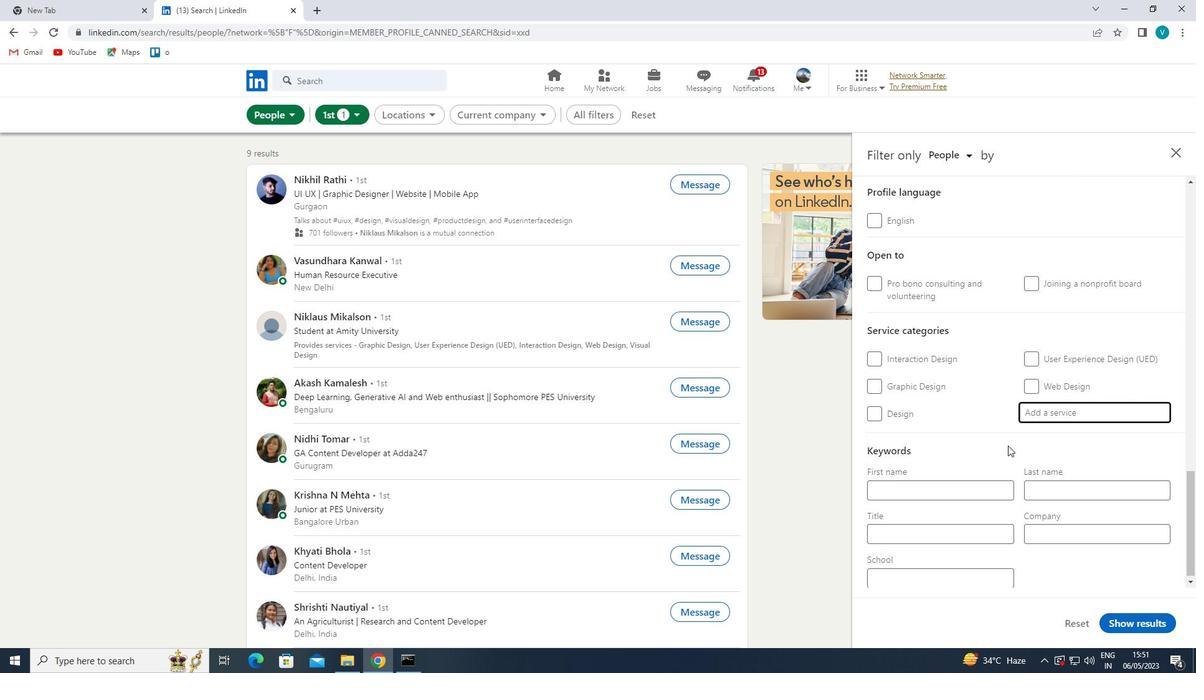 
Action: Mouse moved to (1014, 443)
Screenshot: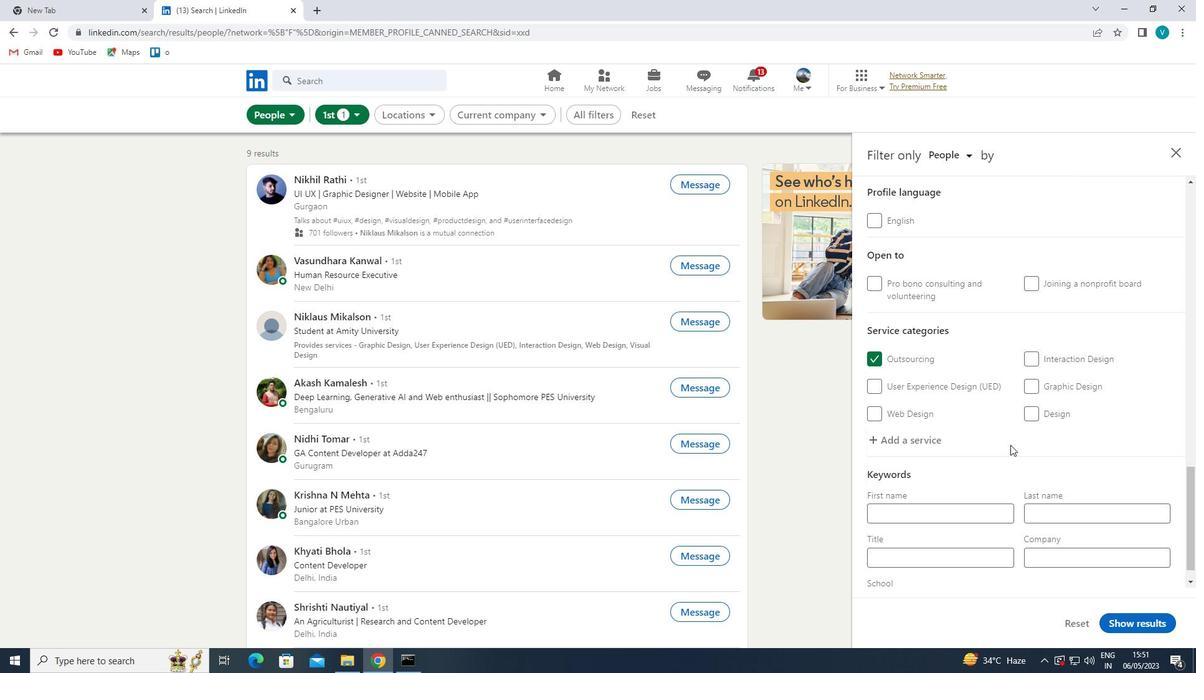 
Action: Mouse scrolled (1014, 442) with delta (0, 0)
Screenshot: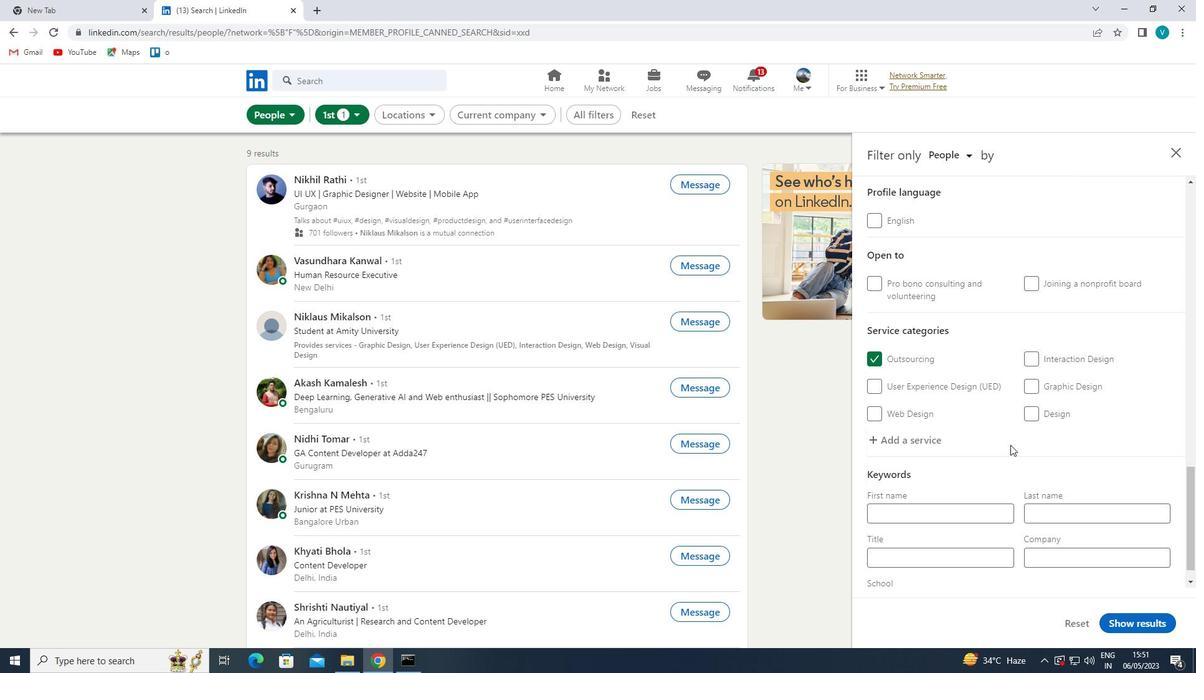 
Action: Mouse moved to (1014, 443)
Screenshot: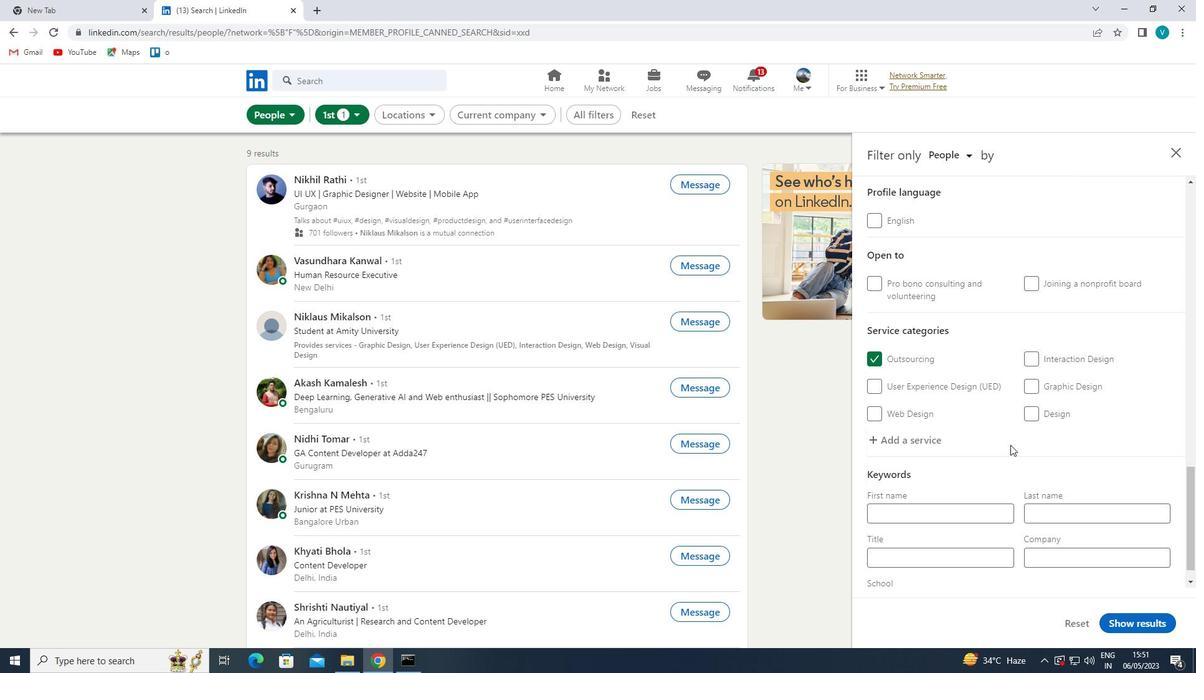 
Action: Mouse scrolled (1014, 443) with delta (0, 0)
Screenshot: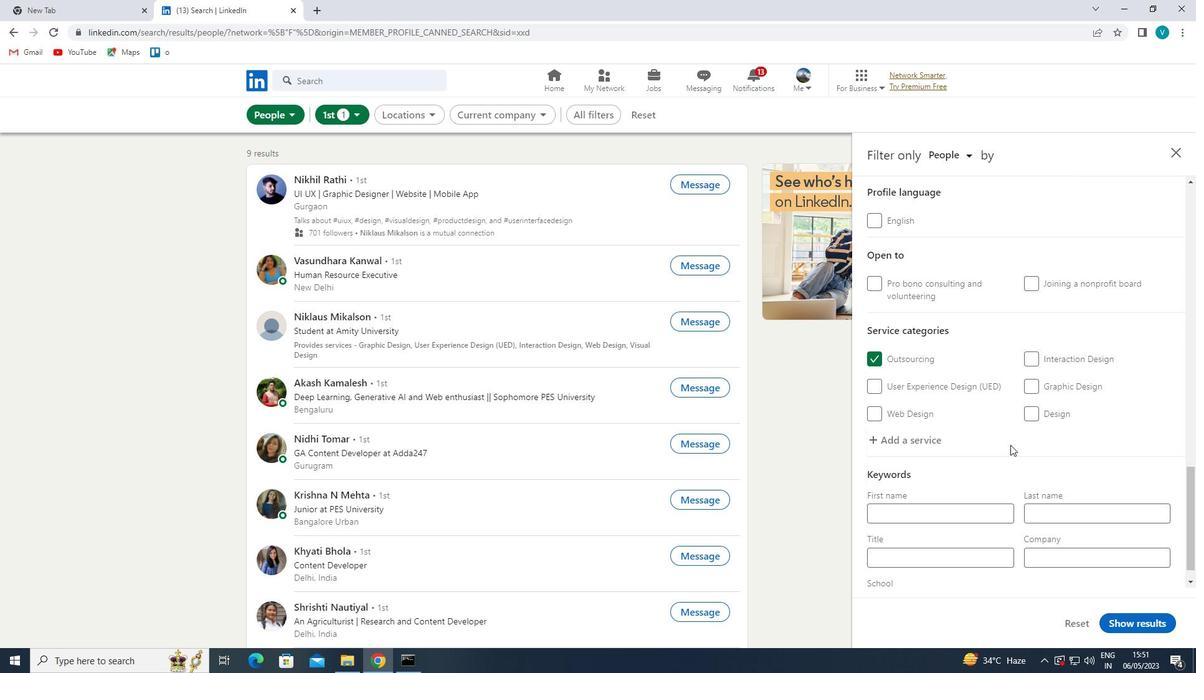 
Action: Mouse moved to (983, 525)
Screenshot: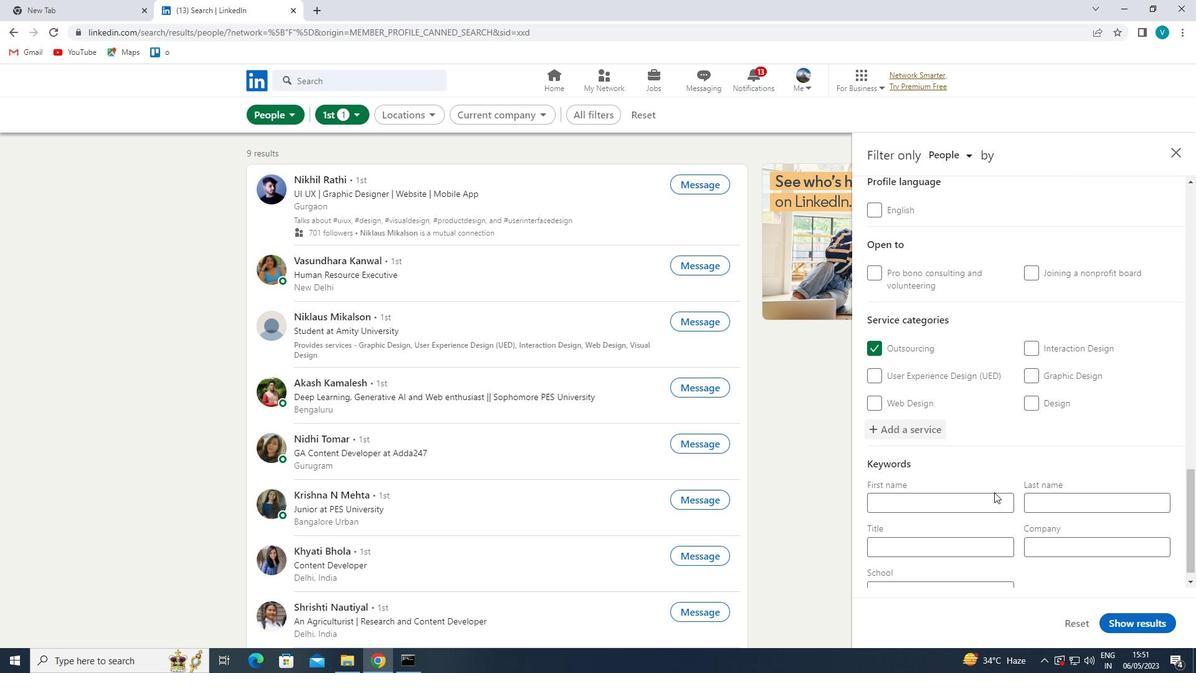 
Action: Mouse pressed left at (983, 525)
Screenshot: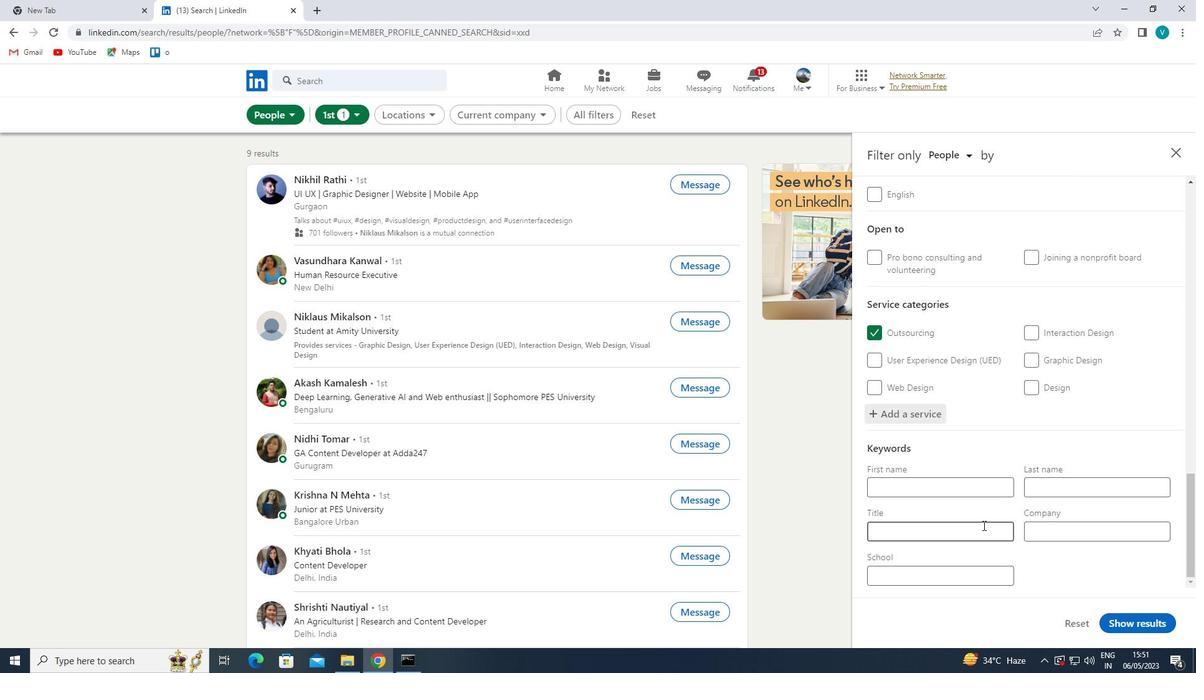 
Action: Mouse moved to (972, 533)
Screenshot: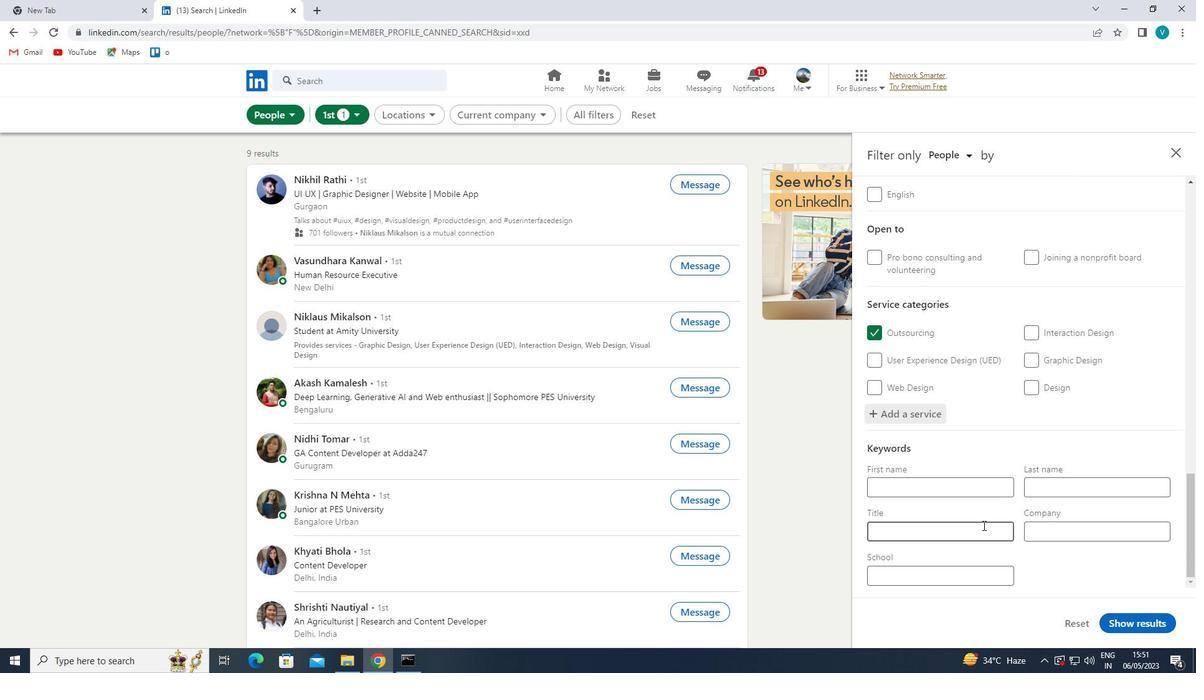 
Action: Key pressed <Key.shift>ESTHETICIAN
Screenshot: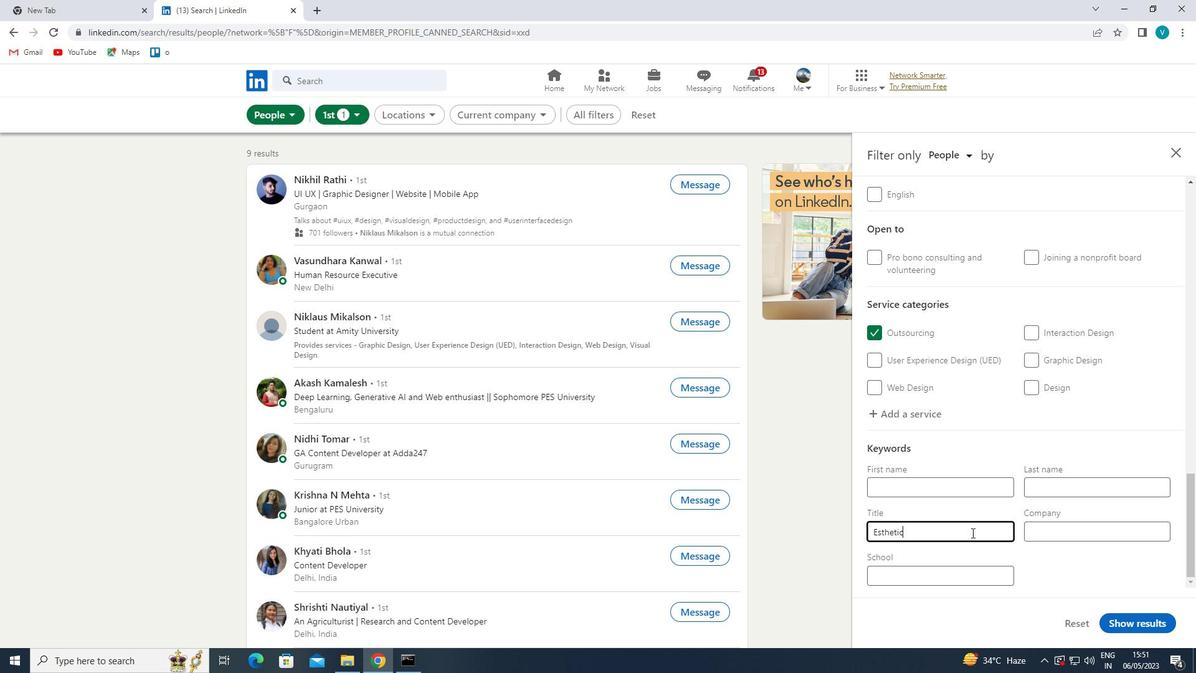 
Action: Mouse moved to (1120, 619)
Screenshot: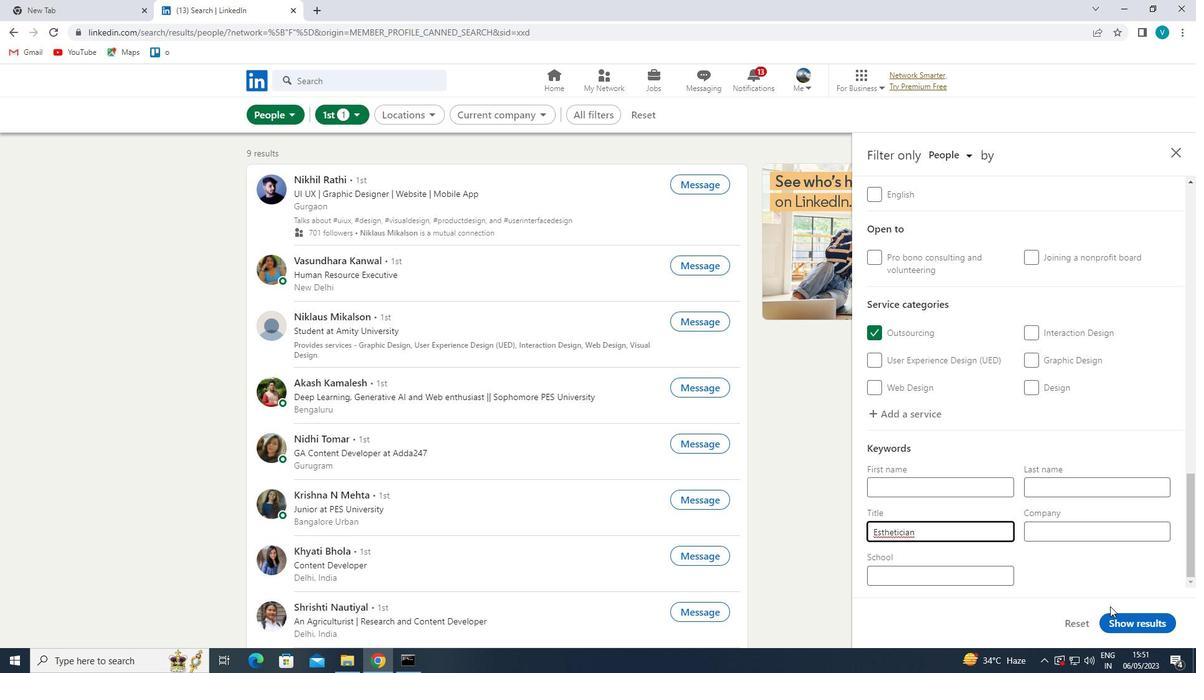 
Action: Mouse pressed left at (1120, 619)
Screenshot: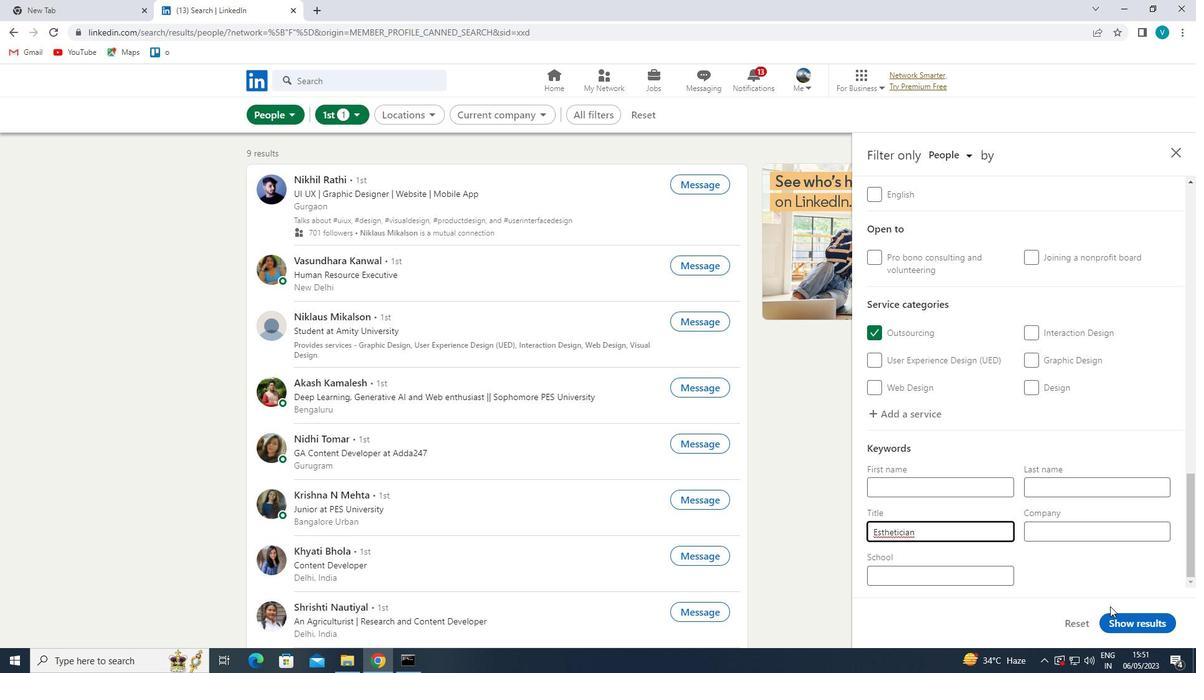 
Action: Mouse moved to (1121, 619)
Screenshot: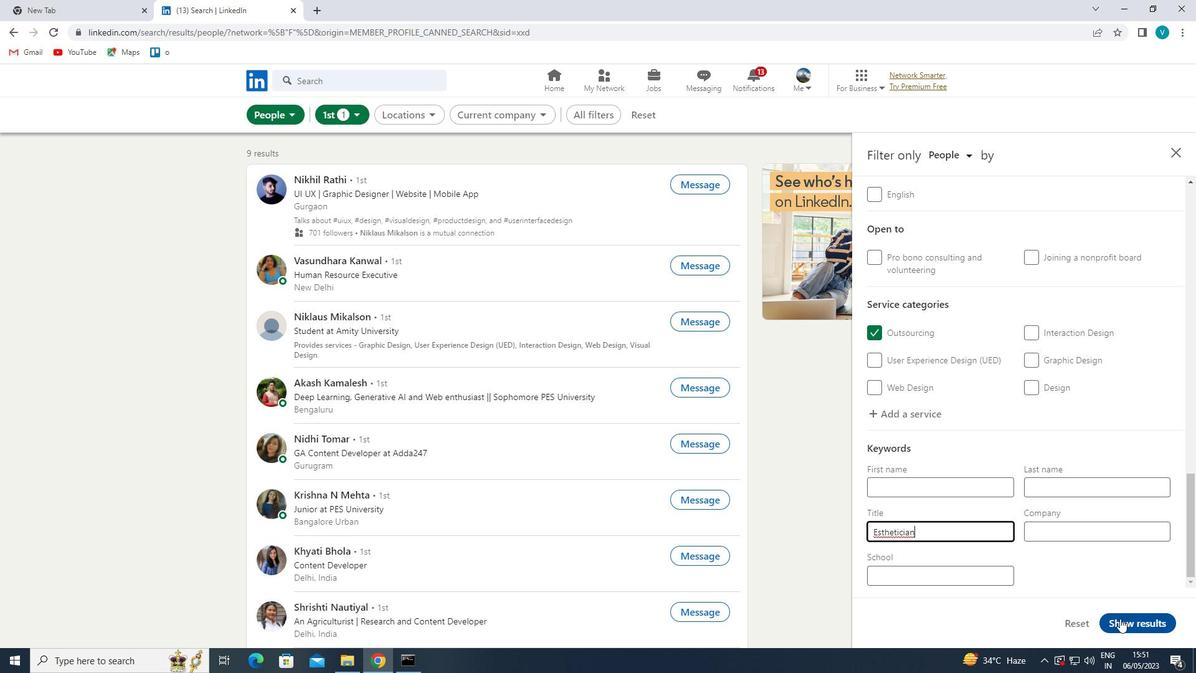 
